 Task: 1.3.14 Create a payment recite checkbox
Action: Mouse moved to (718, 52)
Screenshot: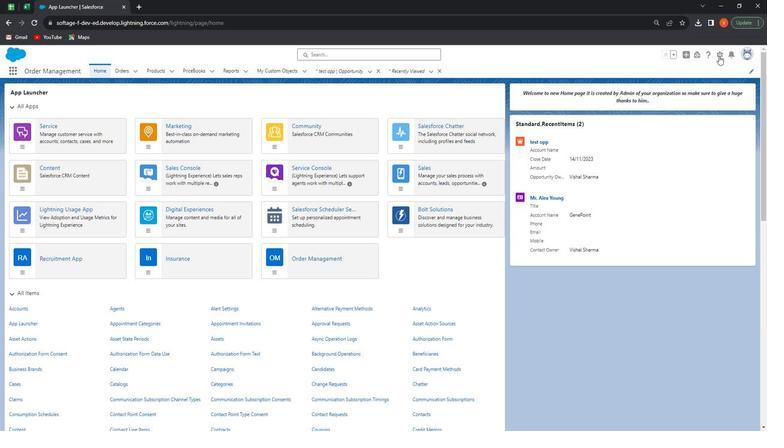 
Action: Mouse pressed left at (718, 52)
Screenshot: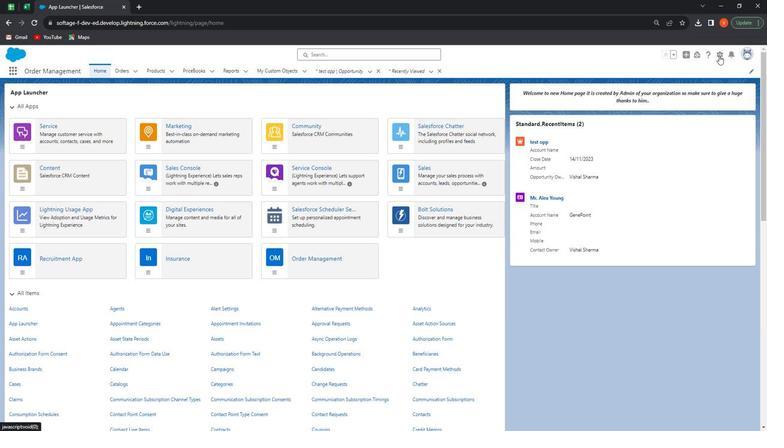
Action: Mouse moved to (700, 80)
Screenshot: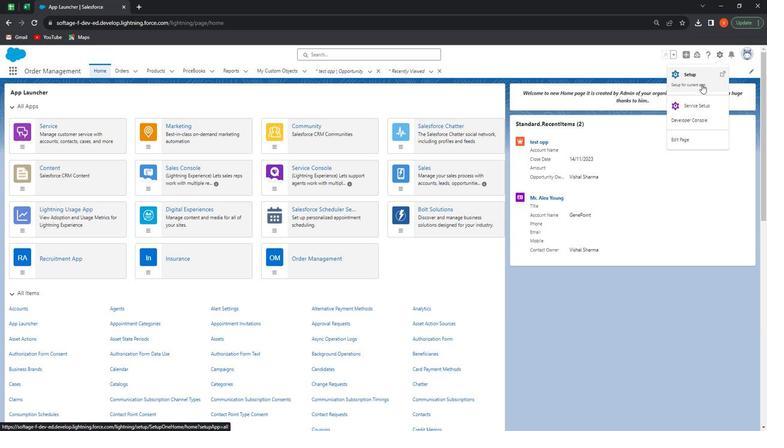 
Action: Mouse pressed left at (700, 80)
Screenshot: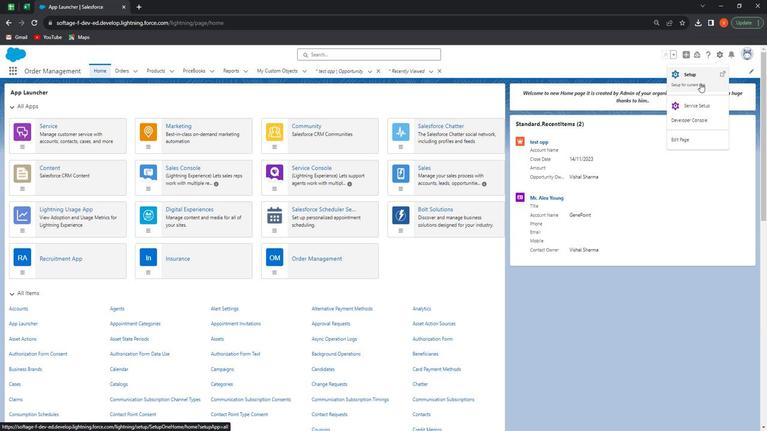 
Action: Mouse moved to (89, 65)
Screenshot: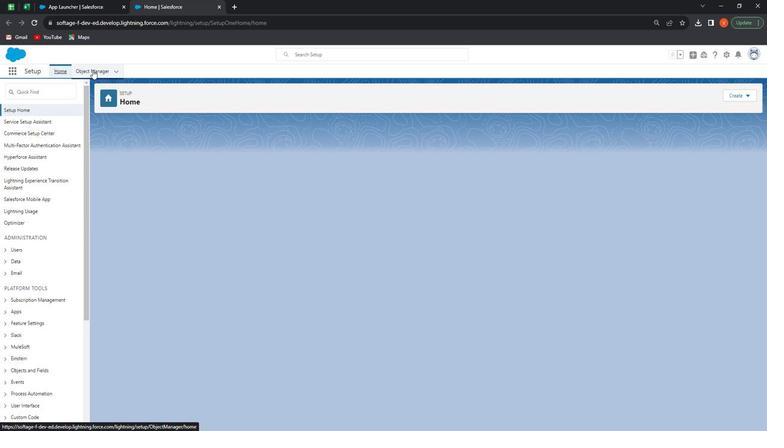 
Action: Mouse pressed left at (89, 65)
Screenshot: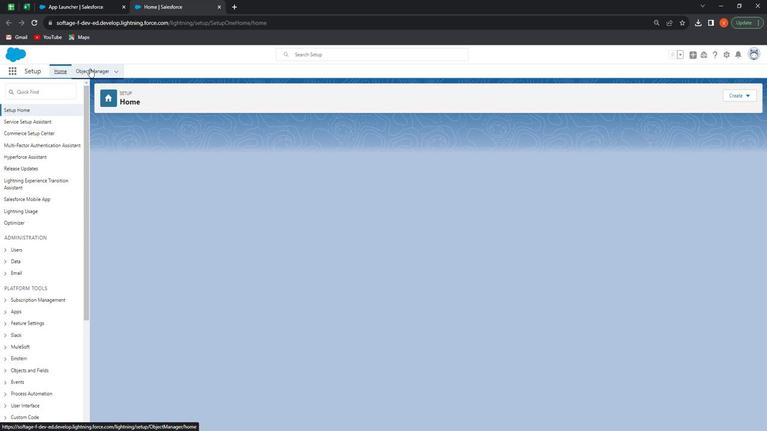 
Action: Mouse moved to (112, 179)
Screenshot: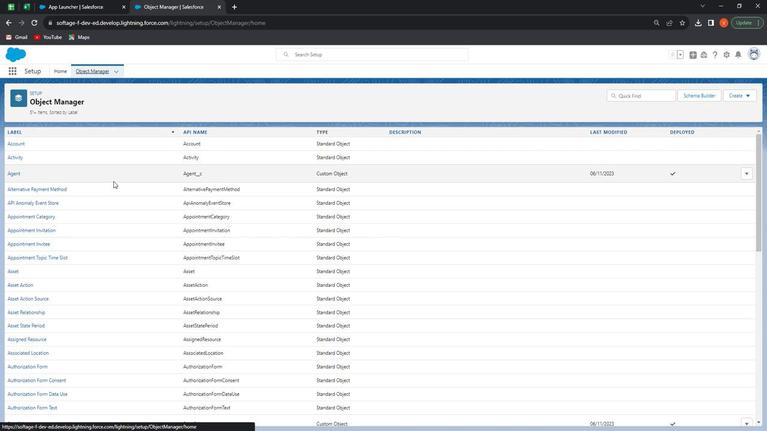 
Action: Mouse scrolled (112, 179) with delta (0, 0)
Screenshot: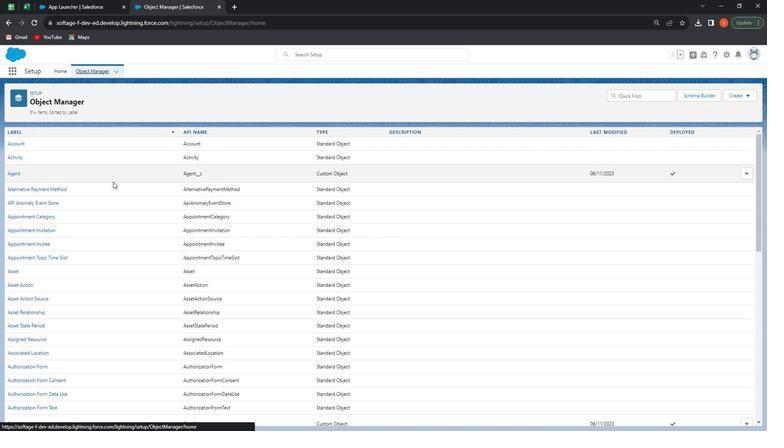 
Action: Mouse moved to (112, 181)
Screenshot: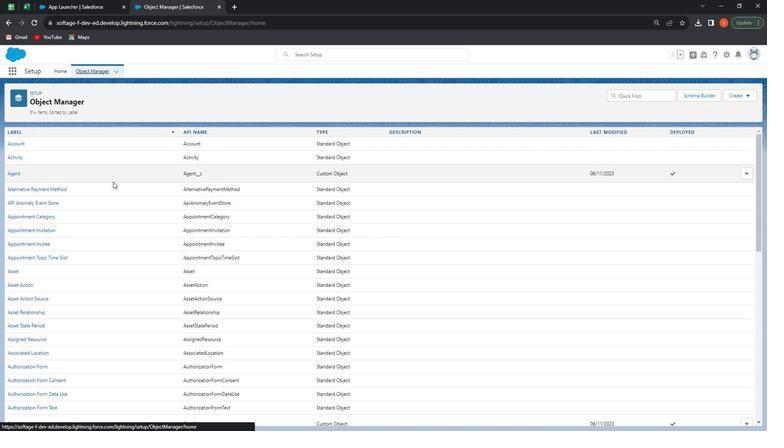 
Action: Mouse scrolled (112, 180) with delta (0, 0)
Screenshot: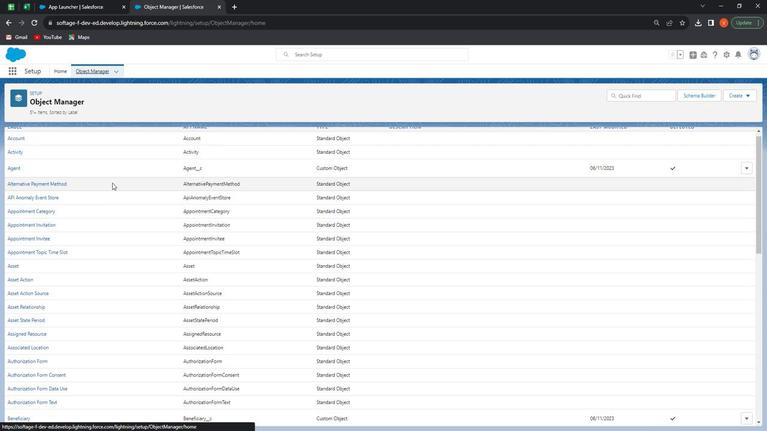
Action: Mouse scrolled (112, 180) with delta (0, 0)
Screenshot: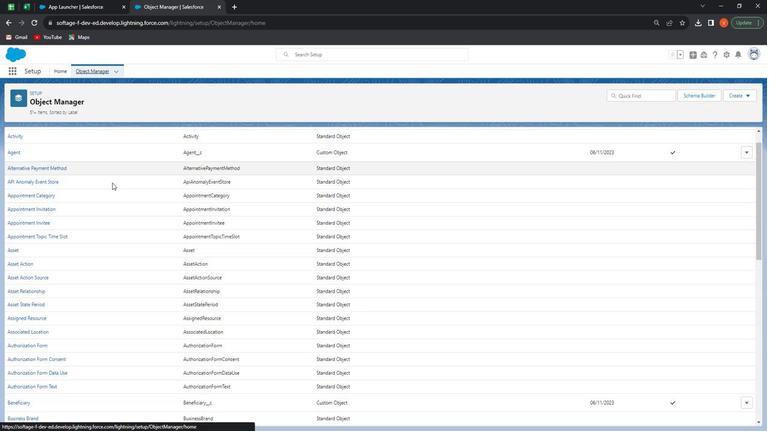 
Action: Mouse moved to (111, 182)
Screenshot: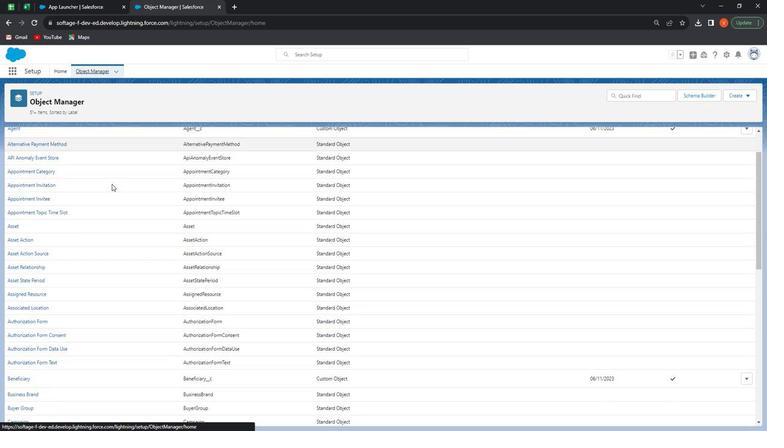 
Action: Mouse scrolled (111, 182) with delta (0, 0)
Screenshot: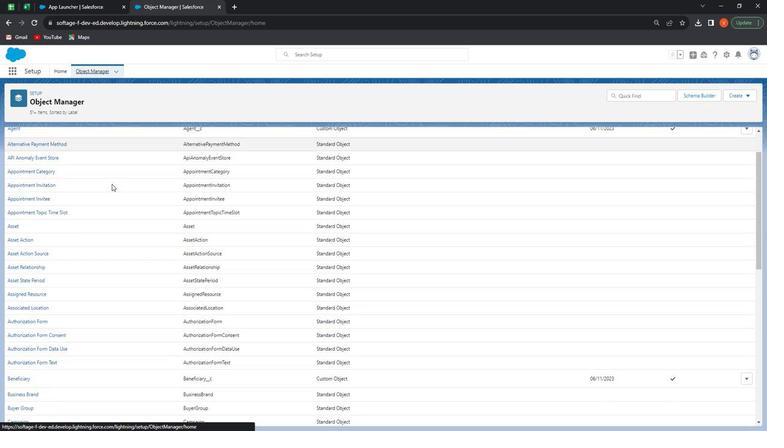
Action: Mouse moved to (111, 184)
Screenshot: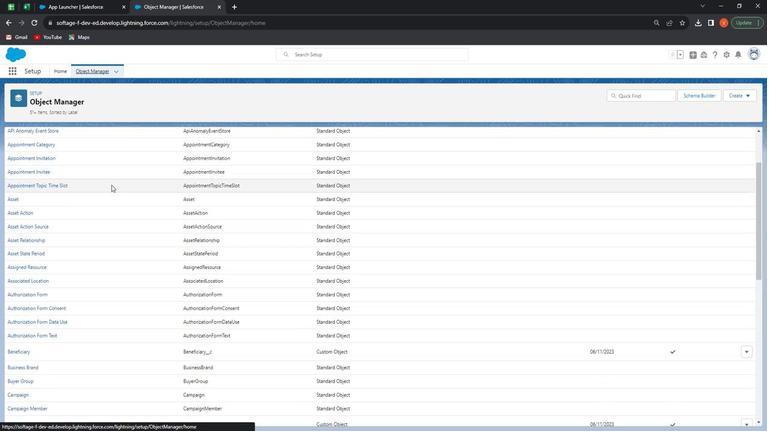 
Action: Mouse scrolled (111, 183) with delta (0, 0)
Screenshot: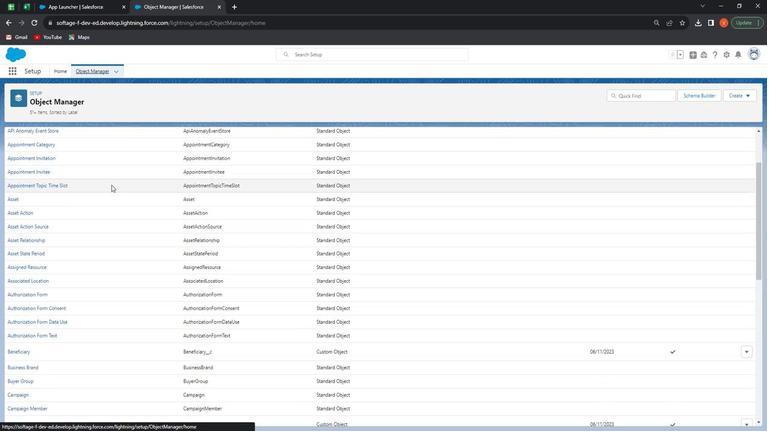 
Action: Mouse moved to (111, 184)
Screenshot: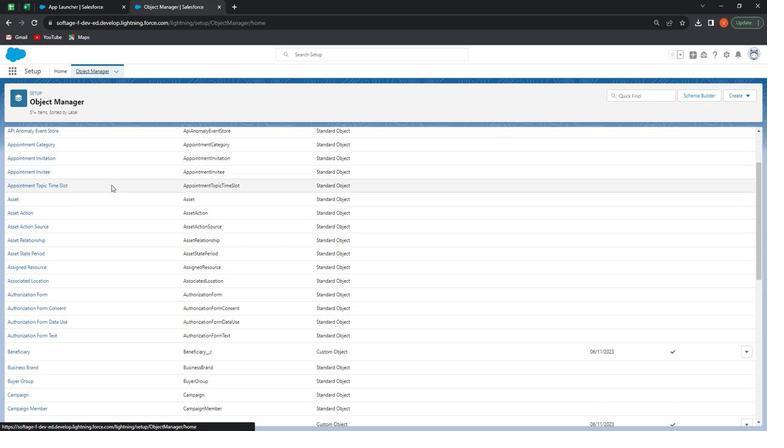 
Action: Mouse scrolled (111, 184) with delta (0, 0)
Screenshot: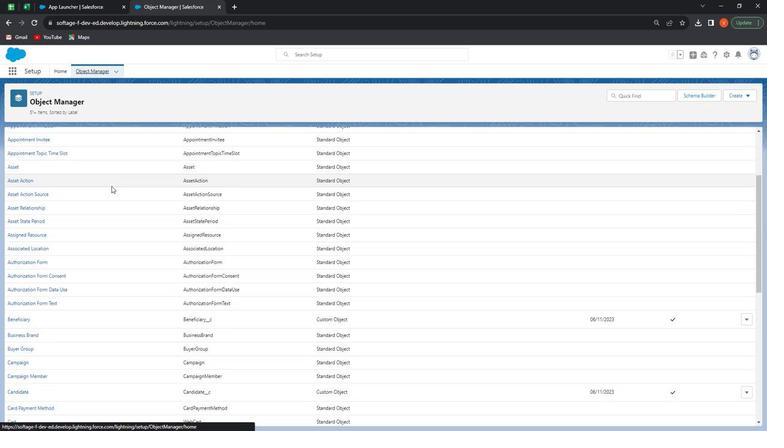 
Action: Mouse moved to (110, 187)
Screenshot: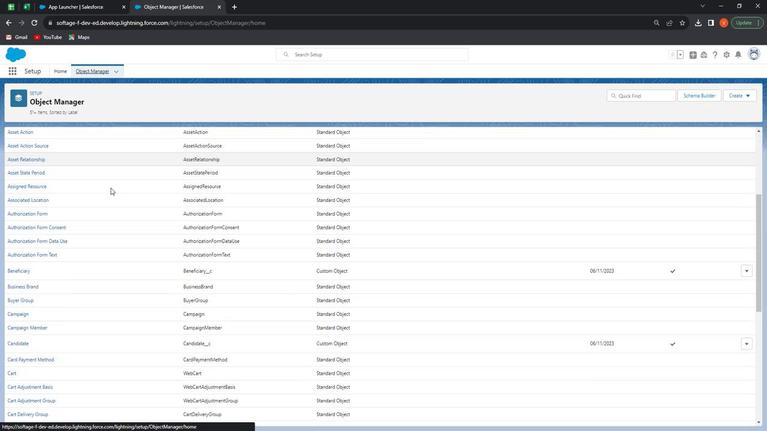 
Action: Mouse scrolled (110, 187) with delta (0, 0)
Screenshot: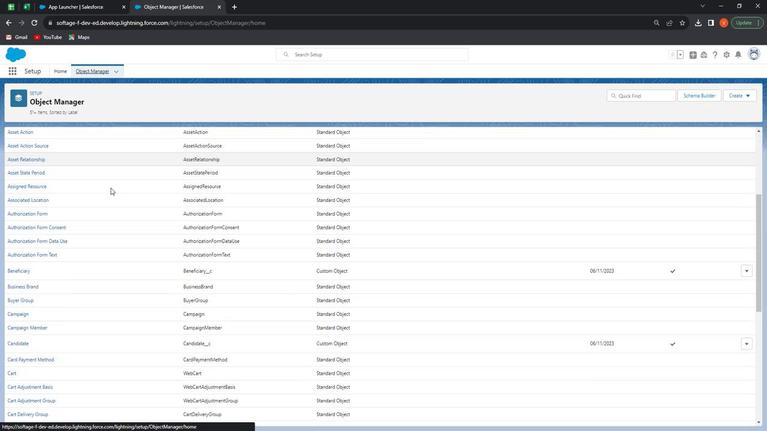 
Action: Mouse moved to (115, 204)
Screenshot: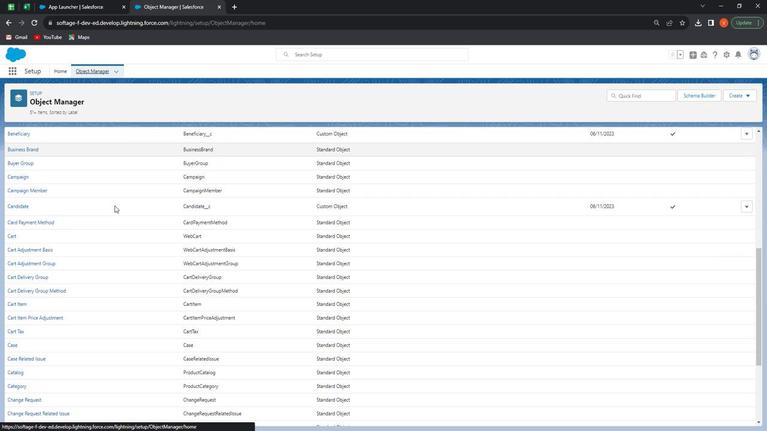 
Action: Mouse scrolled (115, 203) with delta (0, 0)
Screenshot: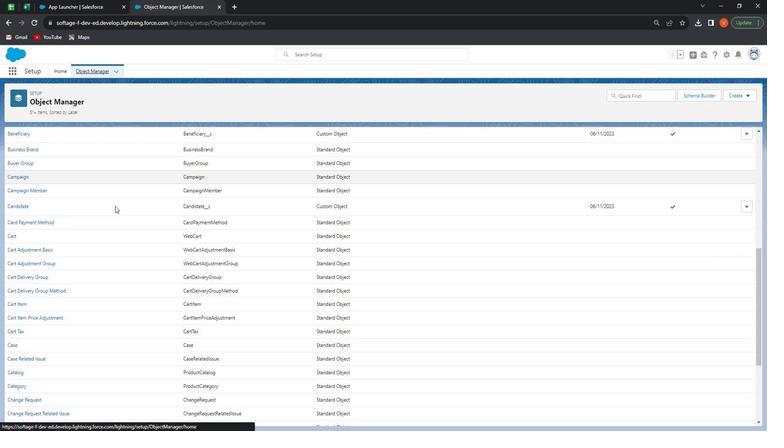 
Action: Mouse moved to (115, 205)
Screenshot: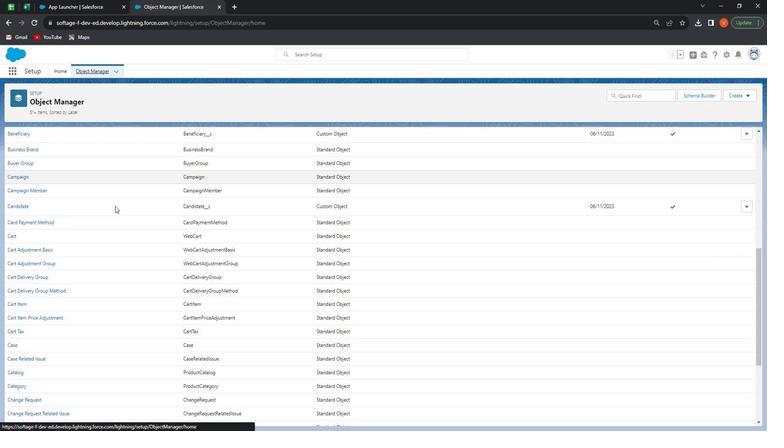 
Action: Mouse scrolled (115, 204) with delta (0, 0)
Screenshot: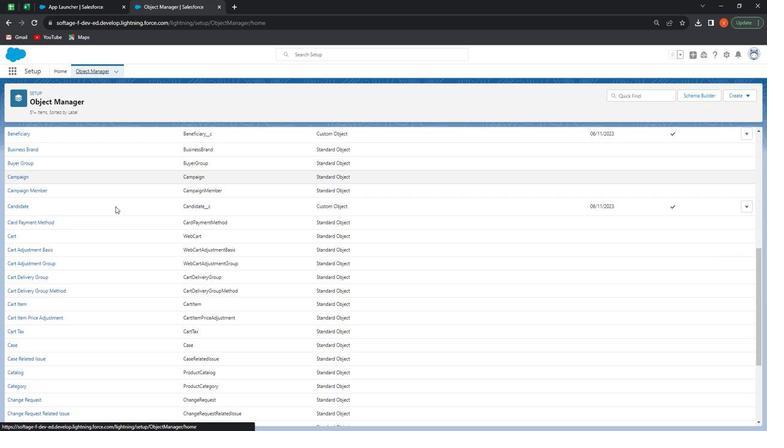 
Action: Mouse moved to (115, 205)
Screenshot: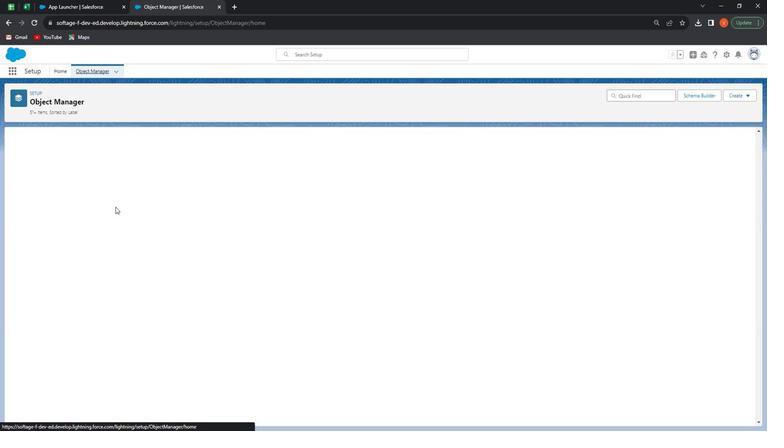 
Action: Mouse scrolled (115, 205) with delta (0, 0)
Screenshot: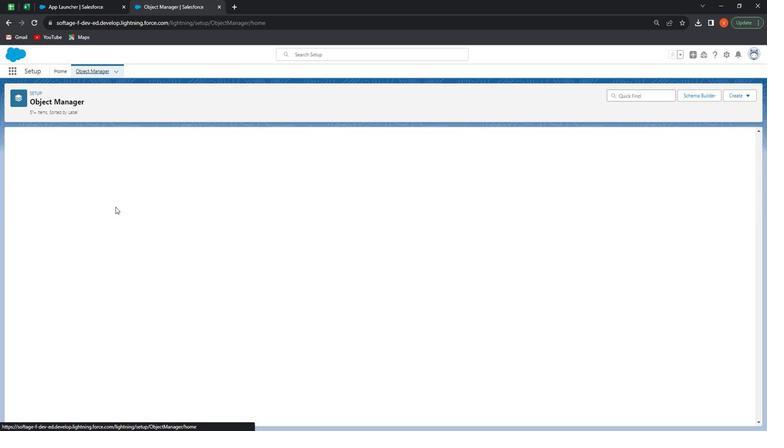 
Action: Mouse moved to (115, 206)
Screenshot: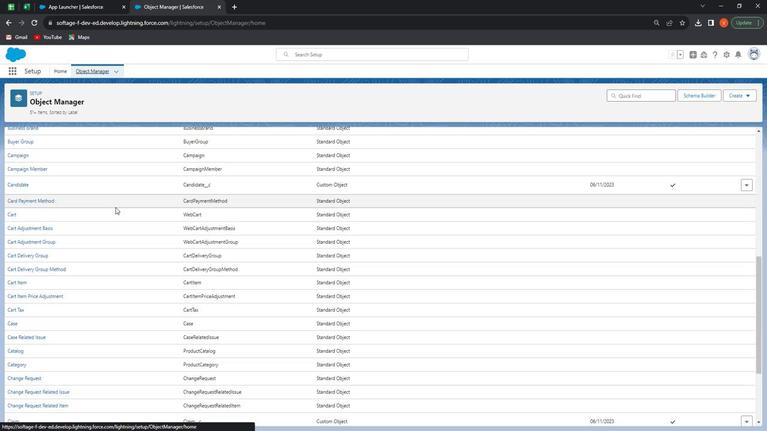
Action: Mouse scrolled (115, 205) with delta (0, 0)
Screenshot: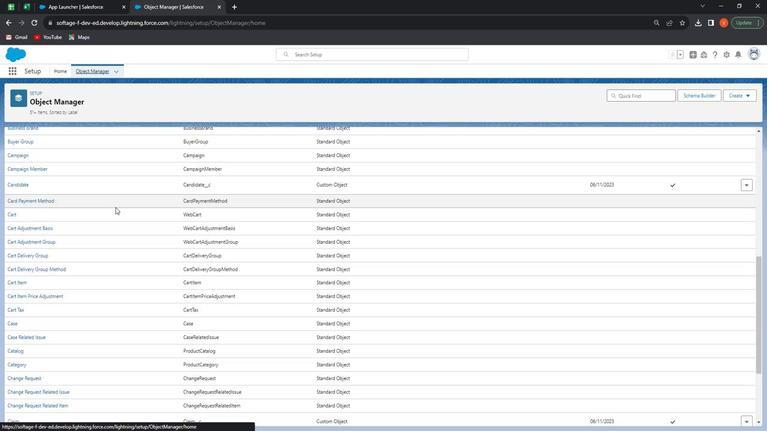 
Action: Mouse scrolled (115, 205) with delta (0, 0)
Screenshot: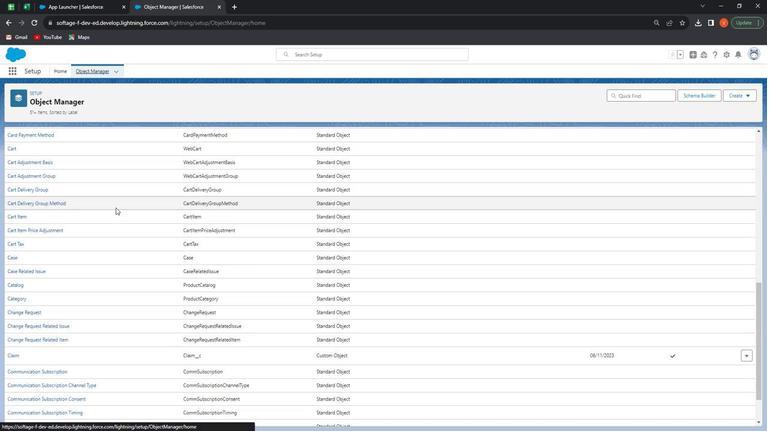 
Action: Mouse scrolled (115, 205) with delta (0, 0)
Screenshot: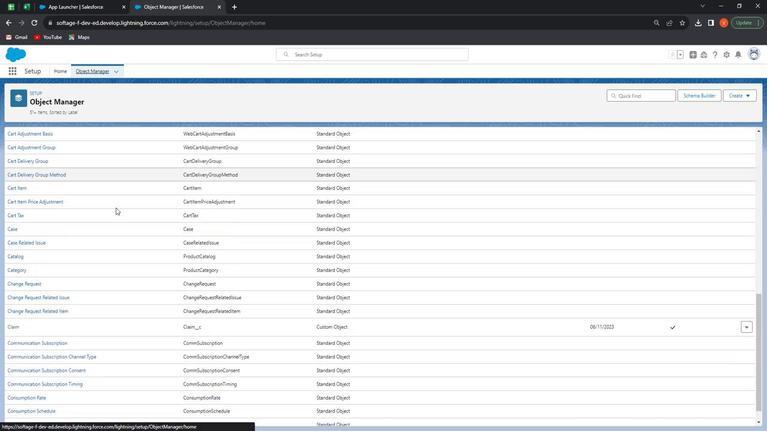 
Action: Mouse scrolled (115, 205) with delta (0, 0)
Screenshot: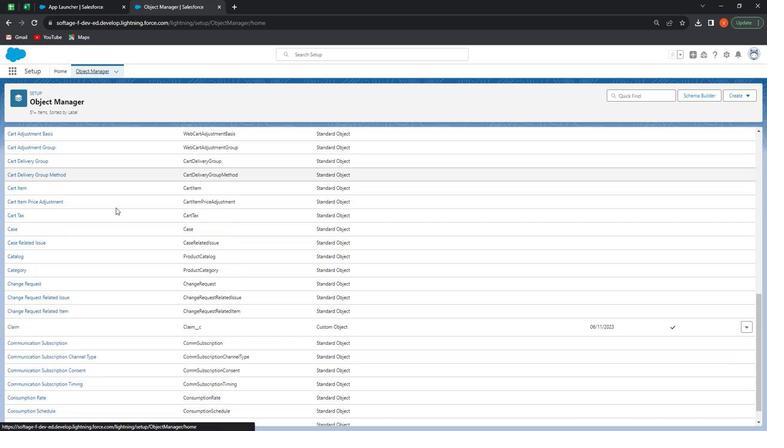 
Action: Mouse scrolled (115, 205) with delta (0, 0)
Screenshot: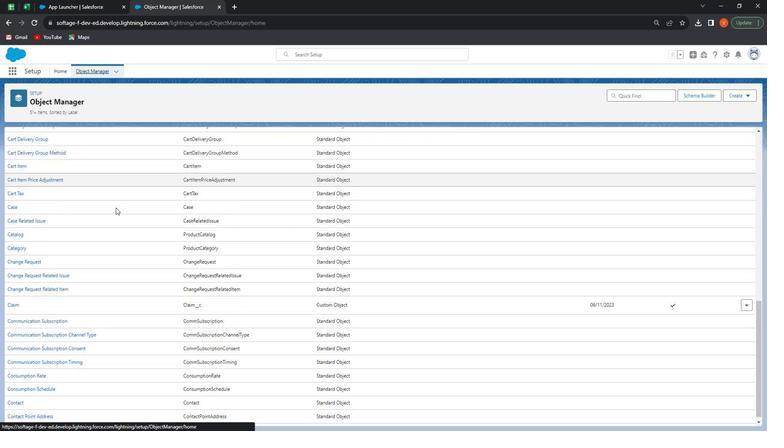 
Action: Mouse scrolled (115, 205) with delta (0, 0)
Screenshot: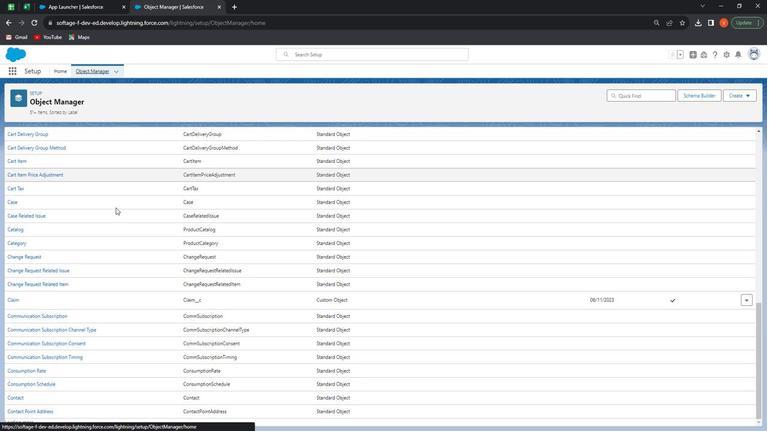 
Action: Mouse scrolled (115, 205) with delta (0, 0)
Screenshot: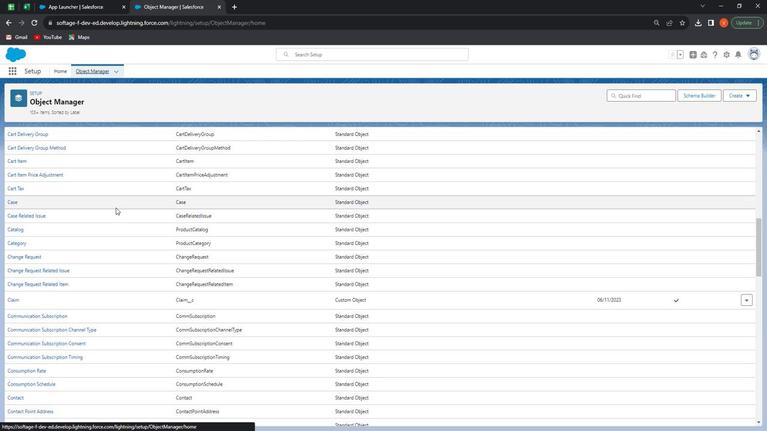
Action: Mouse scrolled (115, 205) with delta (0, 0)
Screenshot: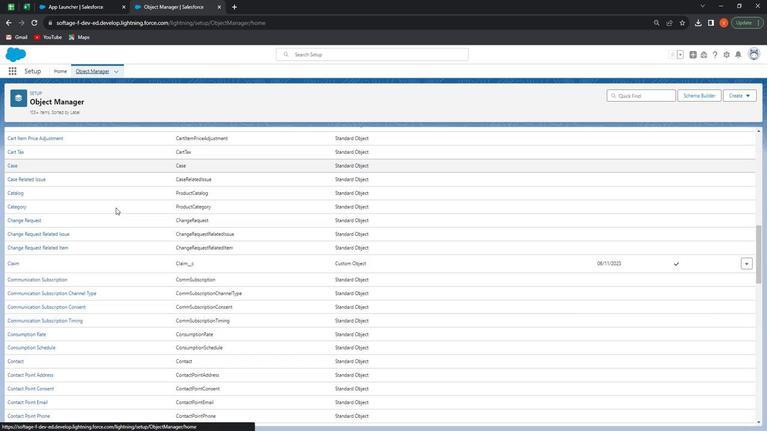 
Action: Mouse scrolled (115, 205) with delta (0, 0)
Screenshot: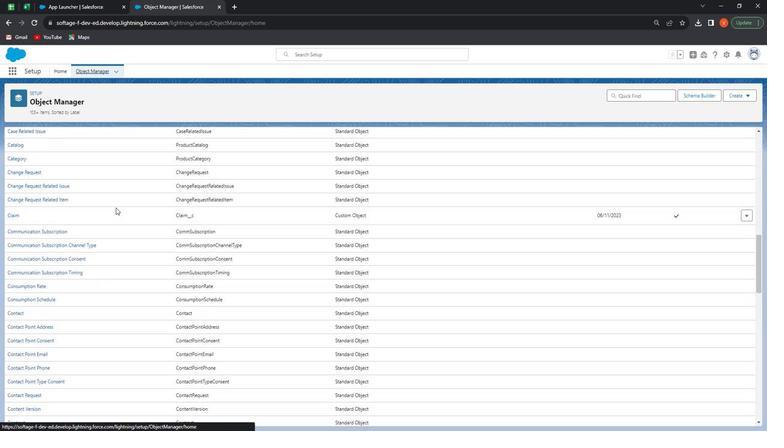 
Action: Mouse scrolled (115, 205) with delta (0, 0)
Screenshot: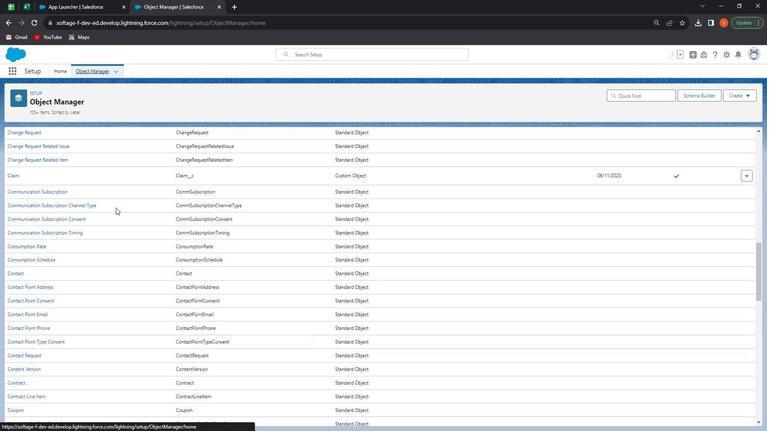 
Action: Mouse scrolled (115, 205) with delta (0, 0)
Screenshot: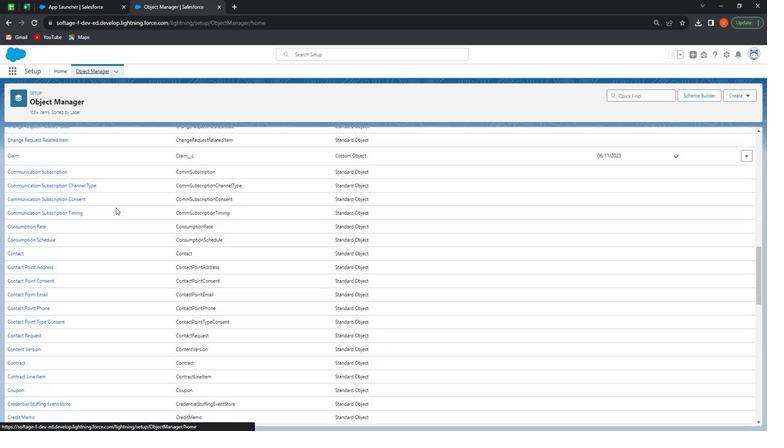 
Action: Mouse scrolled (115, 205) with delta (0, 0)
Screenshot: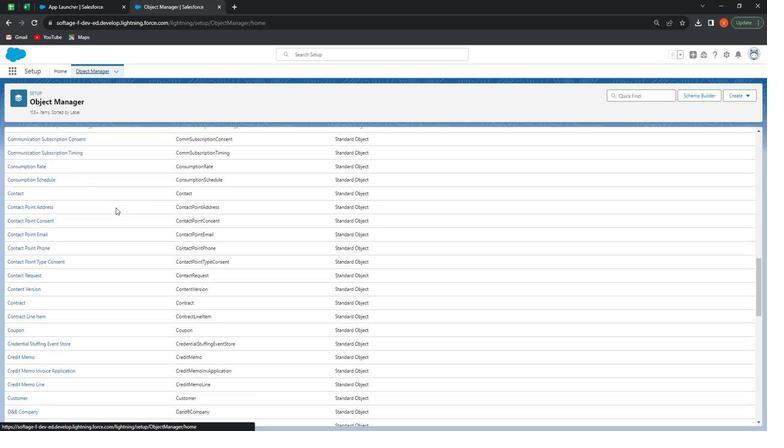 
Action: Mouse scrolled (115, 205) with delta (0, 0)
Screenshot: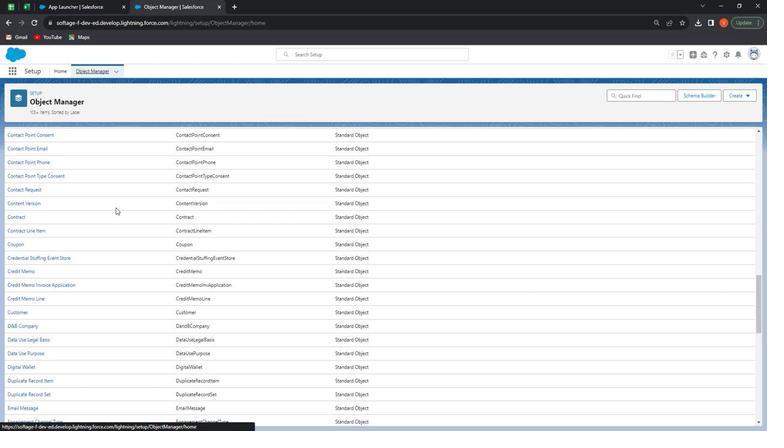 
Action: Mouse scrolled (115, 205) with delta (0, 0)
Screenshot: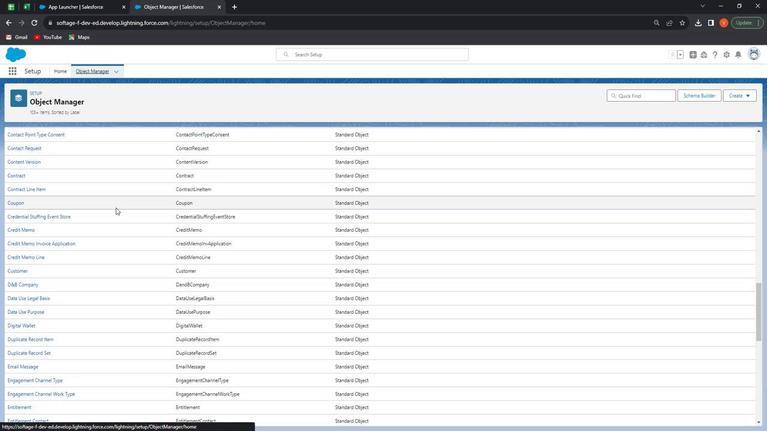 
Action: Mouse scrolled (115, 205) with delta (0, 0)
Screenshot: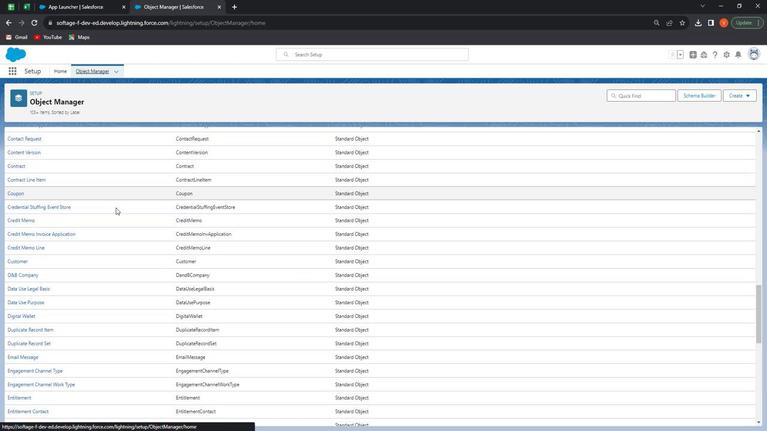 
Action: Mouse scrolled (115, 205) with delta (0, 0)
Screenshot: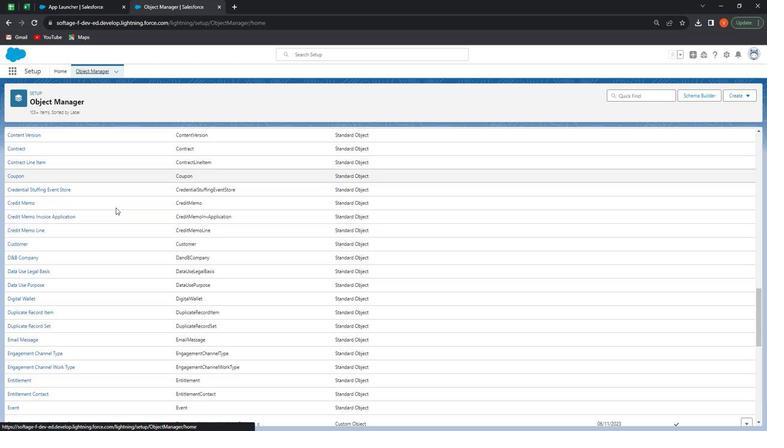 
Action: Mouse scrolled (115, 205) with delta (0, 0)
Screenshot: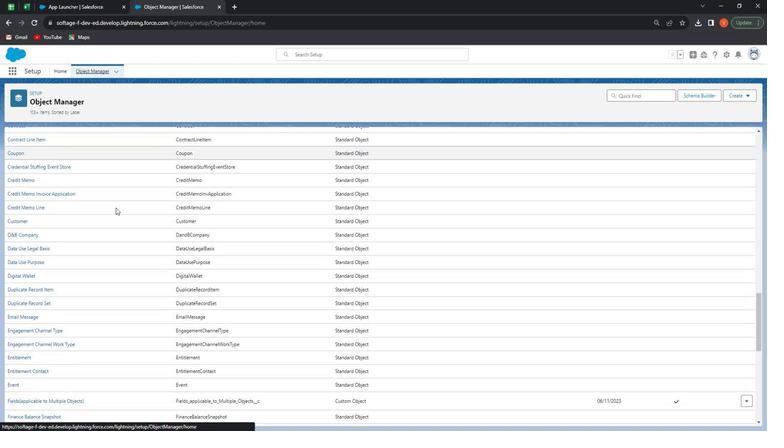
Action: Mouse scrolled (115, 205) with delta (0, 0)
Screenshot: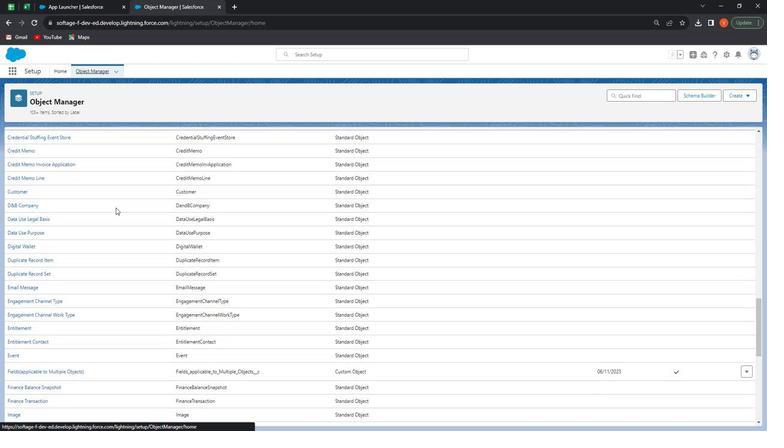 
Action: Mouse scrolled (115, 205) with delta (0, 0)
Screenshot: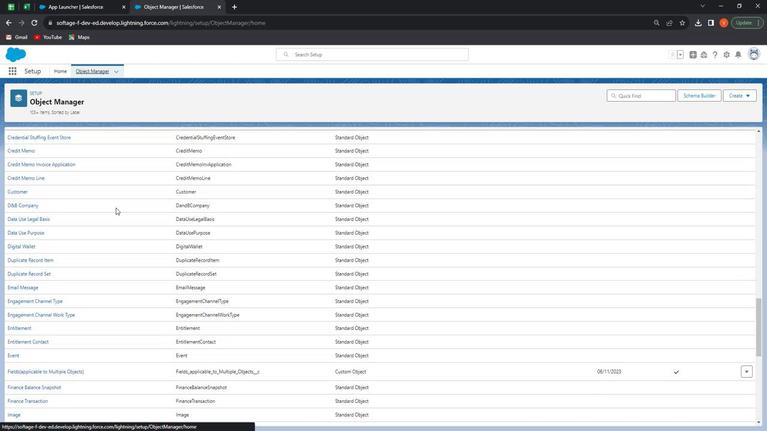 
Action: Mouse scrolled (115, 205) with delta (0, 0)
Screenshot: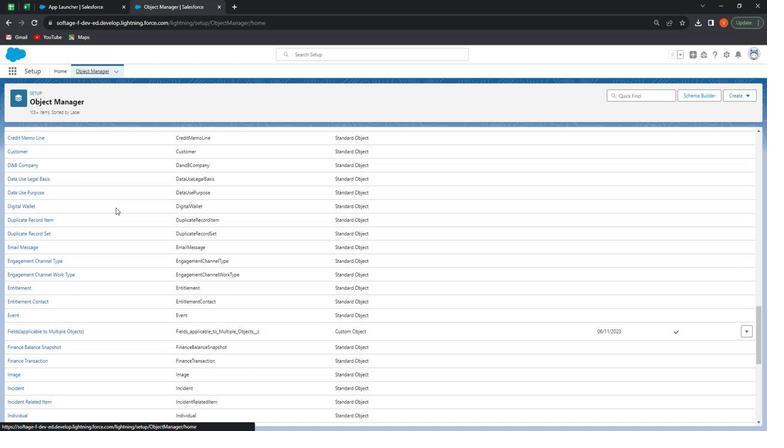 
Action: Mouse scrolled (115, 205) with delta (0, 0)
Screenshot: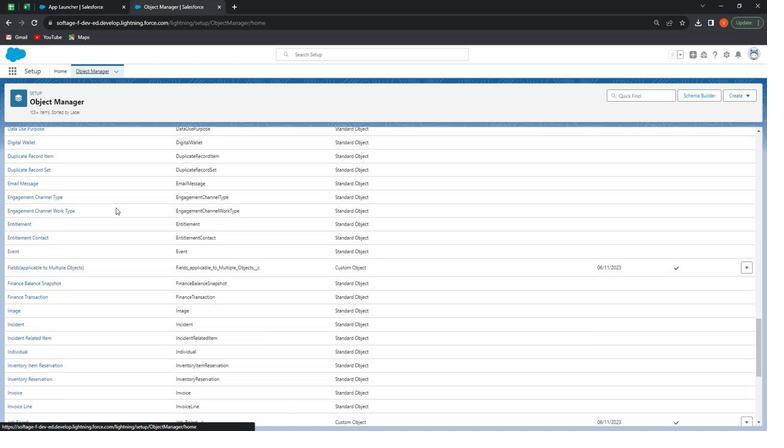 
Action: Mouse scrolled (115, 205) with delta (0, 0)
Screenshot: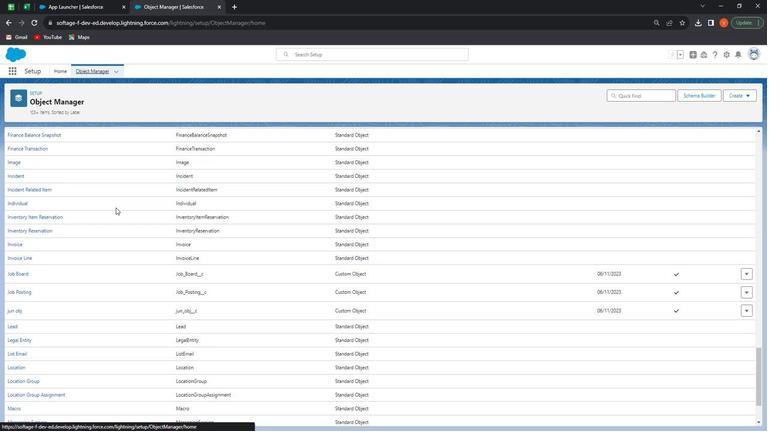 
Action: Mouse scrolled (115, 205) with delta (0, 0)
Screenshot: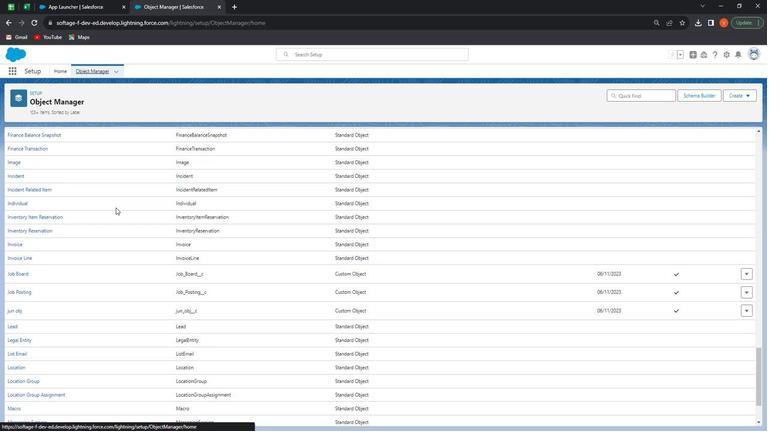 
Action: Mouse scrolled (115, 205) with delta (0, 0)
Screenshot: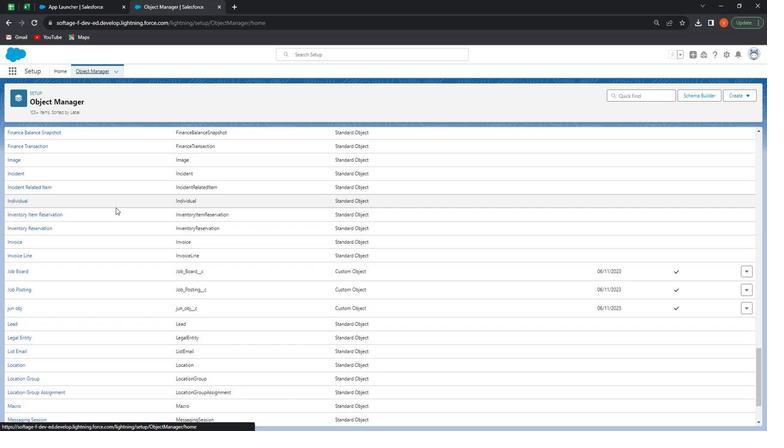 
Action: Mouse scrolled (115, 205) with delta (0, 0)
Screenshot: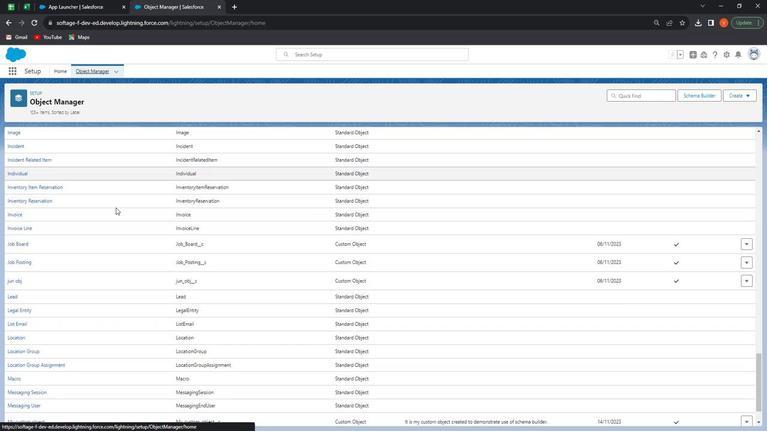 
Action: Mouse scrolled (115, 205) with delta (0, 0)
Screenshot: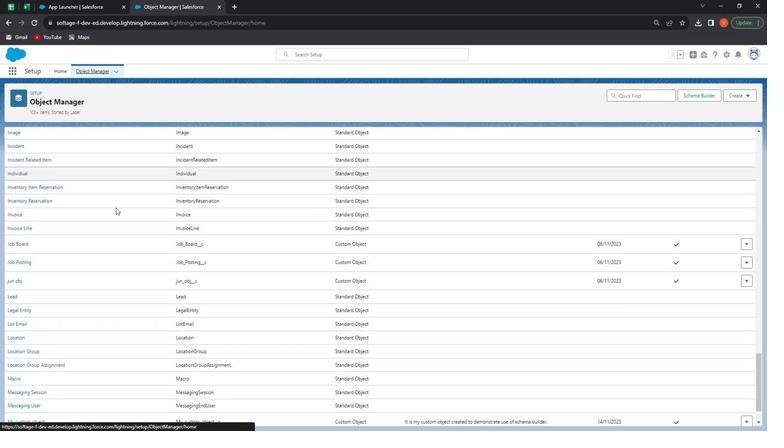 
Action: Mouse scrolled (115, 205) with delta (0, 0)
Screenshot: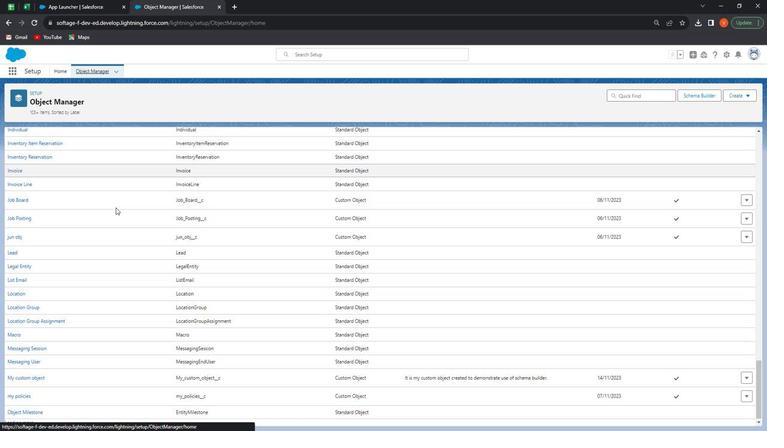 
Action: Mouse scrolled (115, 205) with delta (0, 0)
Screenshot: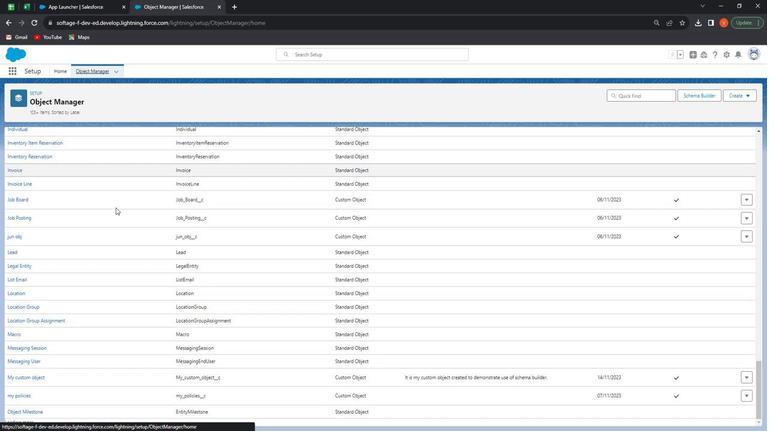 
Action: Mouse scrolled (115, 205) with delta (0, 0)
Screenshot: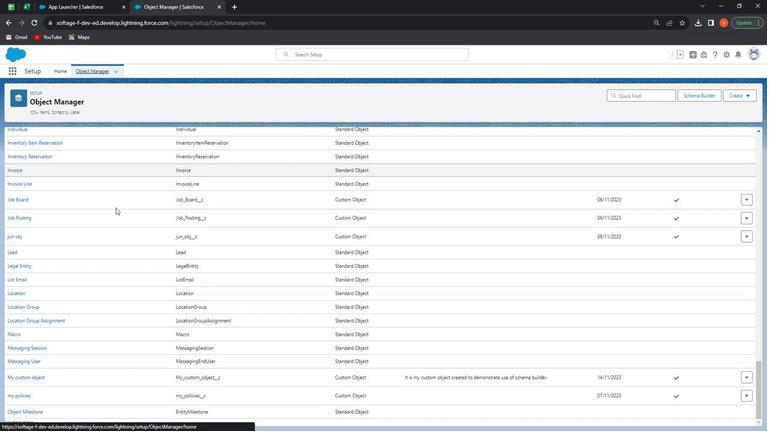 
Action: Mouse scrolled (115, 205) with delta (0, 0)
Screenshot: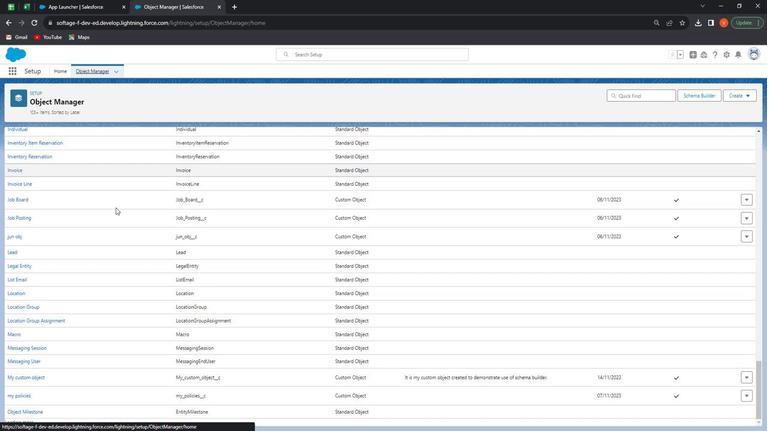 
Action: Mouse scrolled (115, 205) with delta (0, 0)
Screenshot: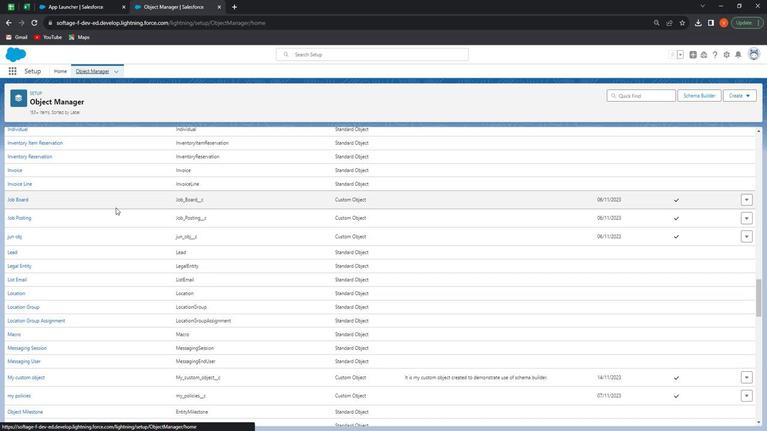 
Action: Mouse scrolled (115, 205) with delta (0, 0)
Screenshot: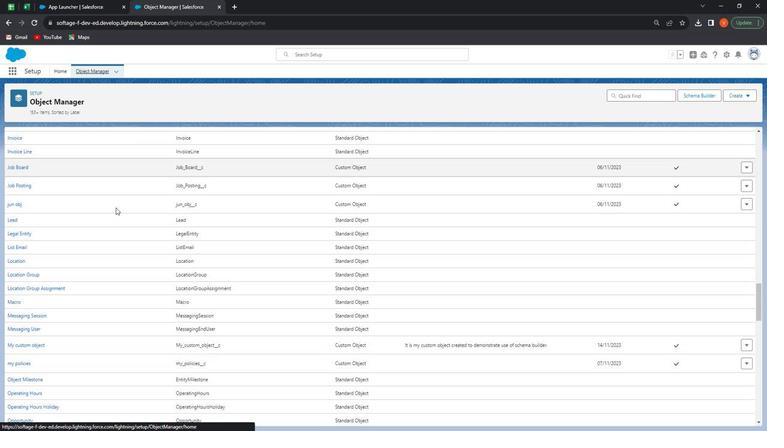 
Action: Mouse moved to (115, 208)
Screenshot: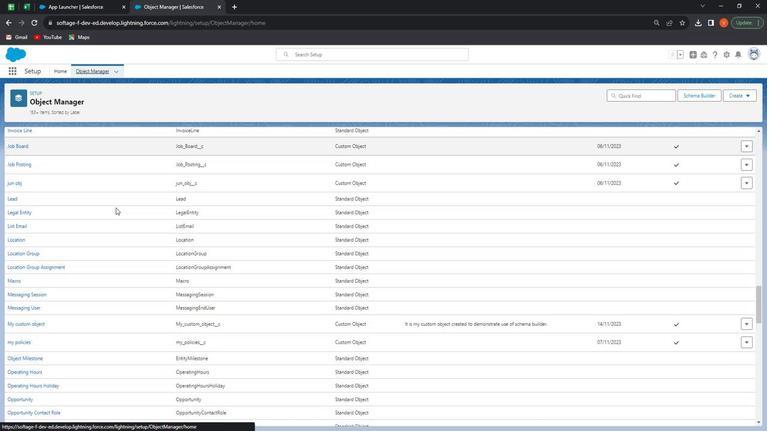 
Action: Mouse scrolled (115, 207) with delta (0, 0)
Screenshot: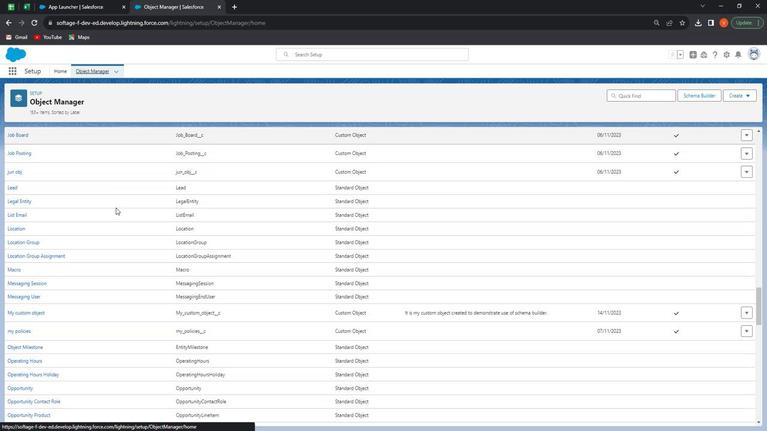 
Action: Mouse moved to (115, 210)
Screenshot: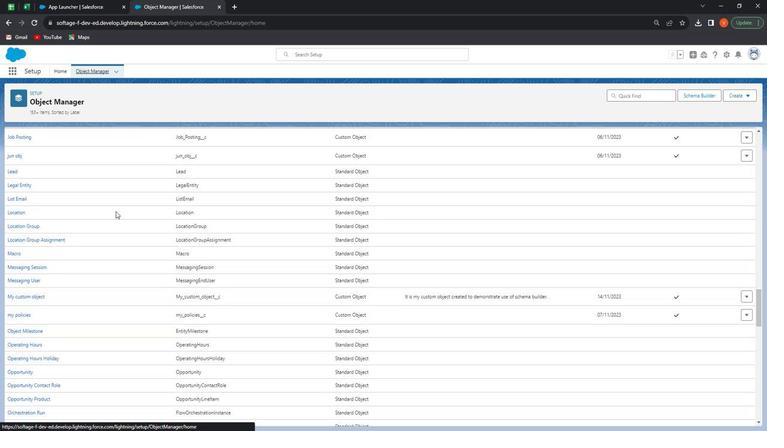 
Action: Mouse scrolled (115, 209) with delta (0, 0)
Screenshot: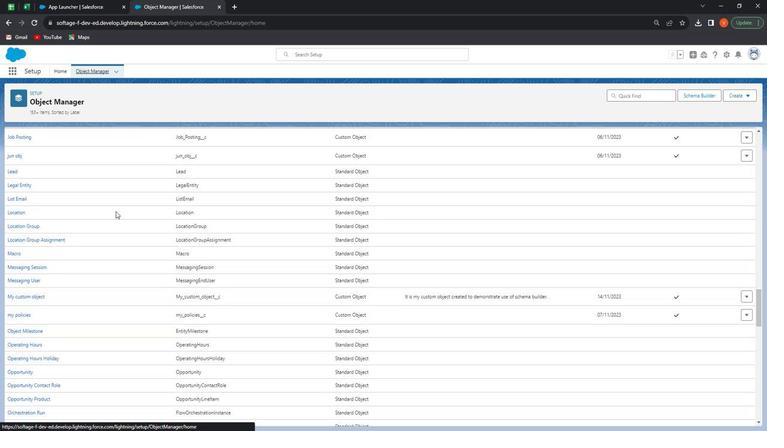 
Action: Mouse moved to (115, 211)
Screenshot: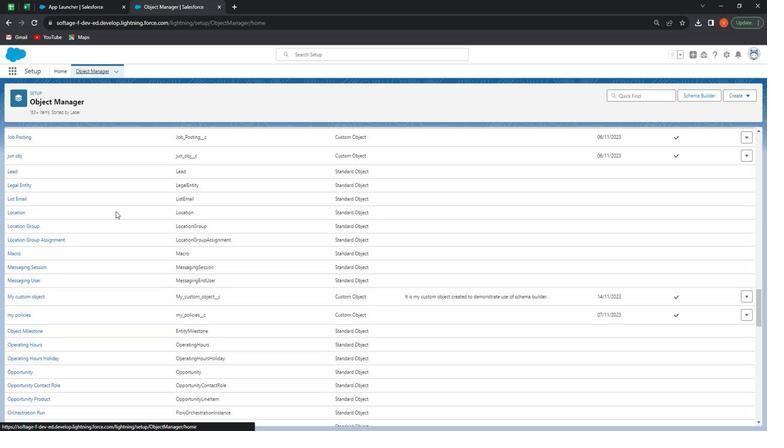 
Action: Mouse scrolled (115, 210) with delta (0, 0)
Screenshot: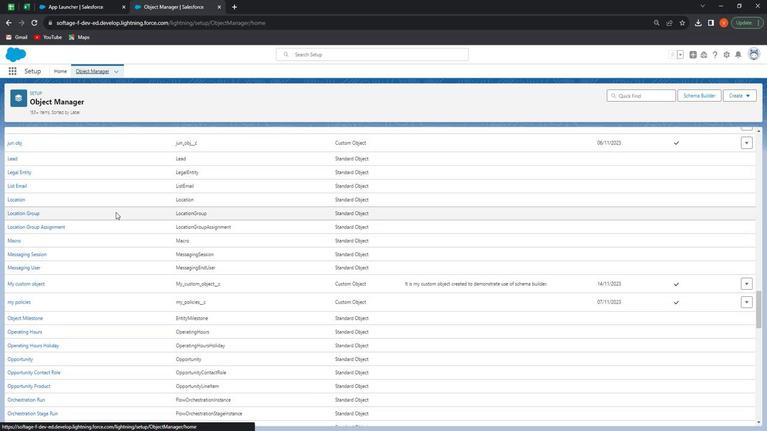 
Action: Mouse moved to (115, 211)
Screenshot: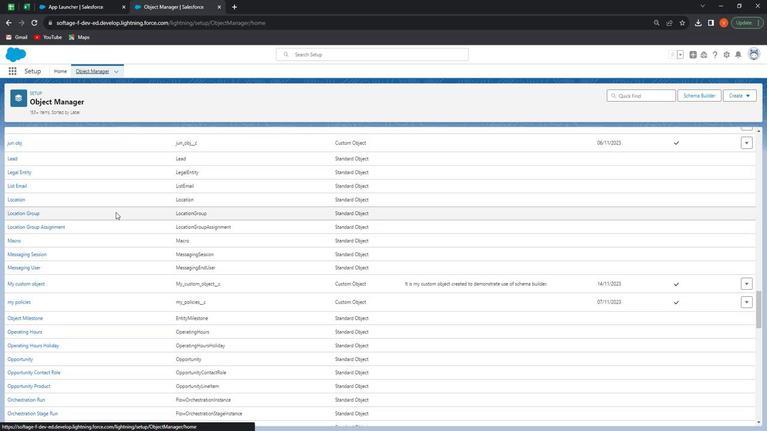 
Action: Mouse scrolled (115, 211) with delta (0, 0)
Screenshot: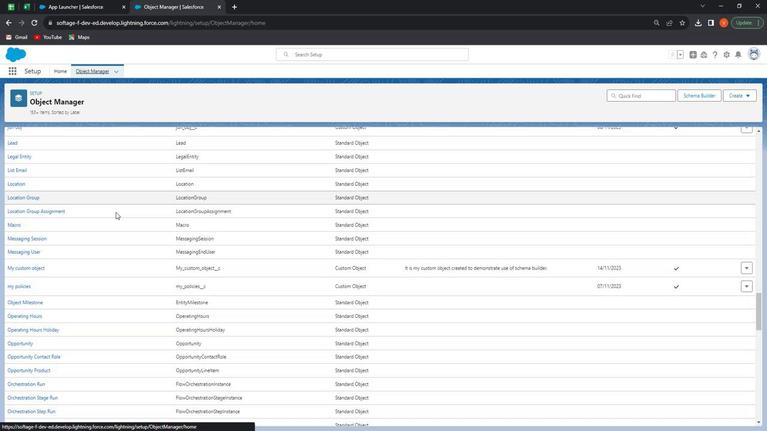 
Action: Mouse moved to (115, 212)
Screenshot: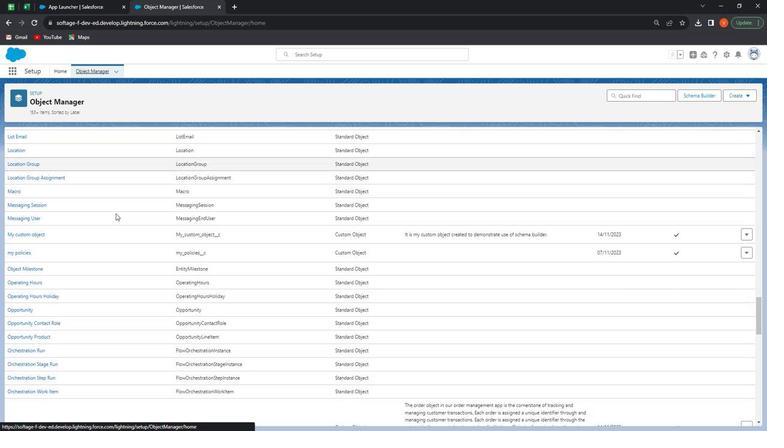 
Action: Mouse scrolled (115, 211) with delta (0, 0)
Screenshot: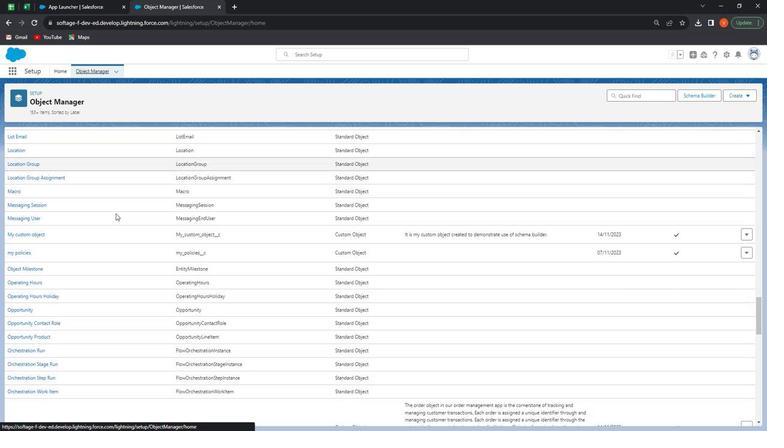 
Action: Mouse moved to (13, 281)
Screenshot: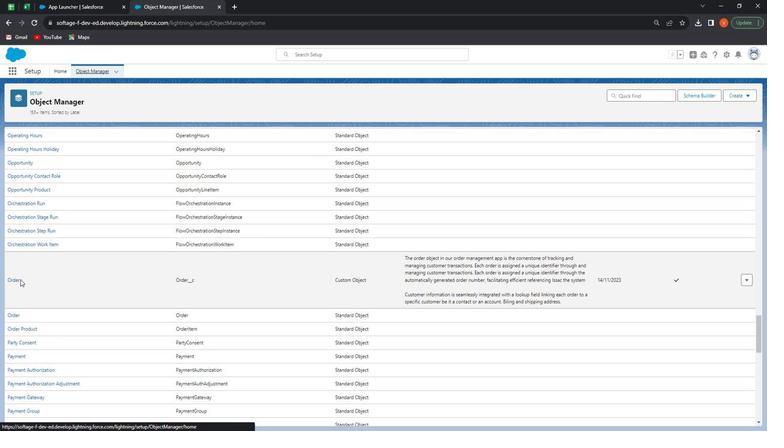 
Action: Mouse pressed left at (13, 281)
Screenshot: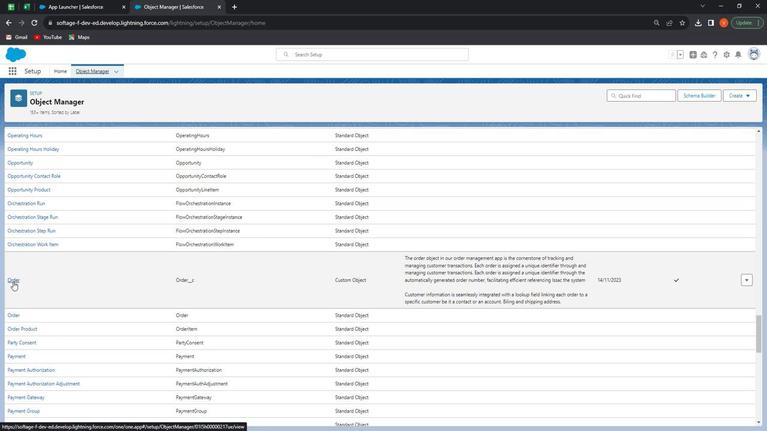 
Action: Mouse moved to (55, 140)
Screenshot: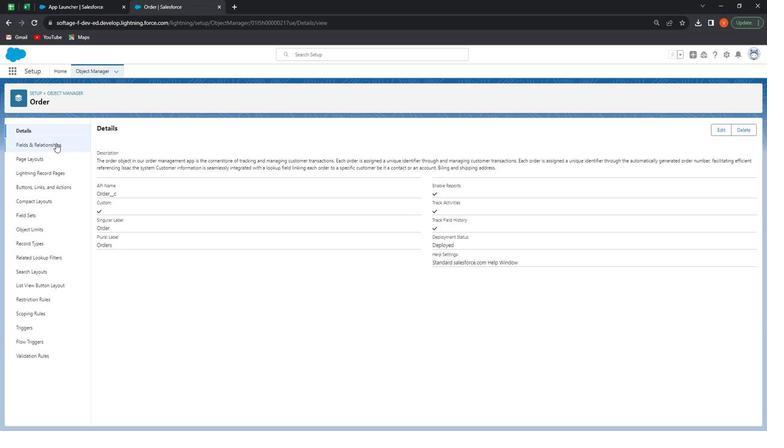 
Action: Mouse pressed left at (55, 140)
Screenshot: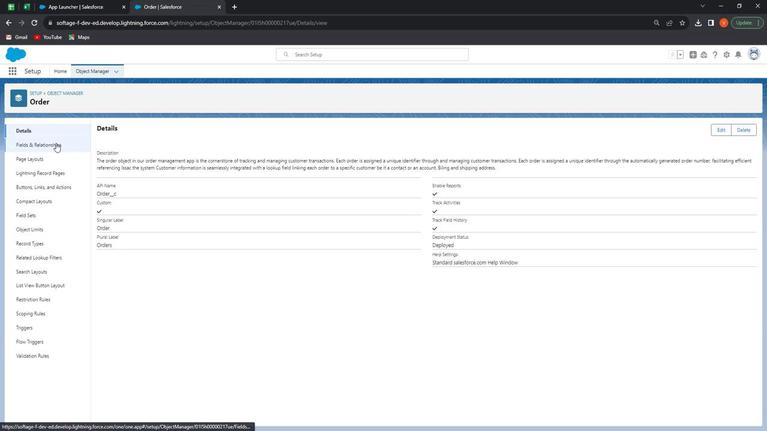 
Action: Mouse moved to (599, 128)
Screenshot: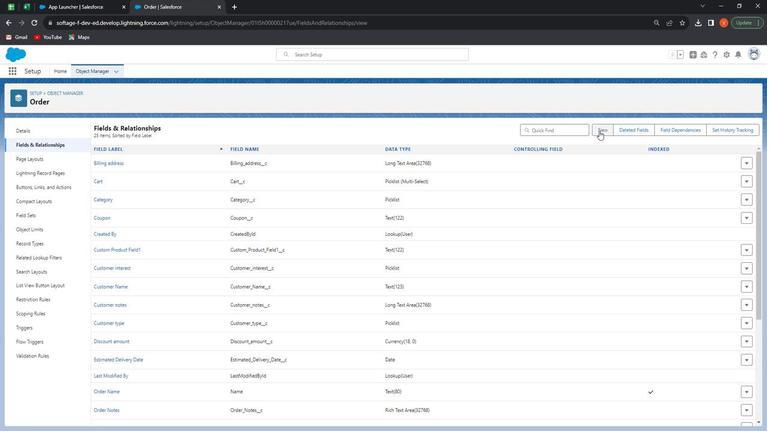 
Action: Mouse pressed left at (599, 128)
Screenshot: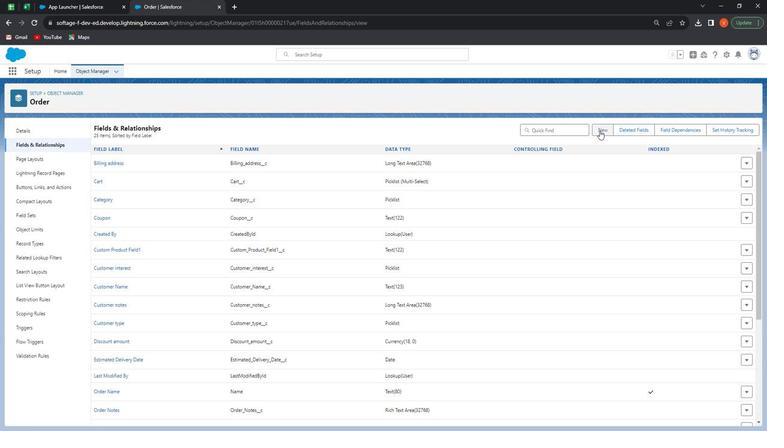 
Action: Mouse moved to (115, 331)
Screenshot: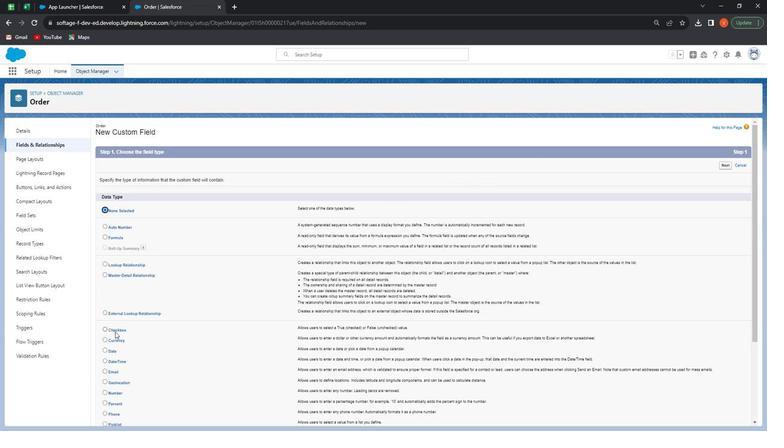 
Action: Mouse pressed left at (115, 331)
Screenshot: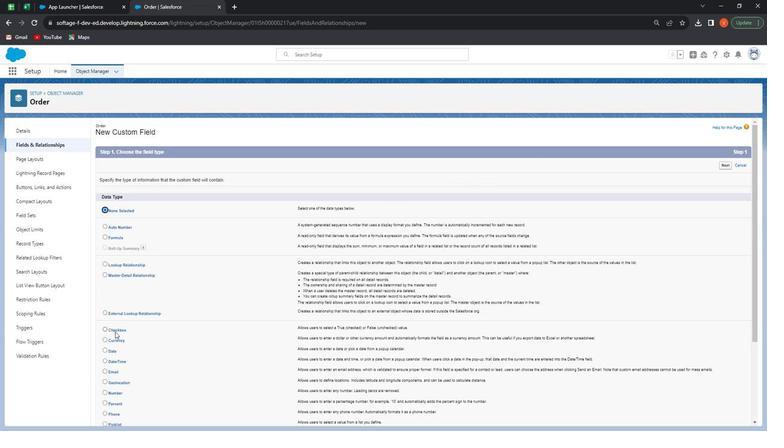 
Action: Mouse moved to (637, 364)
Screenshot: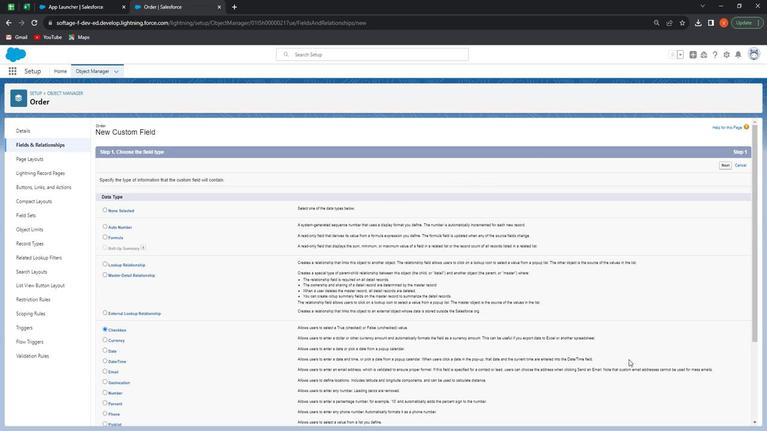 
Action: Mouse scrolled (637, 363) with delta (0, 0)
Screenshot: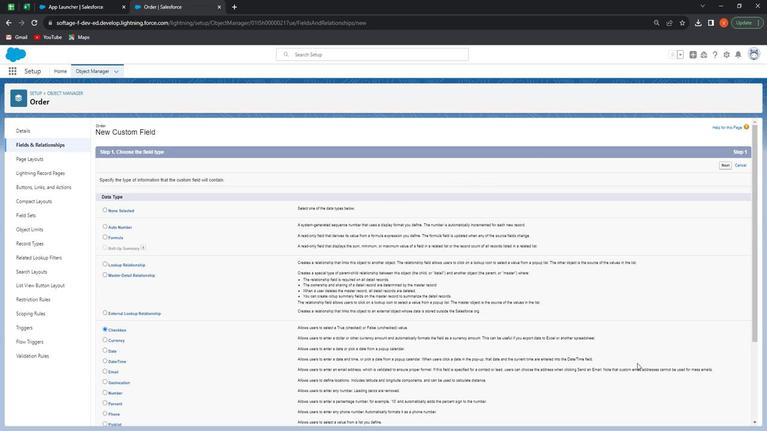
Action: Mouse moved to (642, 368)
Screenshot: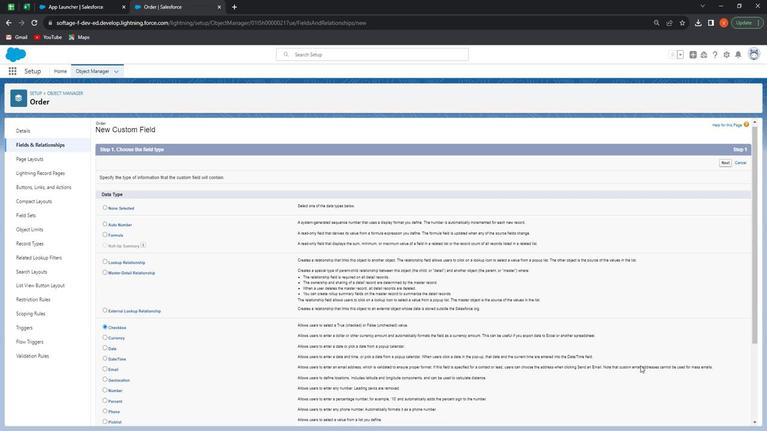 
Action: Mouse scrolled (642, 367) with delta (0, 0)
Screenshot: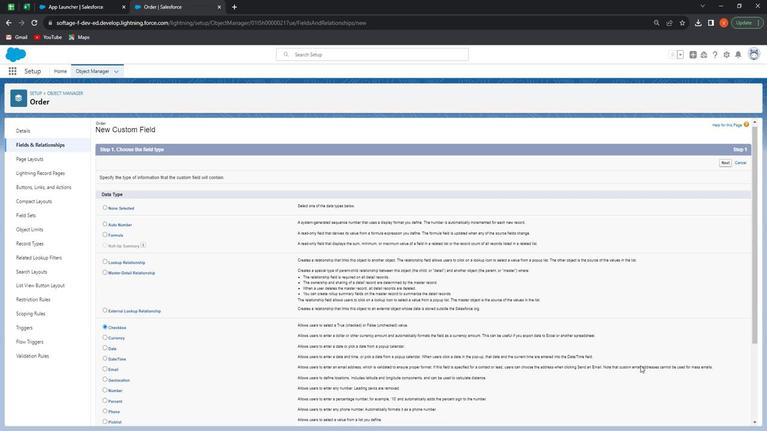 
Action: Mouse moved to (644, 371)
Screenshot: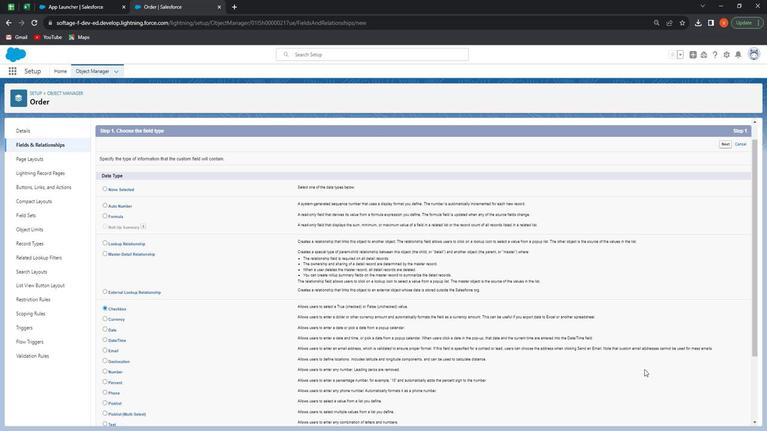 
Action: Mouse scrolled (644, 370) with delta (0, 0)
Screenshot: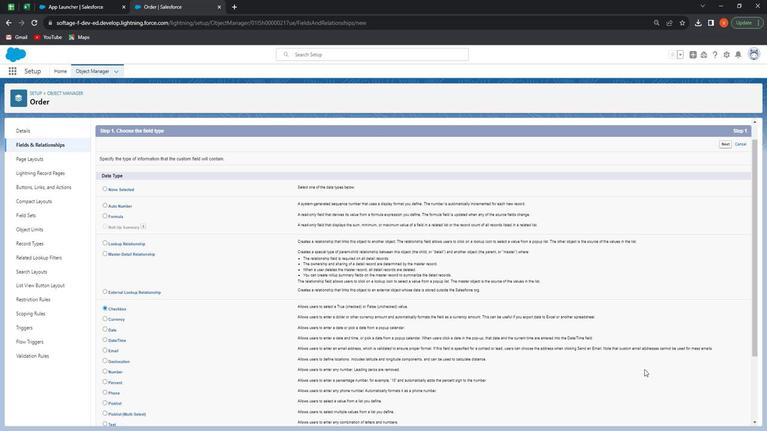 
Action: Mouse moved to (646, 373)
Screenshot: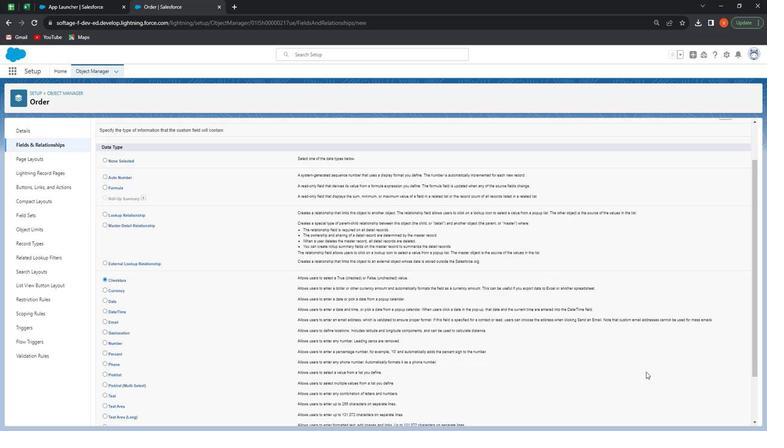 
Action: Mouse scrolled (646, 372) with delta (0, 0)
Screenshot: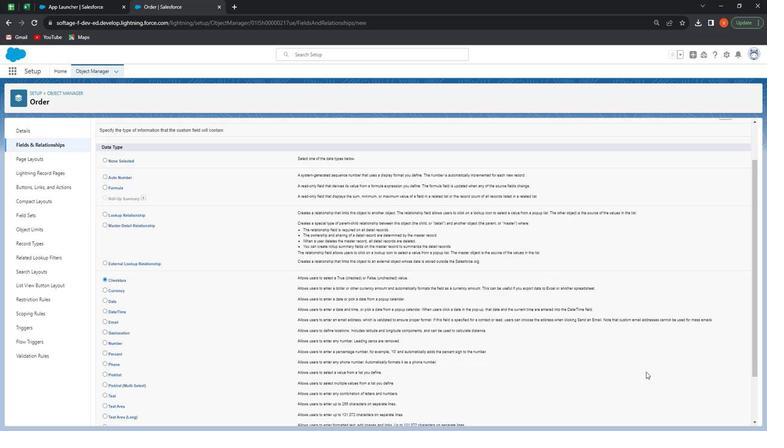 
Action: Mouse moved to (655, 388)
Screenshot: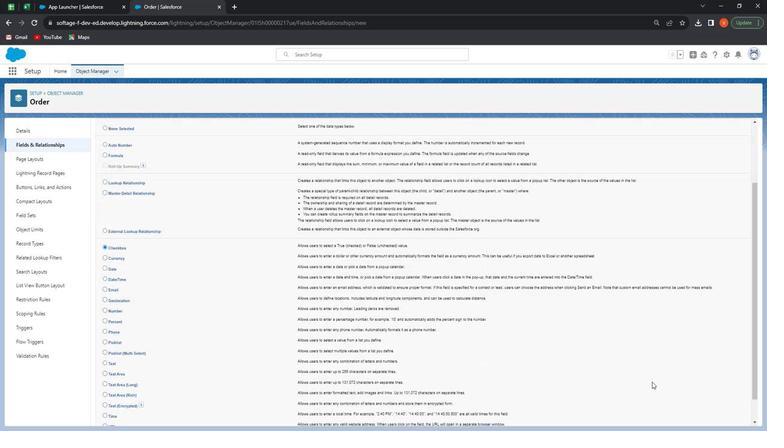 
Action: Mouse scrolled (655, 387) with delta (0, 0)
Screenshot: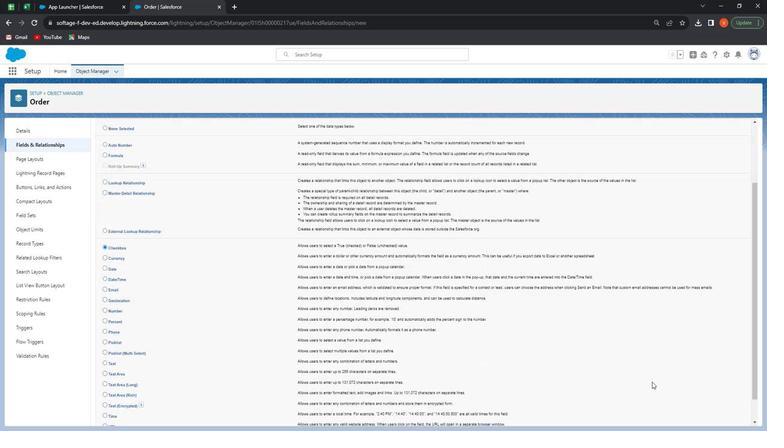 
Action: Mouse moved to (667, 395)
Screenshot: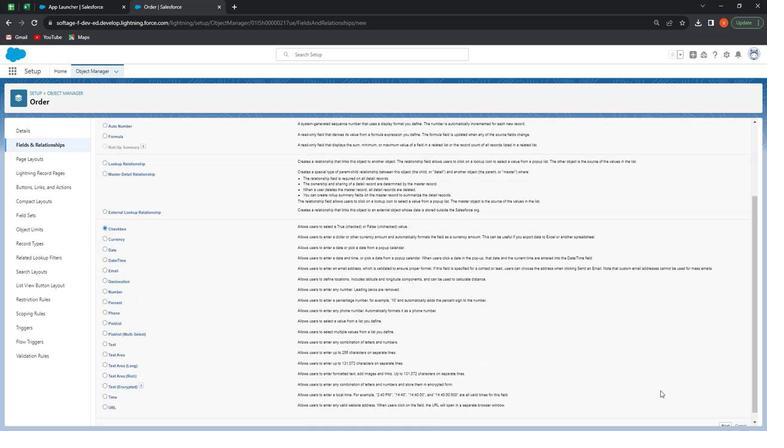 
Action: Mouse scrolled (667, 395) with delta (0, 0)
Screenshot: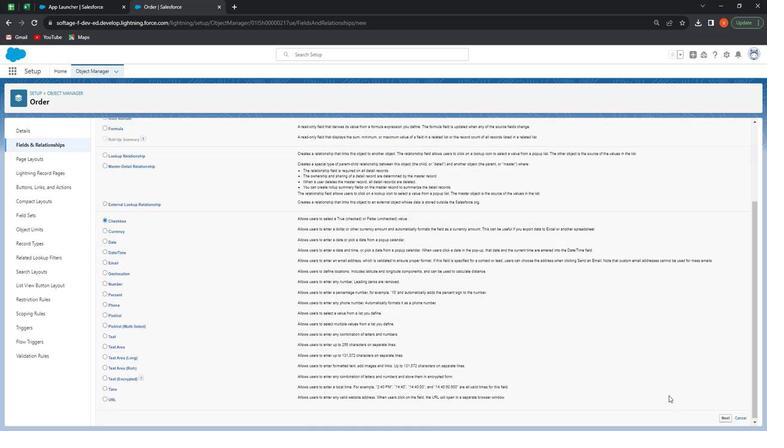 
Action: Mouse moved to (685, 406)
Screenshot: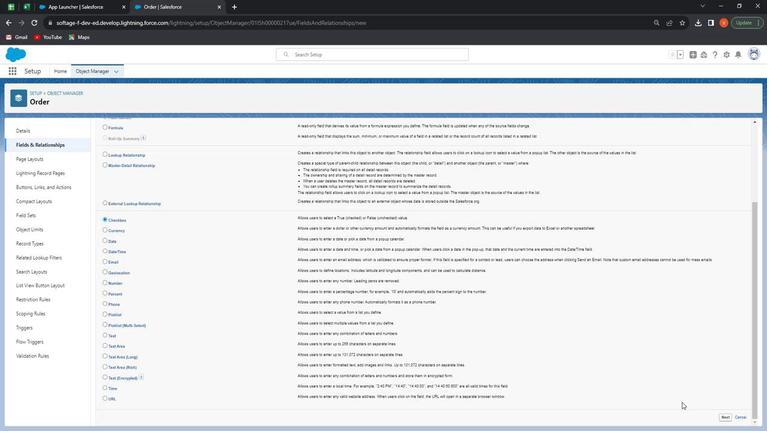 
Action: Mouse scrolled (685, 406) with delta (0, 0)
Screenshot: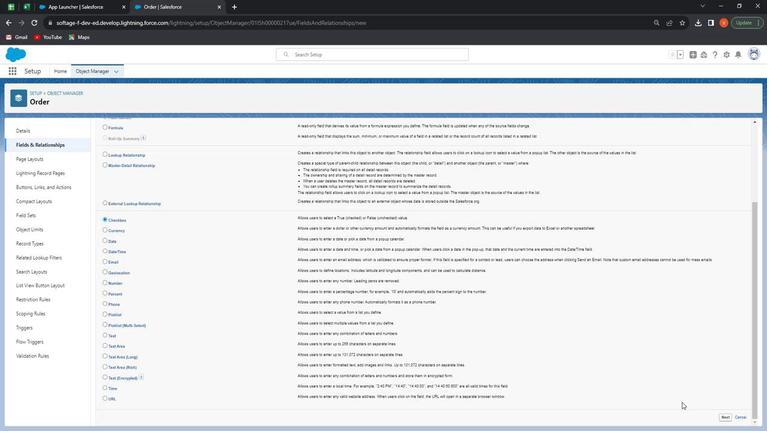 
Action: Mouse moved to (728, 421)
Screenshot: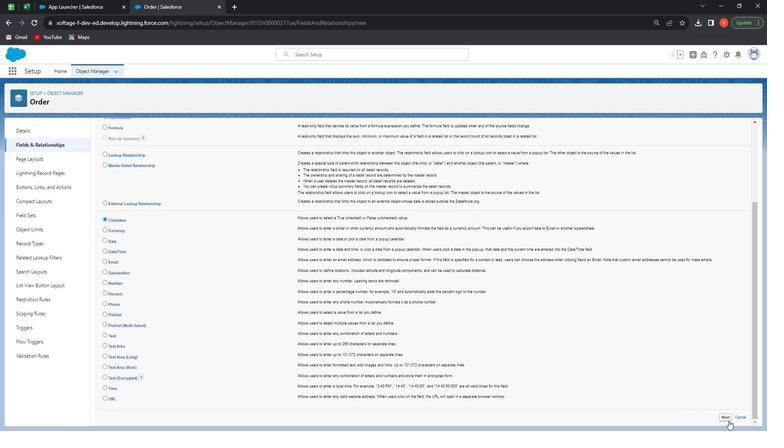 
Action: Mouse pressed left at (728, 421)
Screenshot: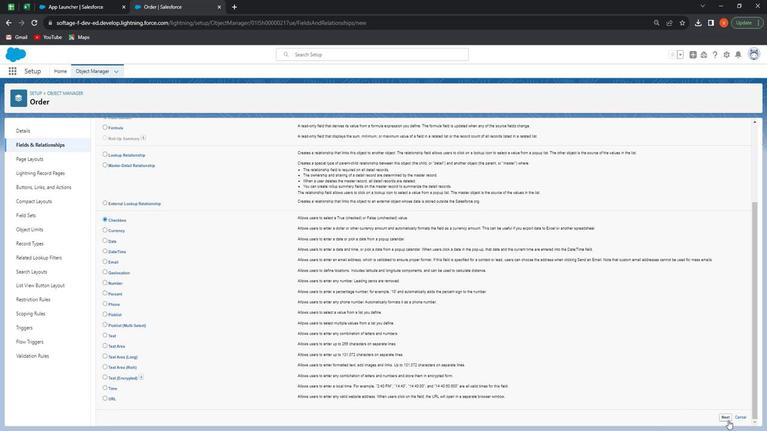 
Action: Mouse moved to (235, 179)
Screenshot: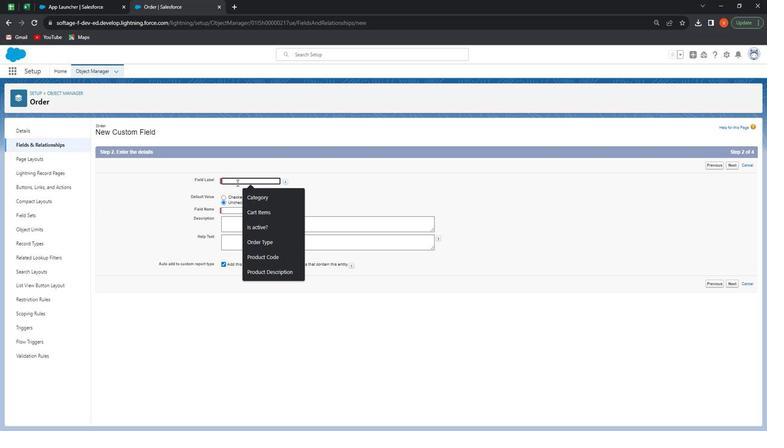 
Action: Mouse pressed left at (235, 179)
Screenshot: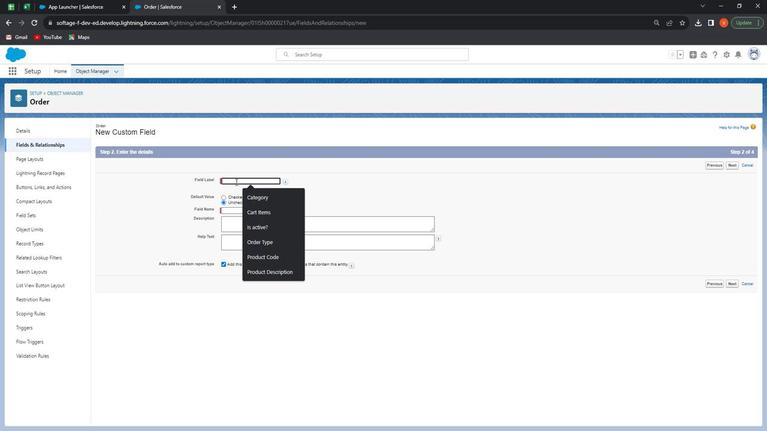 
Action: Key pressed <Key.shift>Payment<Key.space><Key.shift>Recite<Key.space><Key.shift><Key.shift><Key.shift><Key.shift><Key.shift><Key.shift><Key.shift><Key.shift><Key.shift><Key.shift><Key.shift>
Screenshot: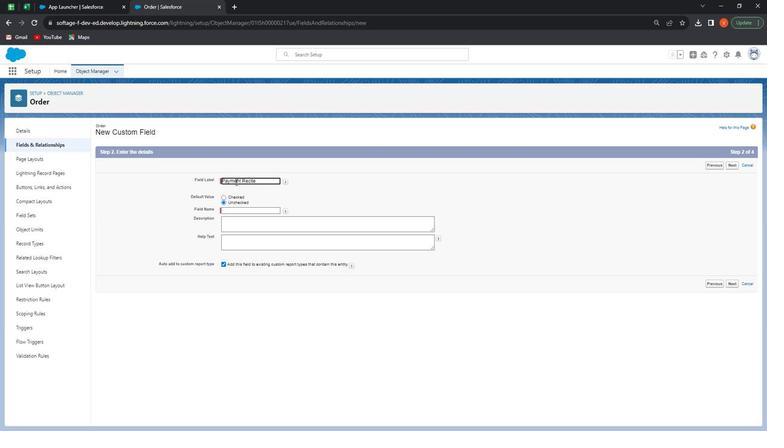 
Action: Mouse moved to (240, 207)
Screenshot: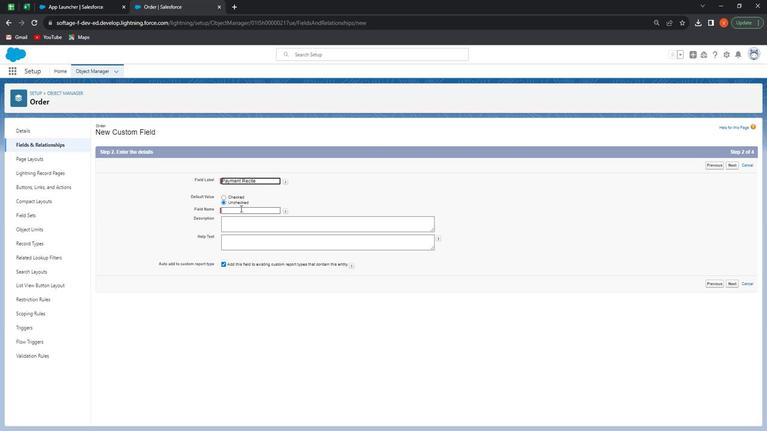 
Action: Mouse pressed left at (240, 207)
Screenshot: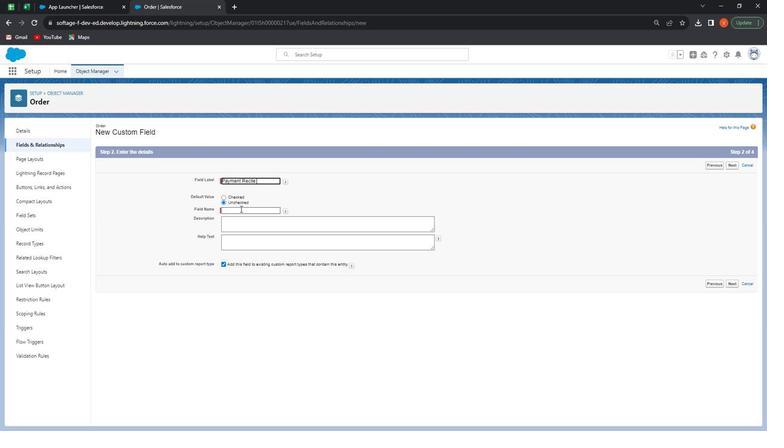 
Action: Mouse moved to (253, 227)
Screenshot: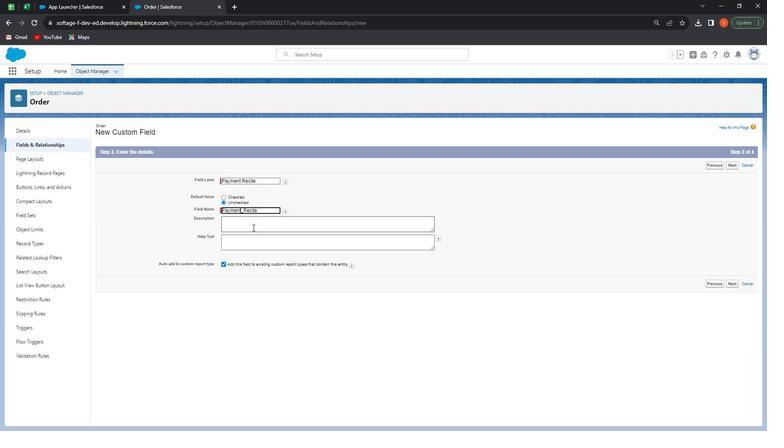 
Action: Mouse pressed left at (253, 227)
Screenshot: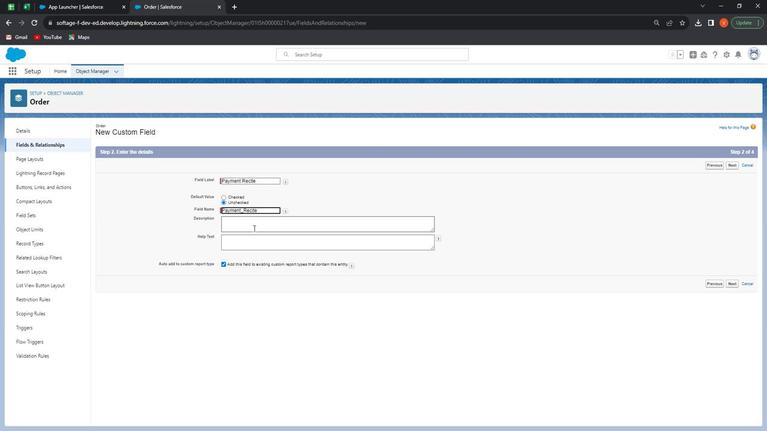 
Action: Mouse moved to (253, 227)
Screenshot: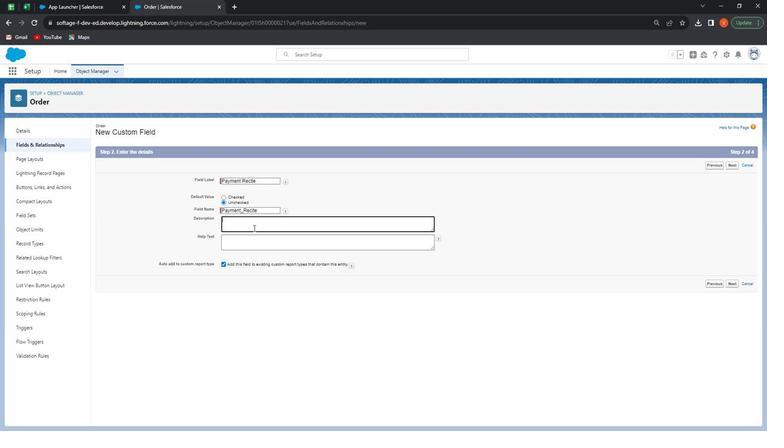 
Action: Key pressed <Key.shift><Key.shift><Key.shift><Key.shift><Key.shift><Key.shift><Key.shift><Key.shift><Key.shift><Key.shift><Key.shift><Key.shift><Key.shift><Key.shift><Key.shift><Key.shift>This<Key.space>checkbox<Key.space>show<Key.space>whether<Key.space>you<Key.space>are<Key.space>
Screenshot: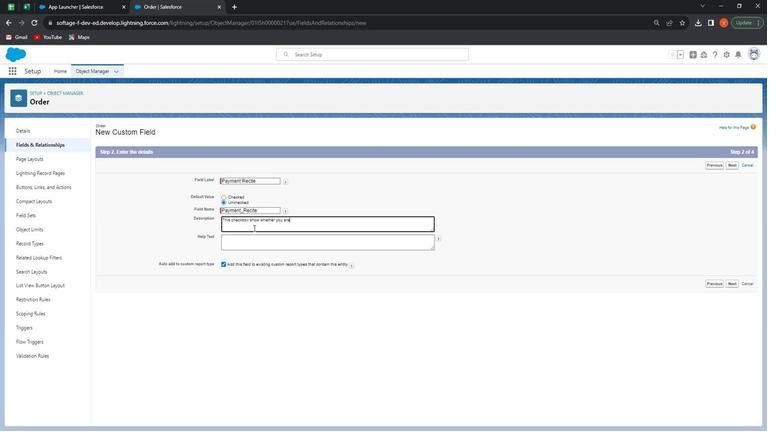 
Action: Mouse moved to (253, 227)
Screenshot: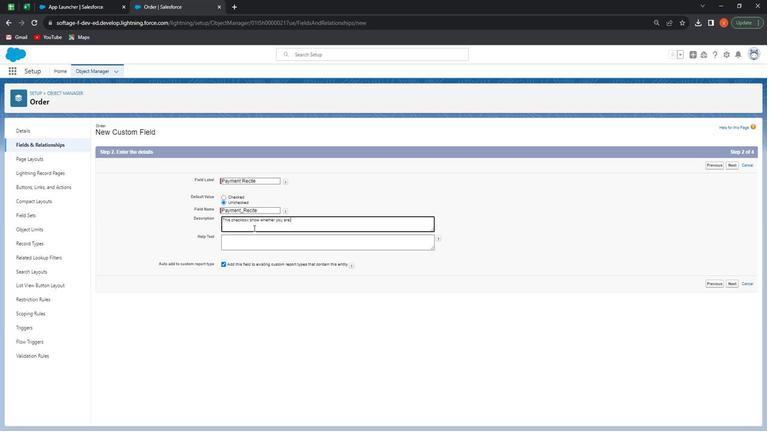 
Action: Key pressed going<Key.space>to<Key.space>reciie<Key.backspace><Key.backspace><Key.backspace>eive<Key.space><Key.shift><Key.shift><Key.shift><Key.shift><Key.shift>Payment<Key.space><Key.shift>Recite<Key.space>or<Key.space>not<Key.space><Key.shift>Check<Key.space>this<Key.space>checkbox<Key.space>to<Key.space>receive<Key.space><Key.shift>Recite
Screenshot: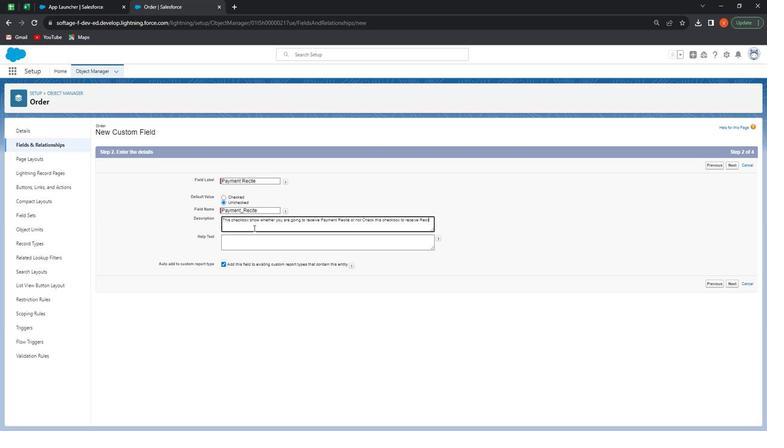 
Action: Mouse moved to (250, 227)
Screenshot: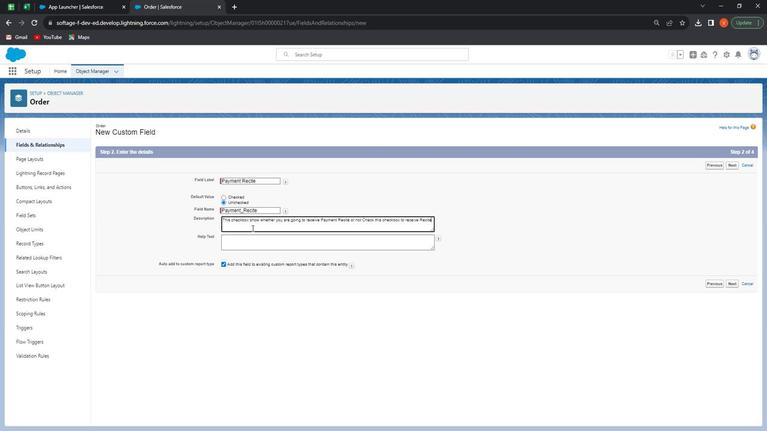 
Action: Key pressed .
Screenshot: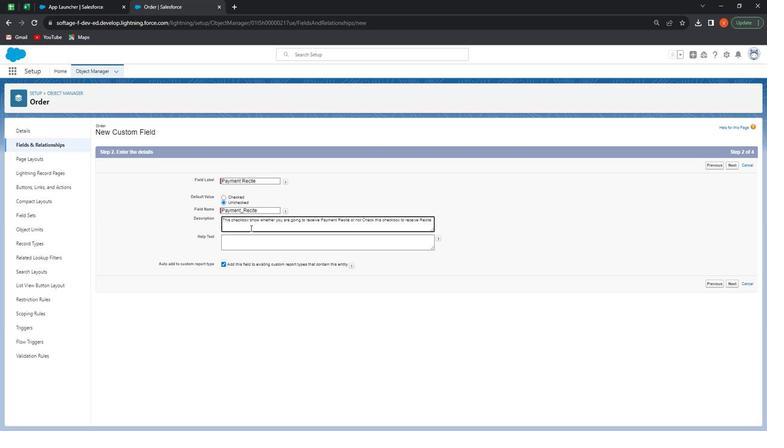 
Action: Mouse moved to (257, 244)
Screenshot: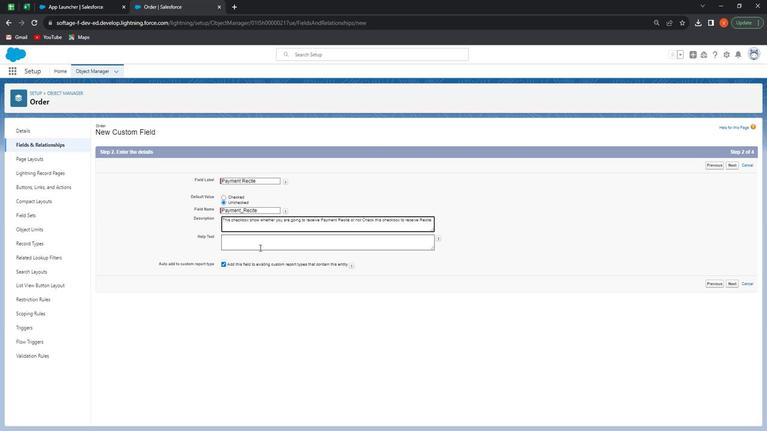 
Action: Mouse pressed left at (257, 244)
Screenshot: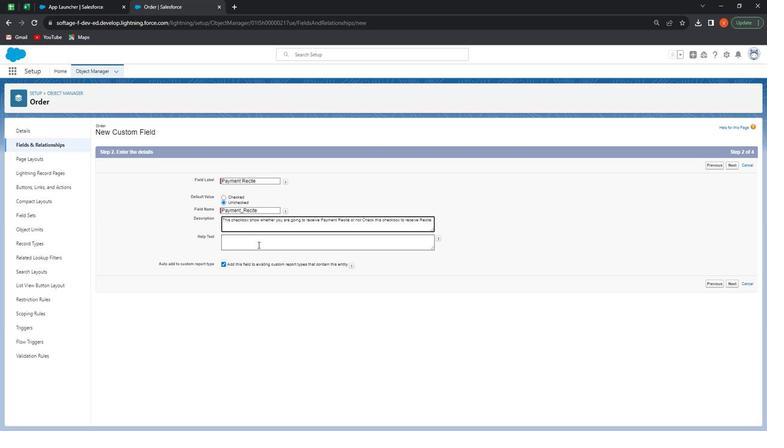 
Action: Key pressed <Key.shift><Key.shift><Key.shift>This<Key.space><Key.shift>Checkbox<Key.space><Key.shift>Show<Key.space><Key.shift>Whether<Key.space><Key.shift><Key.shift>You<Key.space>are<Key.space><Key.shift>going<Key.space>to<Key.space>receive<Key.space><Key.shift>Payment<Key.space><Key.shift>Recite<Key.space>or<Key.space>not<Key.space><Key.shift><Key.shift><Key.shift><Key.shift><Key.shift><Key.shift><Key.shift><Key.shift><Key.shift><Key.shift><Key.shift><Key.shift><Key.shift><Key.shift><Key.shift><Key.shift>Check<Key.space>this<Key.space><Key.shift>C<Key.backspace><Key.shift><Key.shift><Key.shift><Key.shift><Key.shift><Key.shift><Key.shift><Key.shift><Key.shift><Key.shift><Key.shift><Key.shift><Key.shift><Key.shift><Key.shift><Key.shift><Key.shift><Key.shift><Key.shift>Checkbox<Key.space><Key.shift>To<Key.space><Key.shift>Receive<Key.space><Key.shift><Key.shift><Key.shift>Recite.
Screenshot: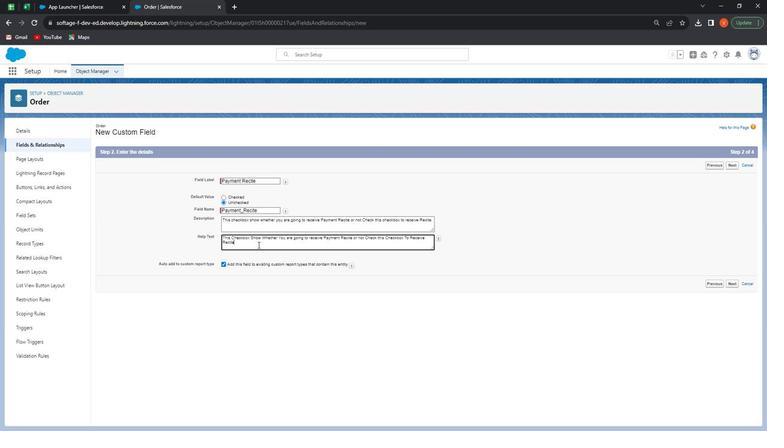 
Action: Mouse moved to (728, 285)
Screenshot: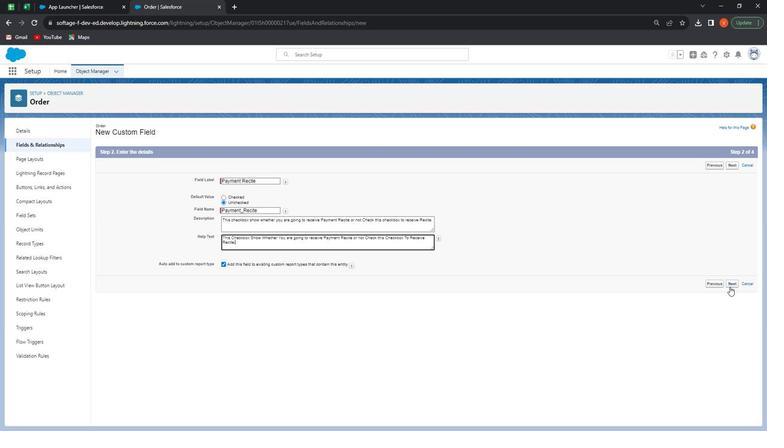 
Action: Mouse pressed left at (728, 285)
Screenshot: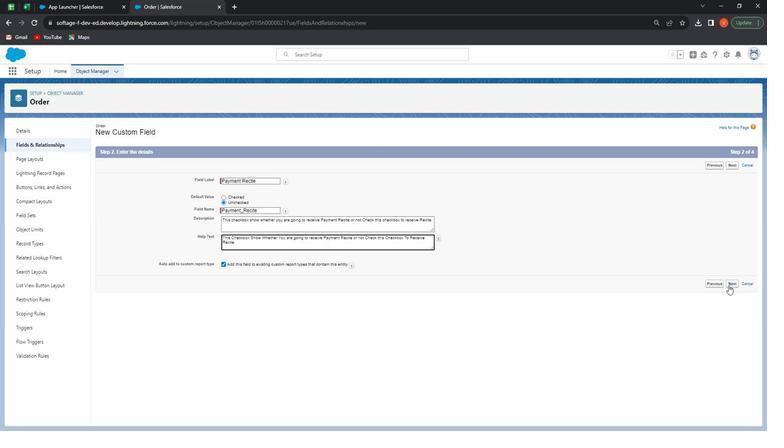 
Action: Mouse moved to (671, 236)
Screenshot: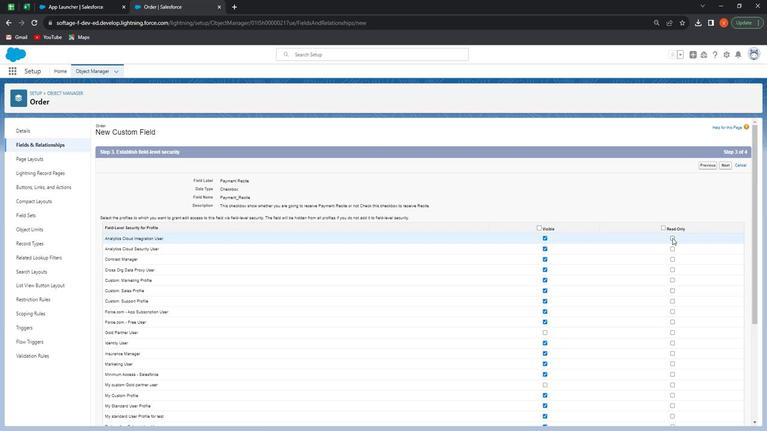 
Action: Mouse pressed left at (671, 236)
Screenshot: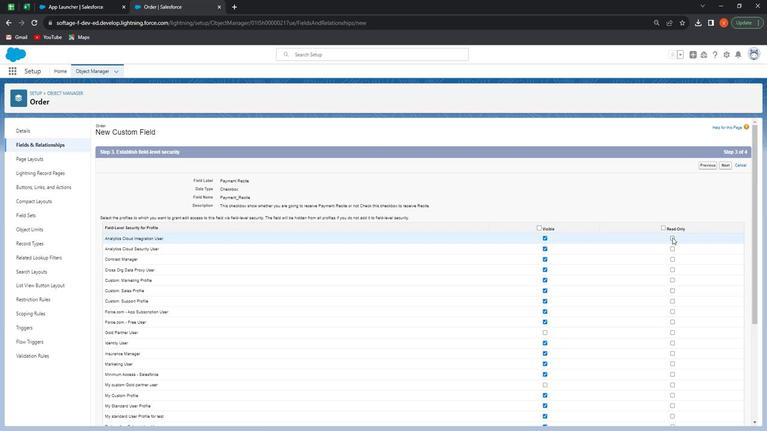 
Action: Mouse moved to (671, 250)
Screenshot: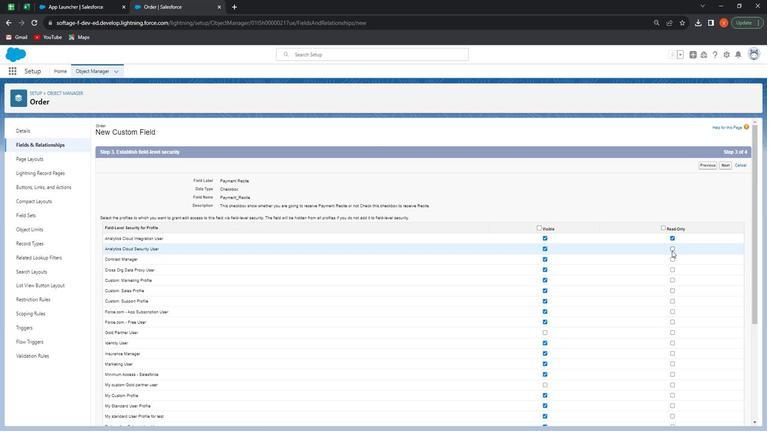 
Action: Mouse pressed left at (671, 250)
Screenshot: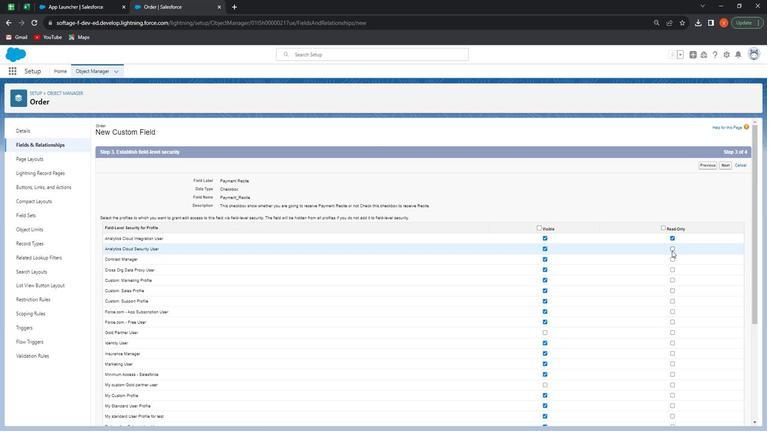 
Action: Mouse moved to (671, 257)
Screenshot: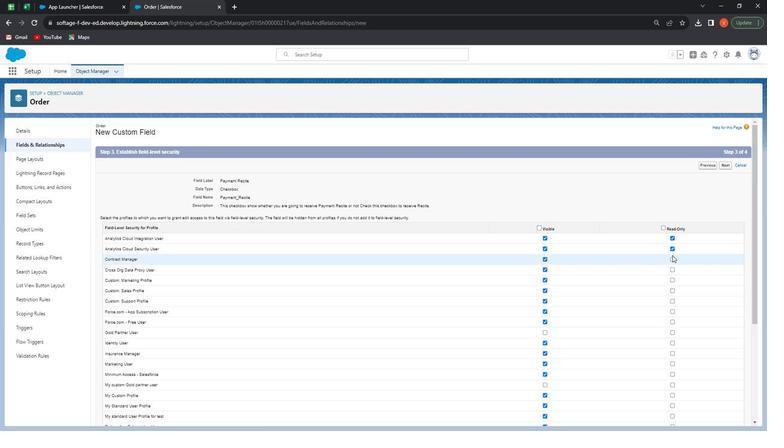 
Action: Mouse pressed left at (671, 257)
Screenshot: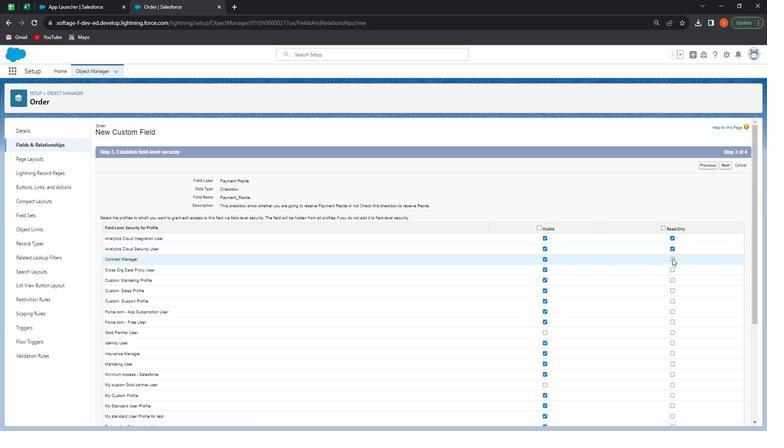 
Action: Mouse moved to (671, 268)
Screenshot: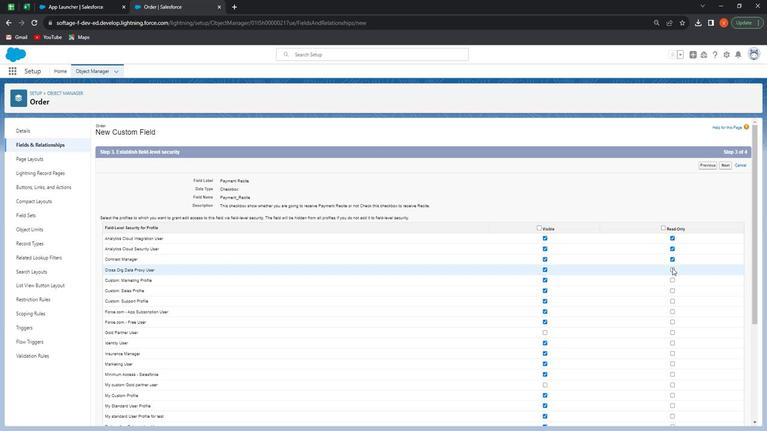
Action: Mouse pressed left at (671, 268)
Screenshot: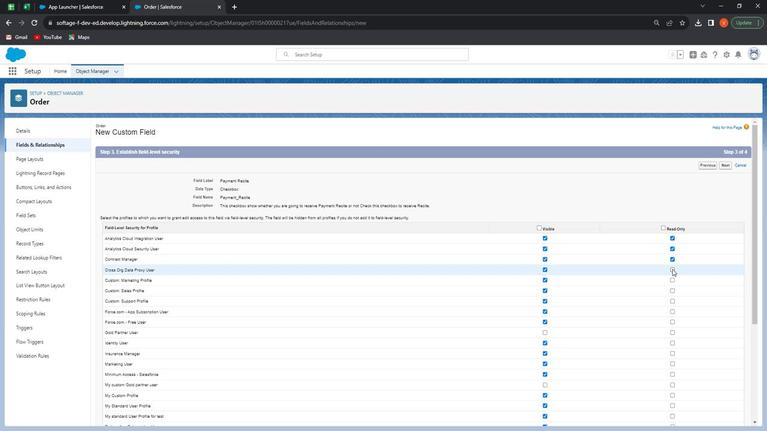 
Action: Mouse moved to (673, 278)
Screenshot: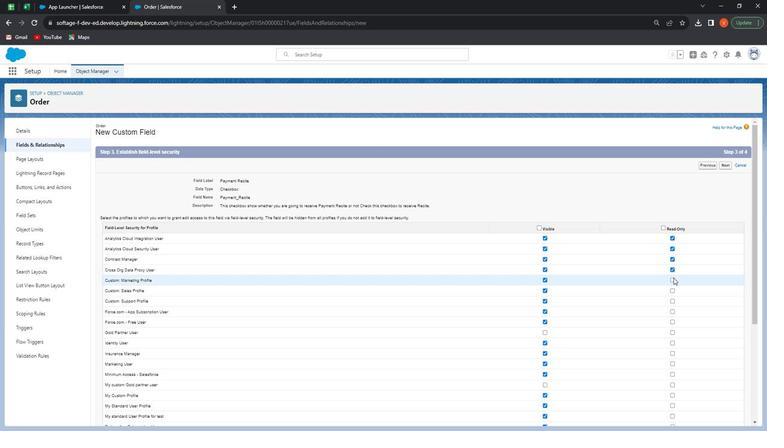 
Action: Mouse pressed left at (673, 278)
Screenshot: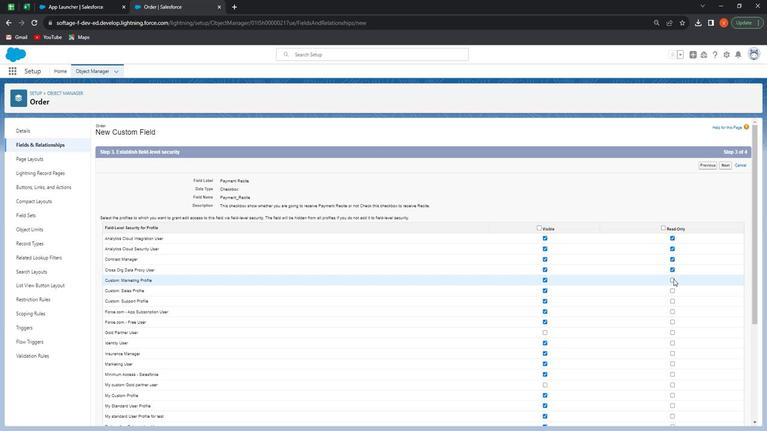 
Action: Mouse moved to (671, 290)
Screenshot: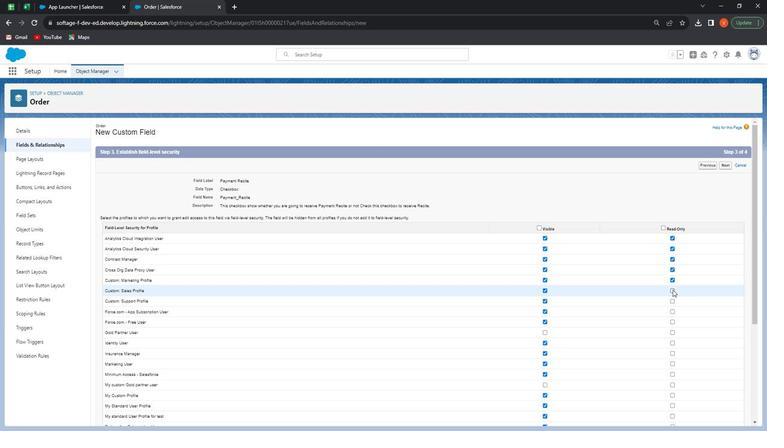 
Action: Mouse pressed left at (671, 290)
Screenshot: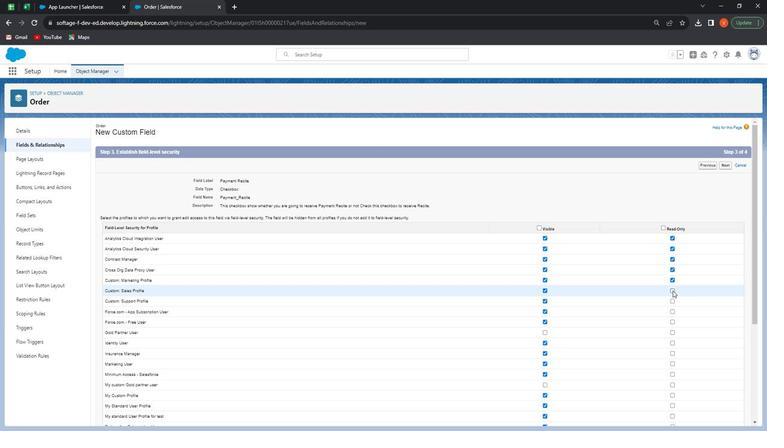 
Action: Mouse moved to (671, 301)
Screenshot: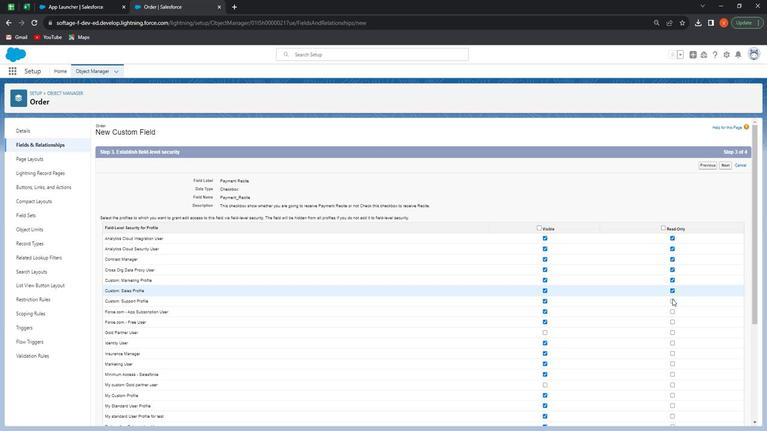 
Action: Mouse pressed left at (671, 301)
Screenshot: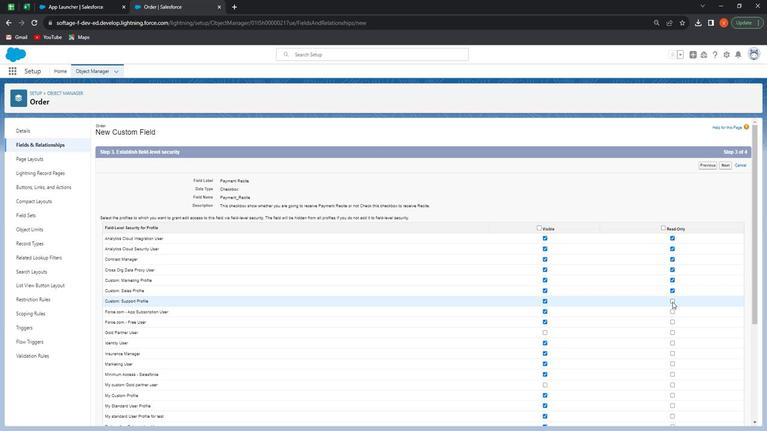 
Action: Mouse moved to (673, 311)
Screenshot: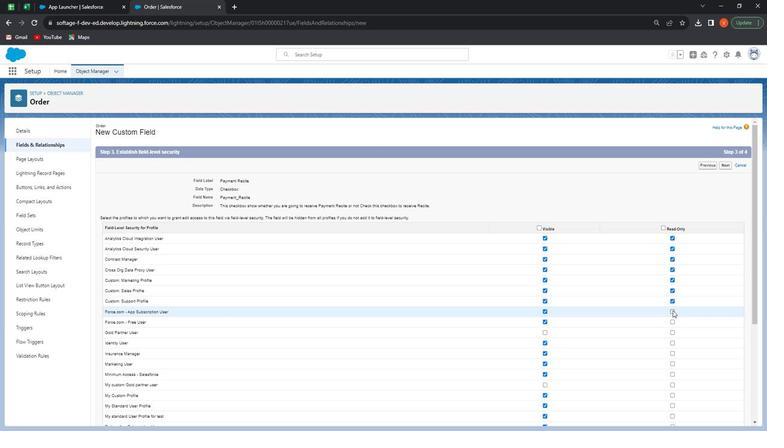 
Action: Mouse pressed left at (673, 311)
Screenshot: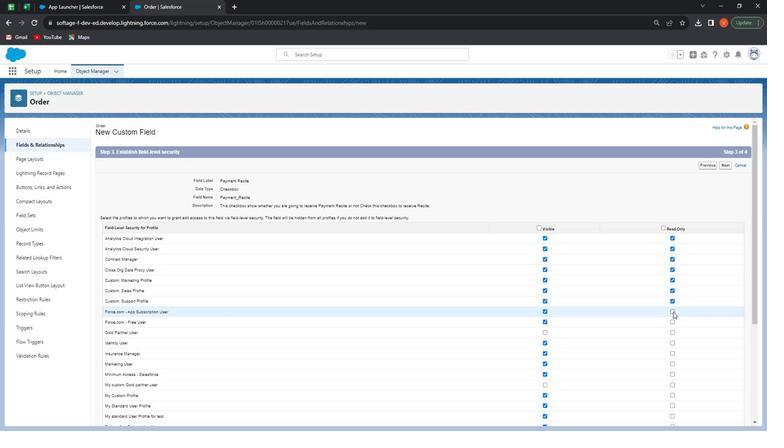 
Action: Mouse moved to (672, 320)
Screenshot: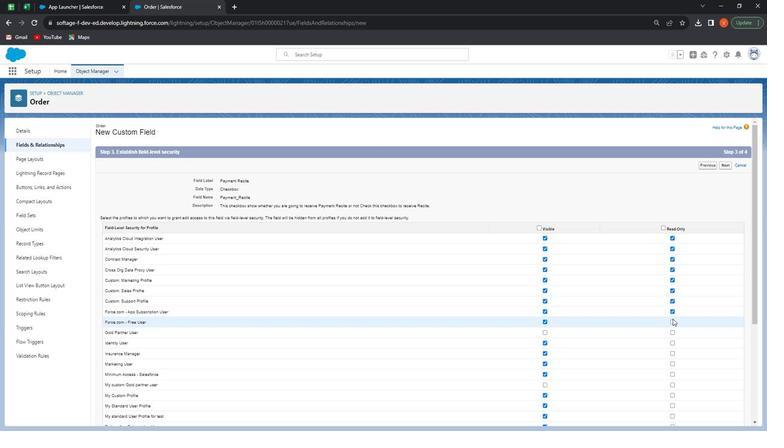 
Action: Mouse pressed left at (672, 320)
Screenshot: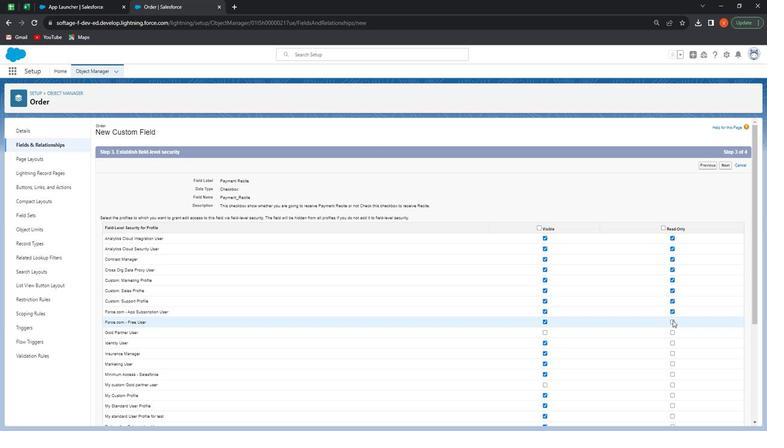 
Action: Mouse moved to (546, 332)
Screenshot: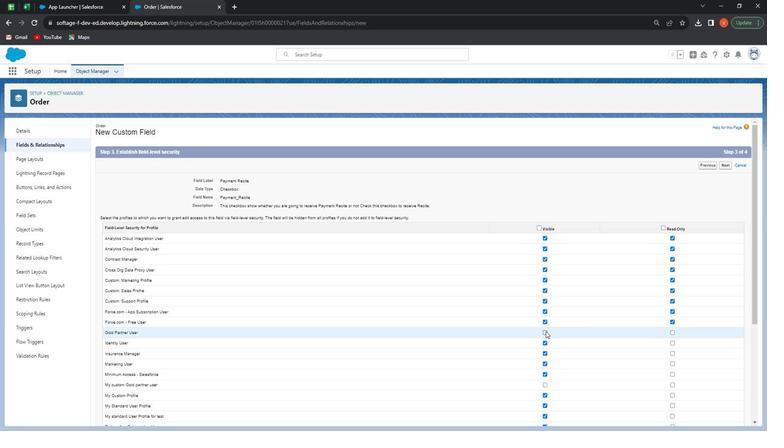 
Action: Mouse pressed left at (546, 332)
Screenshot: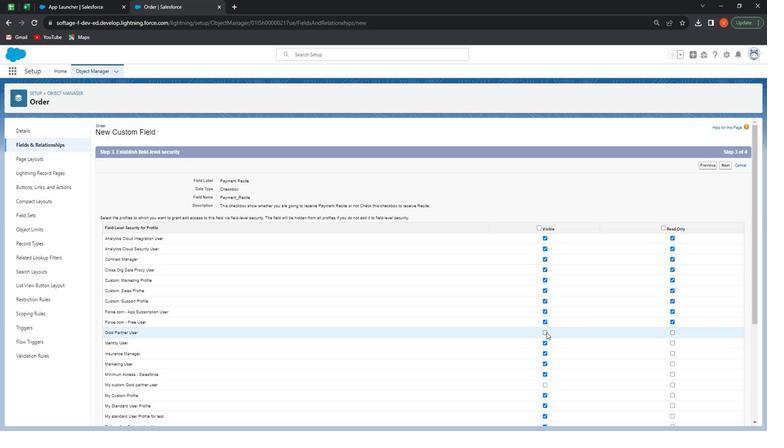
Action: Mouse moved to (672, 332)
Screenshot: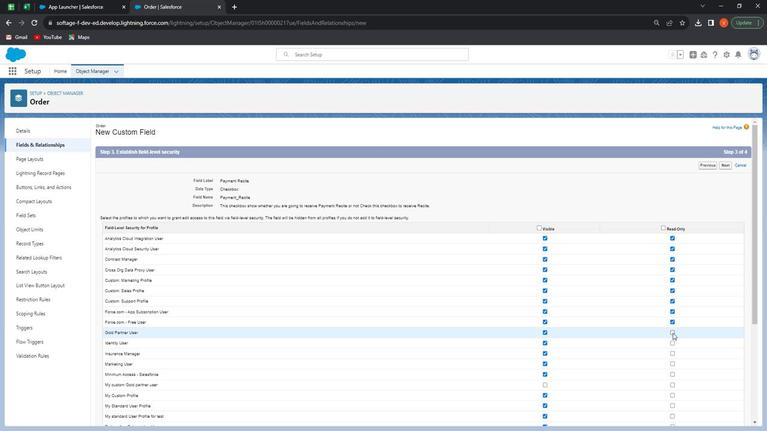 
Action: Mouse pressed left at (672, 332)
Screenshot: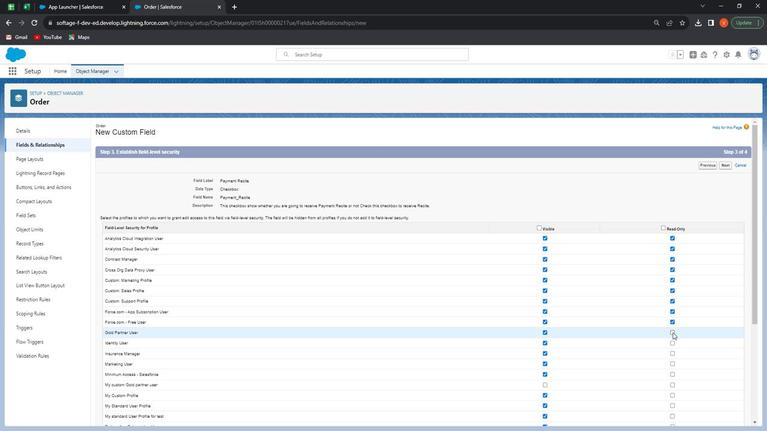 
Action: Mouse moved to (672, 344)
Screenshot: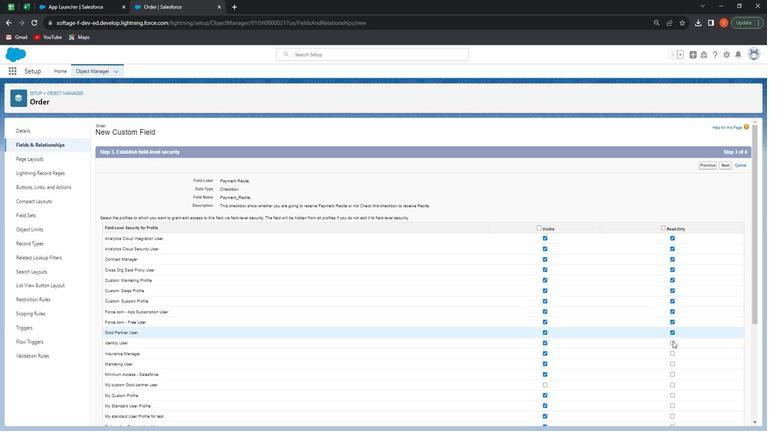 
Action: Mouse pressed left at (672, 344)
Screenshot: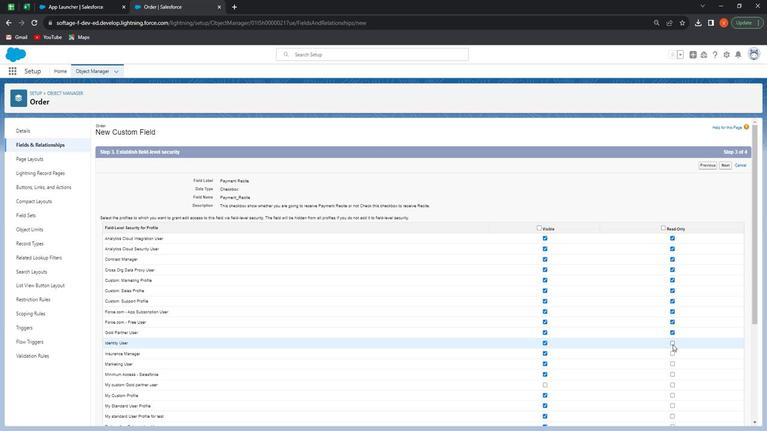 
Action: Mouse moved to (672, 353)
Screenshot: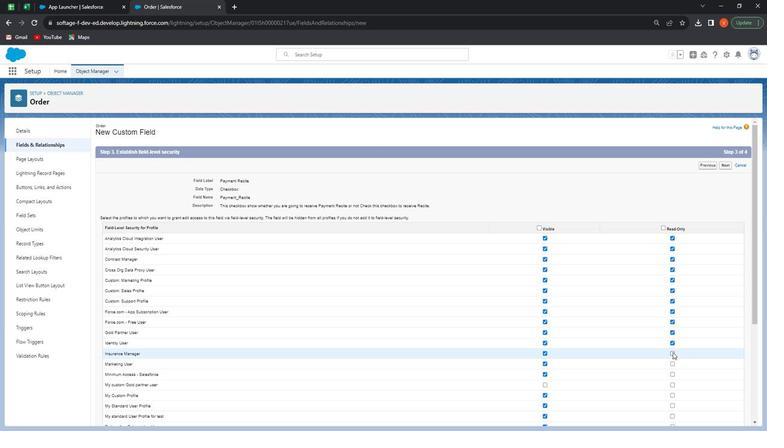 
Action: Mouse pressed left at (672, 353)
Screenshot: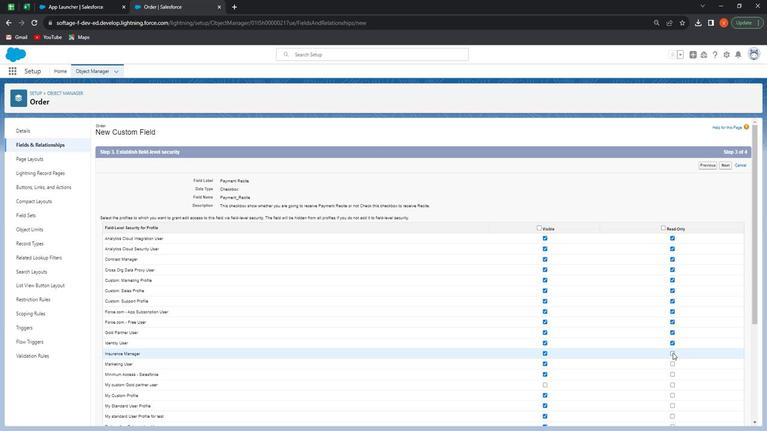 
Action: Mouse moved to (671, 364)
Screenshot: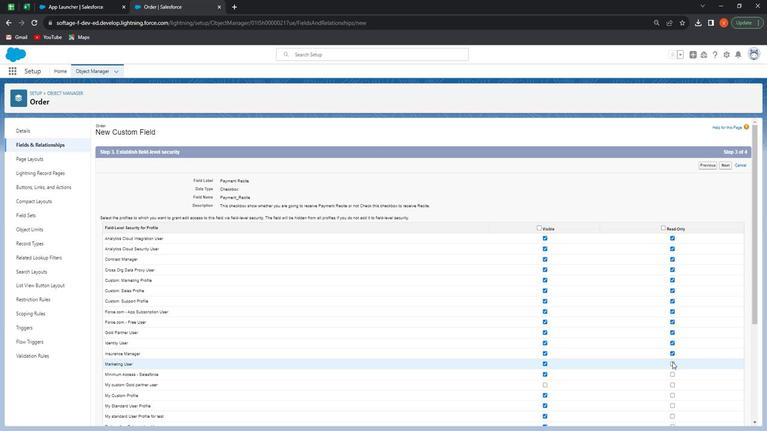 
Action: Mouse pressed left at (671, 364)
Screenshot: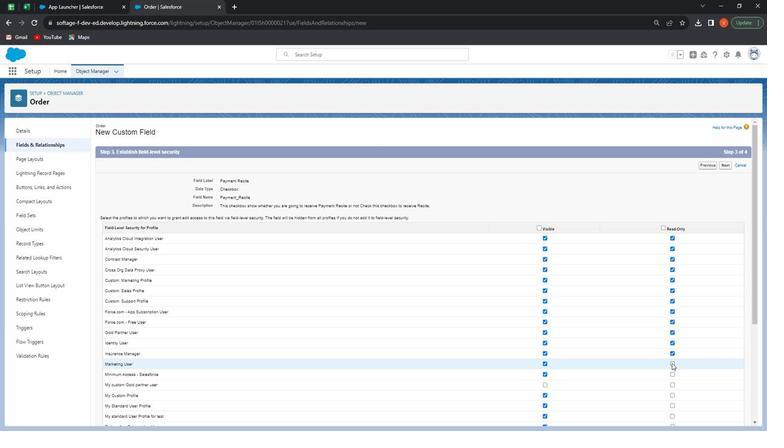 
Action: Mouse moved to (672, 376)
Screenshot: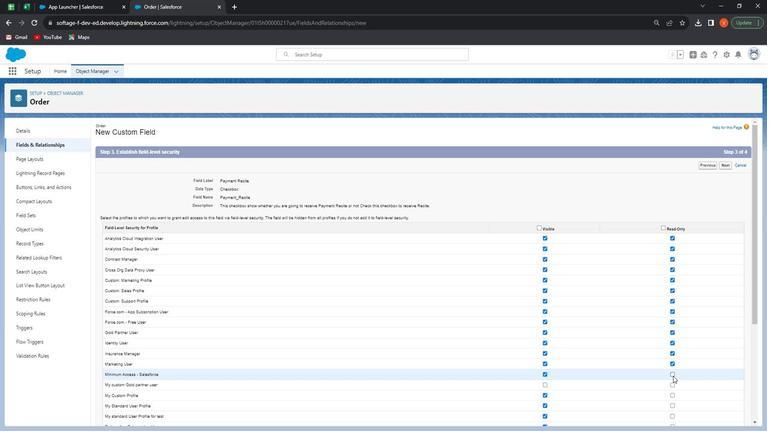 
Action: Mouse pressed left at (672, 376)
Screenshot: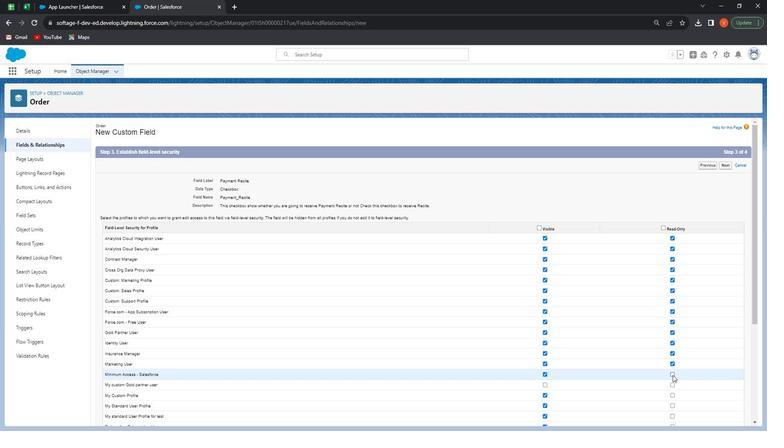 
Action: Mouse moved to (617, 296)
Screenshot: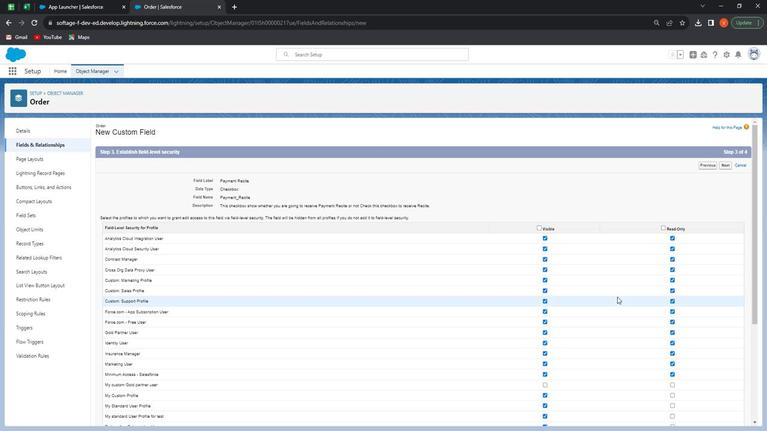 
Action: Mouse scrolled (617, 295) with delta (0, 0)
Screenshot: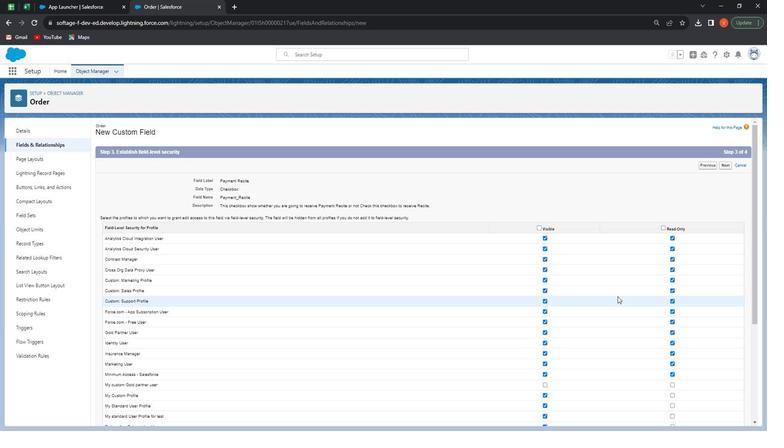 
Action: Mouse scrolled (617, 295) with delta (0, 0)
Screenshot: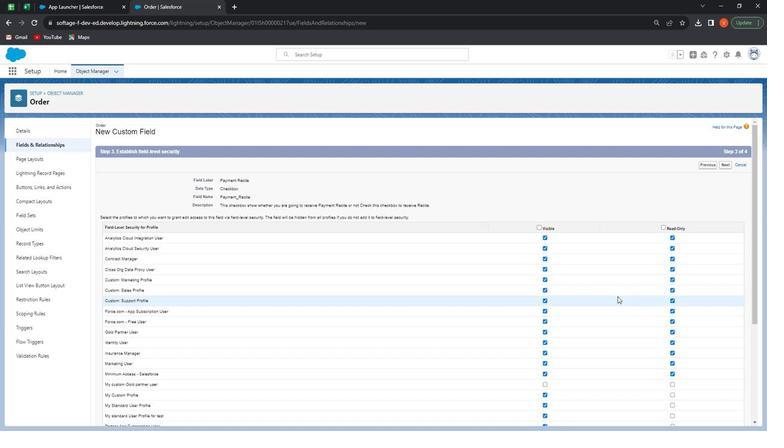 
Action: Mouse moved to (617, 293)
Screenshot: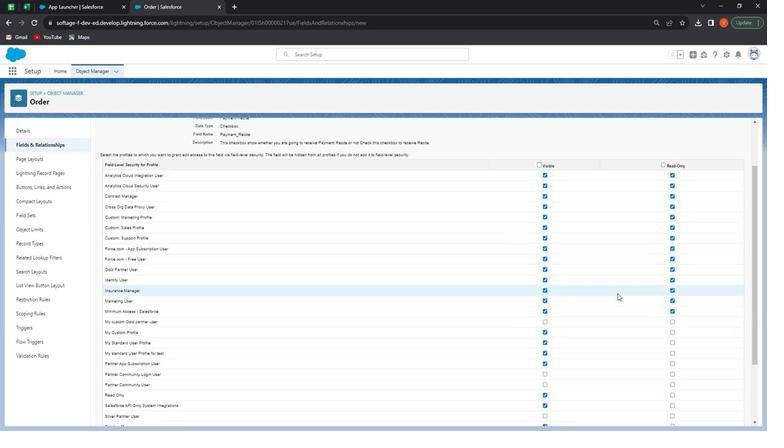 
Action: Mouse scrolled (617, 292) with delta (0, 0)
Screenshot: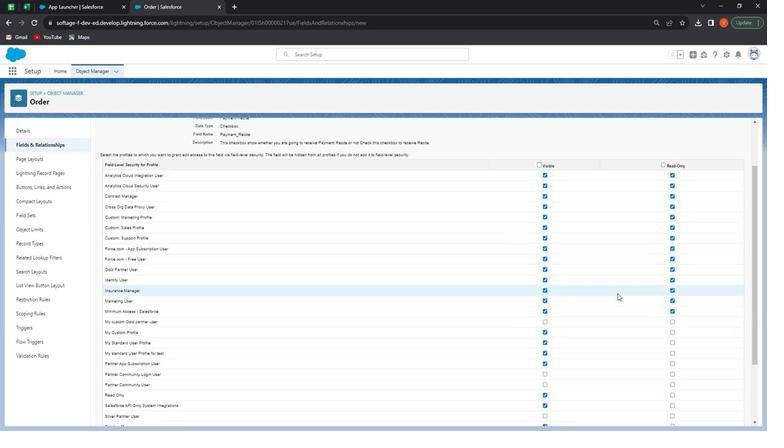 
Action: Mouse moved to (545, 257)
Screenshot: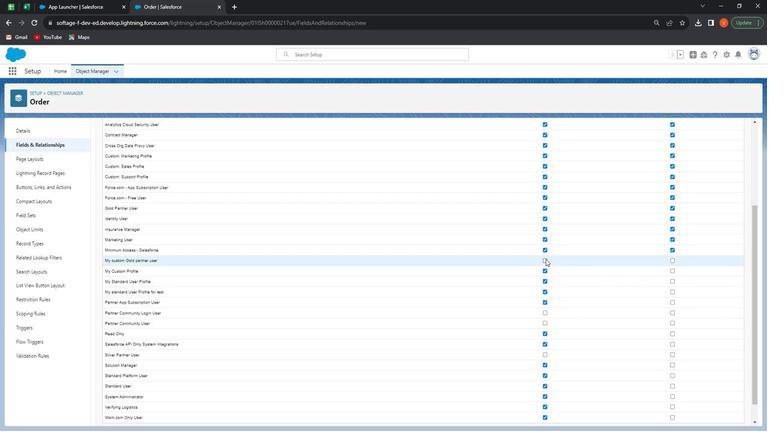 
Action: Mouse pressed left at (545, 257)
Screenshot: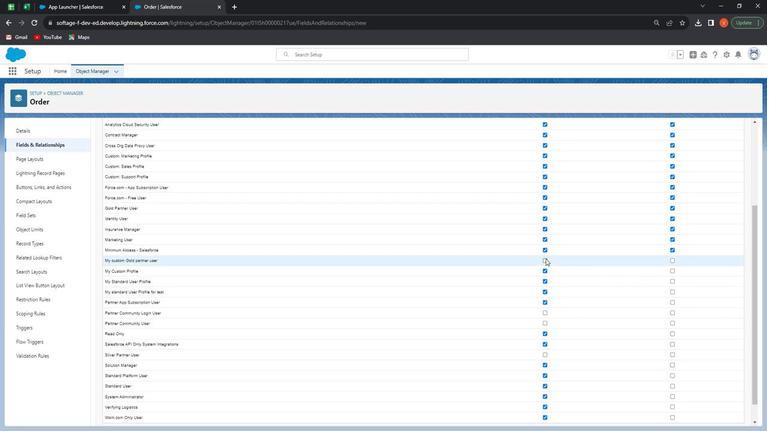 
Action: Mouse moved to (674, 261)
Screenshot: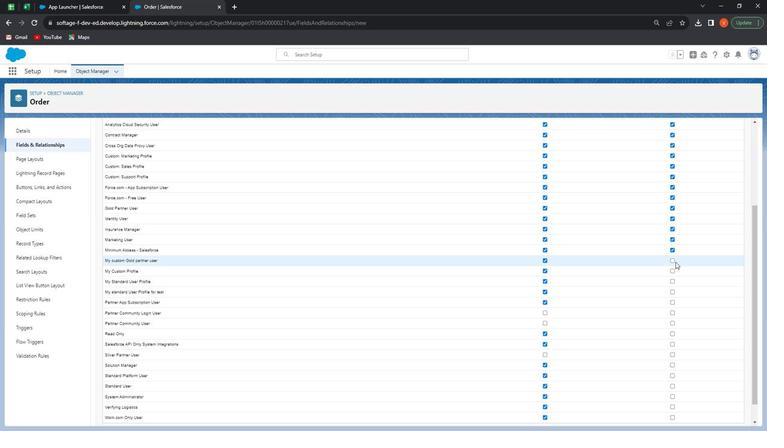 
Action: Mouse pressed left at (674, 261)
Screenshot: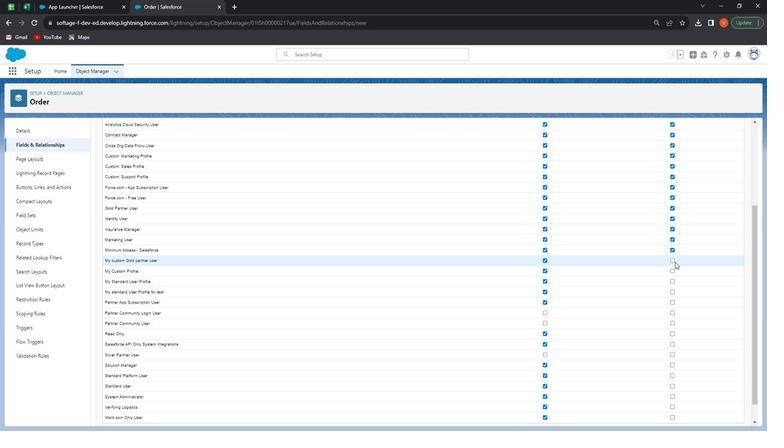 
Action: Mouse moved to (673, 260)
Screenshot: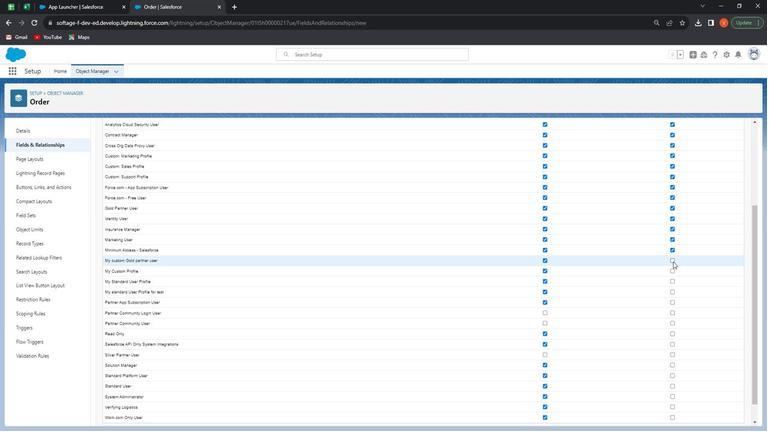 
Action: Mouse pressed left at (673, 260)
Screenshot: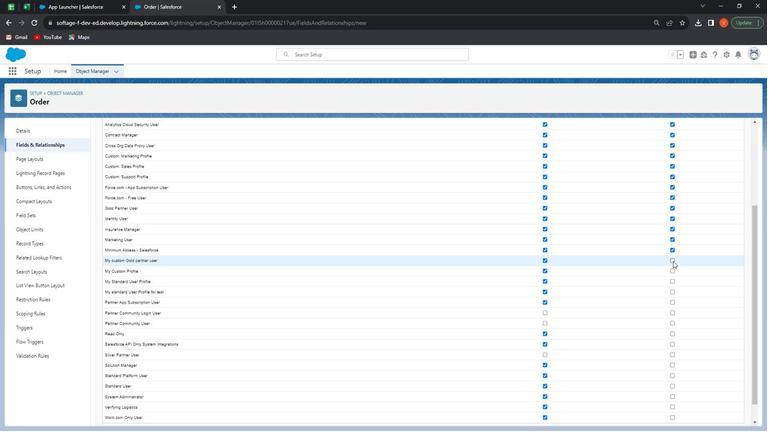 
Action: Mouse moved to (671, 271)
Screenshot: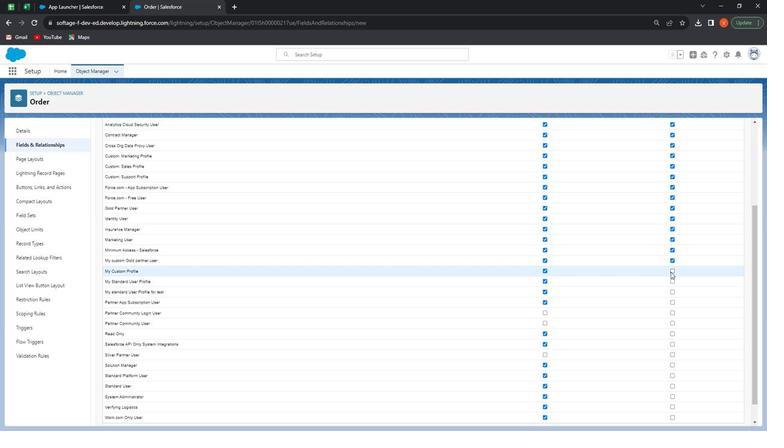
Action: Mouse pressed left at (671, 271)
Screenshot: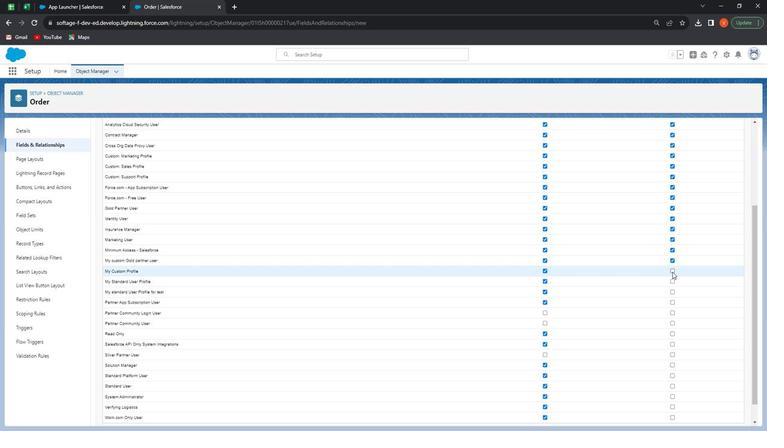 
Action: Mouse moved to (673, 281)
Screenshot: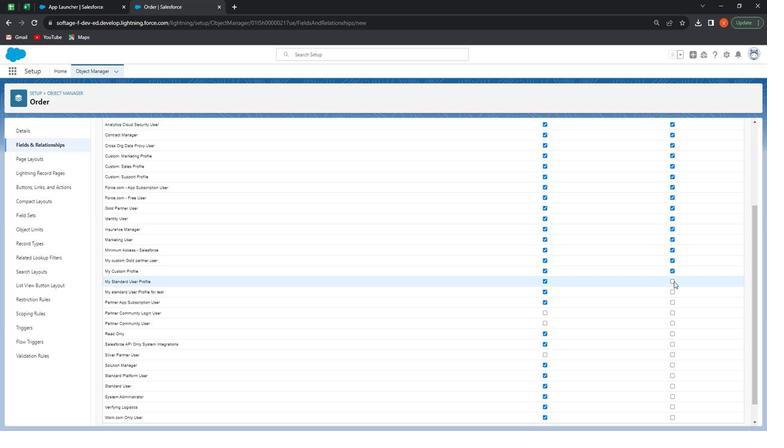 
Action: Mouse pressed left at (673, 281)
Screenshot: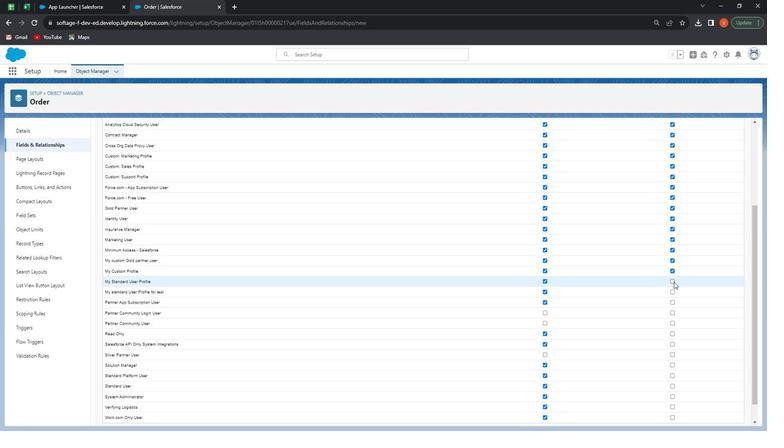 
Action: Mouse moved to (673, 290)
Screenshot: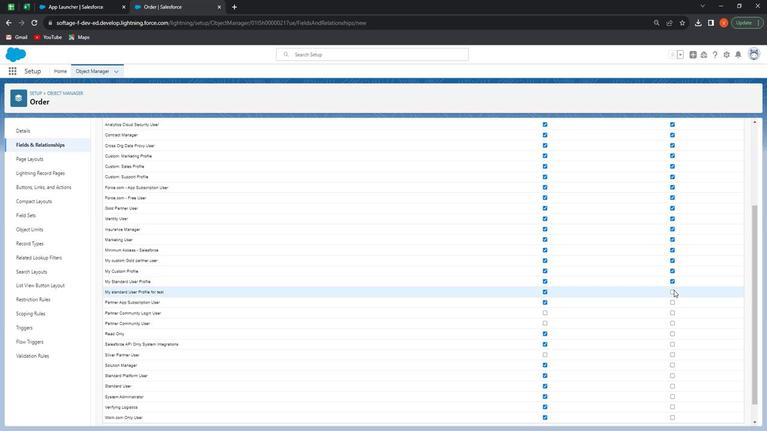
Action: Mouse pressed left at (673, 290)
Screenshot: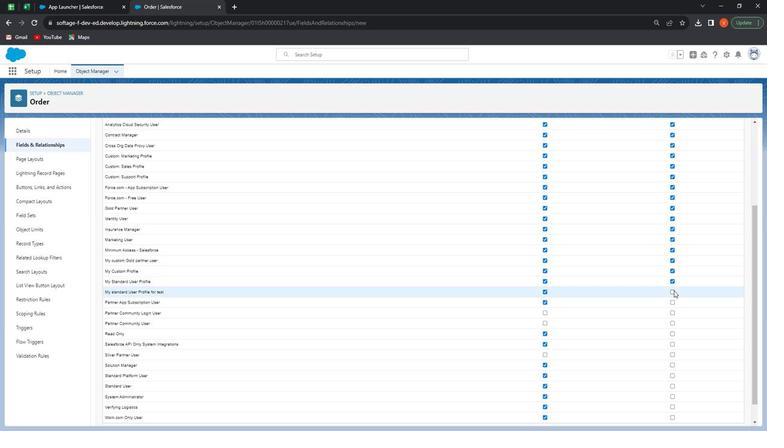 
Action: Mouse moved to (673, 302)
Screenshot: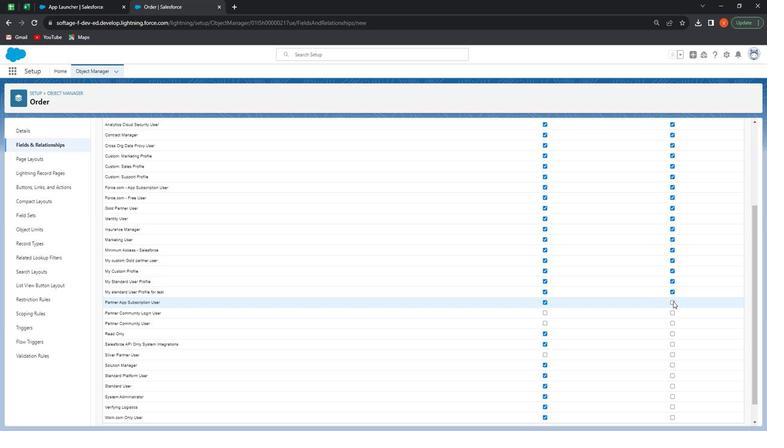 
Action: Mouse pressed left at (673, 302)
Screenshot: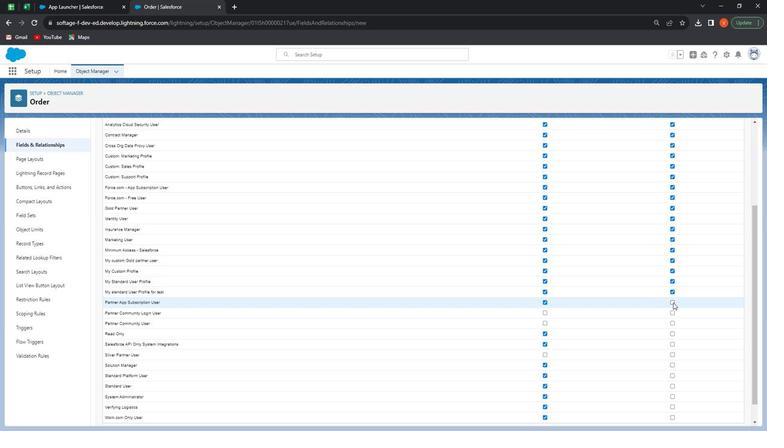 
Action: Mouse moved to (545, 311)
Screenshot: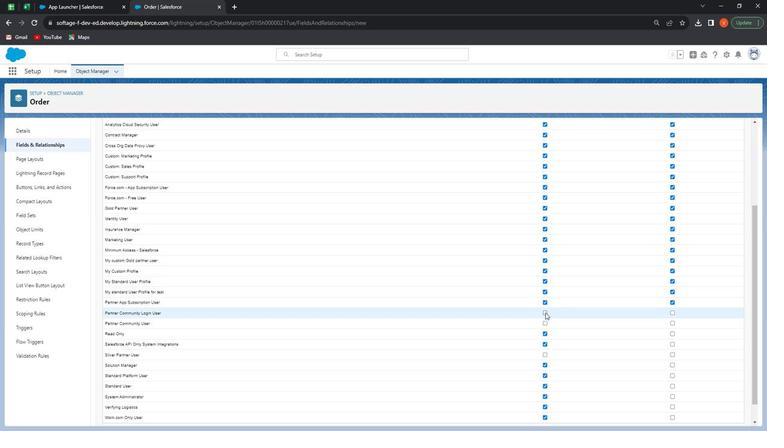 
Action: Mouse pressed left at (545, 311)
Screenshot: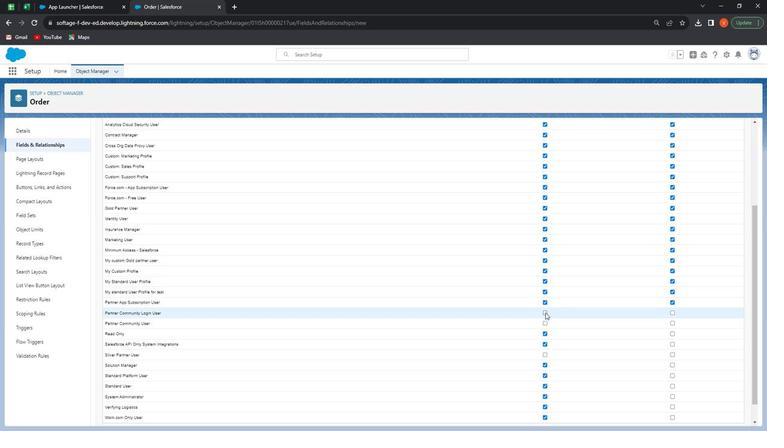 
Action: Mouse moved to (672, 312)
Screenshot: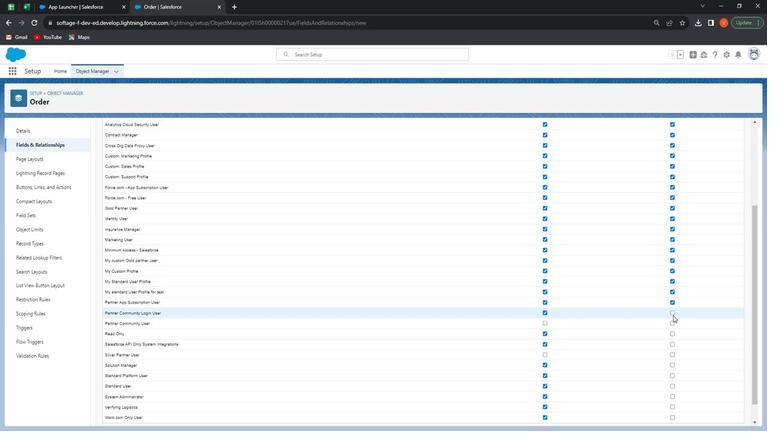 
Action: Mouse pressed left at (672, 312)
Screenshot: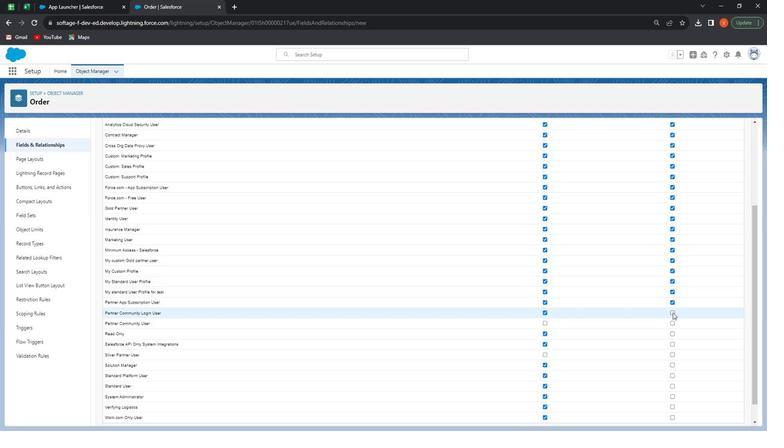 
Action: Mouse moved to (544, 323)
Screenshot: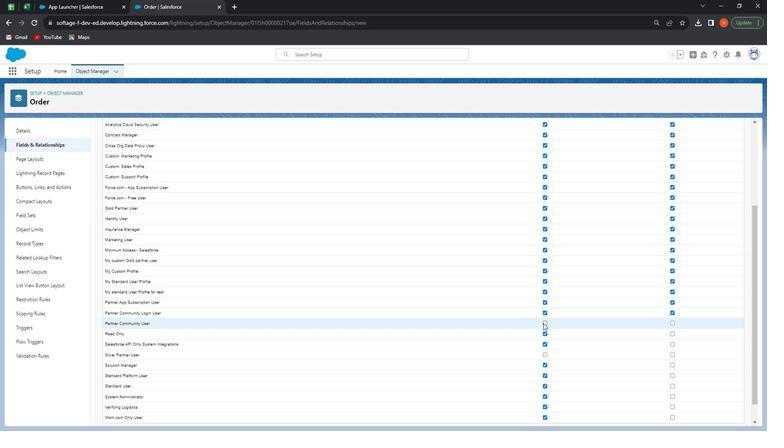 
Action: Mouse pressed left at (544, 323)
Screenshot: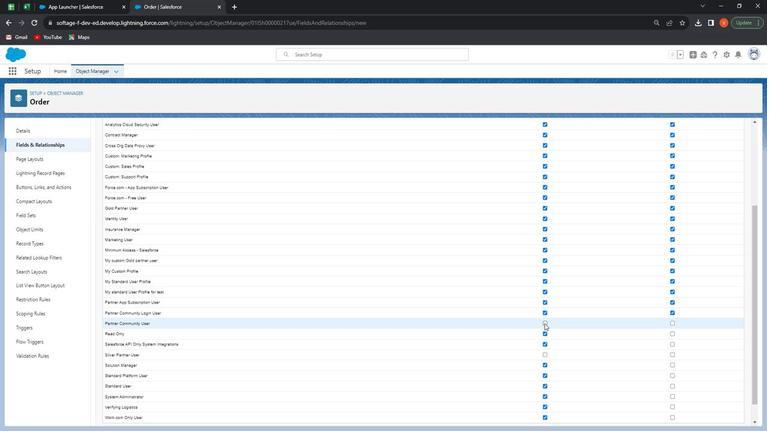
Action: Mouse moved to (671, 323)
Screenshot: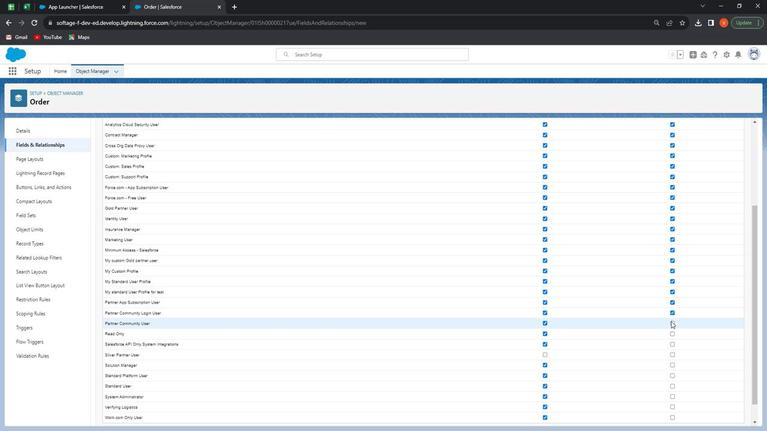 
Action: Mouse pressed left at (671, 323)
Screenshot: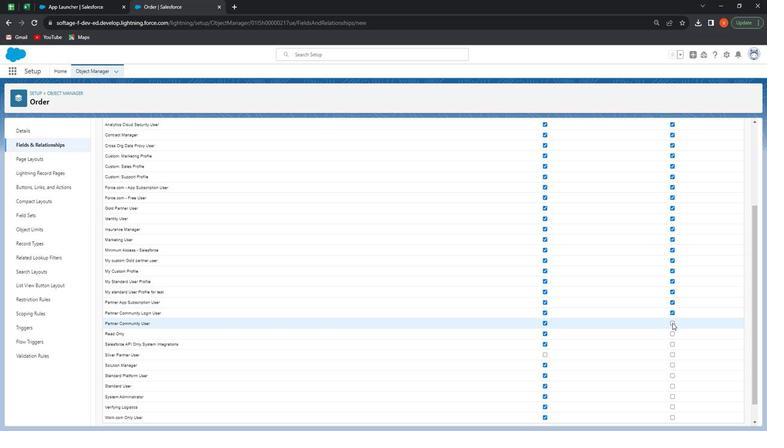 
Action: Mouse moved to (671, 335)
Screenshot: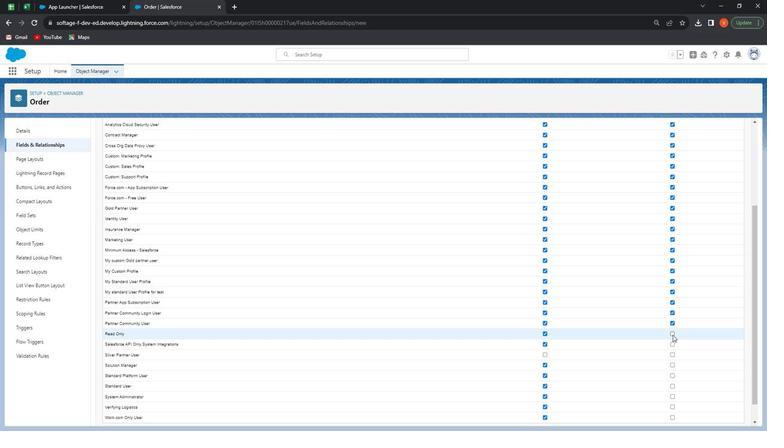 
Action: Mouse pressed left at (671, 335)
Screenshot: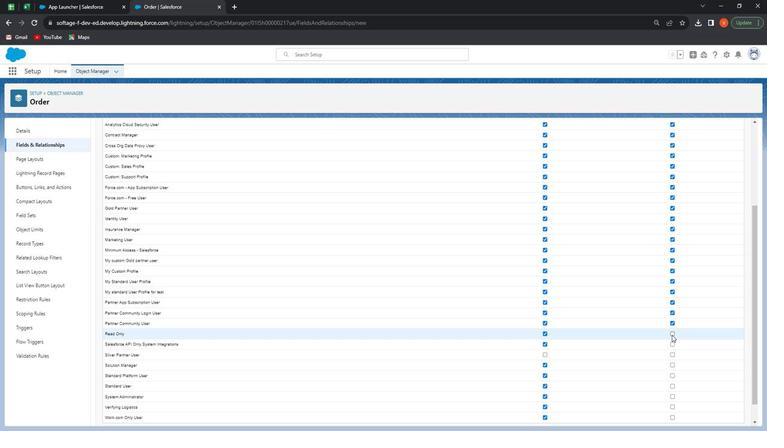 
Action: Mouse moved to (673, 344)
Screenshot: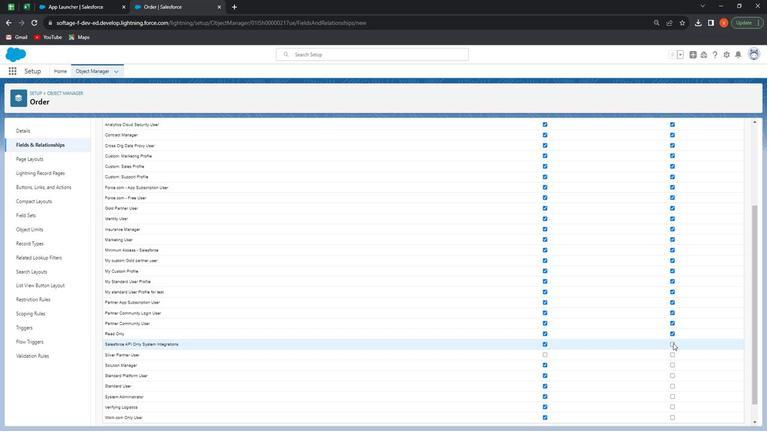 
Action: Mouse pressed left at (673, 344)
Screenshot: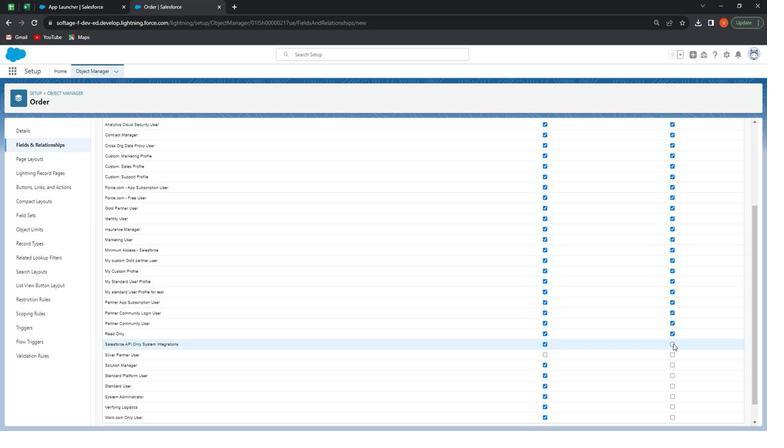 
Action: Mouse moved to (545, 353)
Screenshot: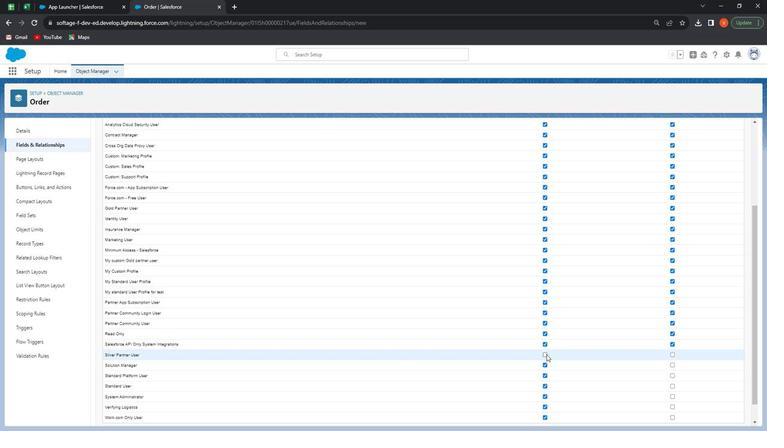 
Action: Mouse pressed left at (545, 353)
Screenshot: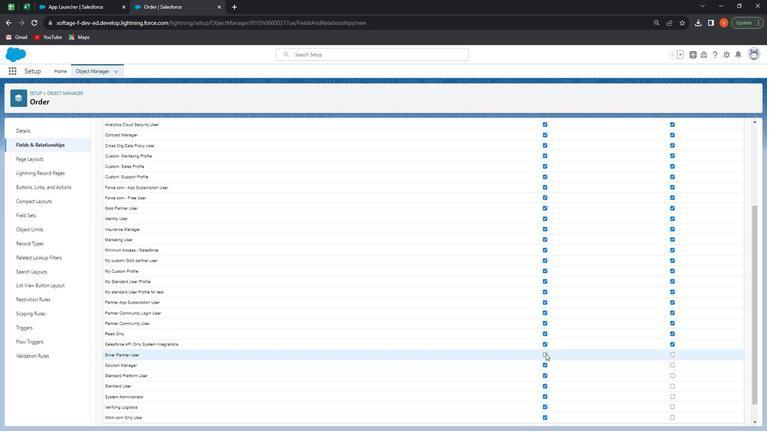 
Action: Mouse moved to (671, 356)
Screenshot: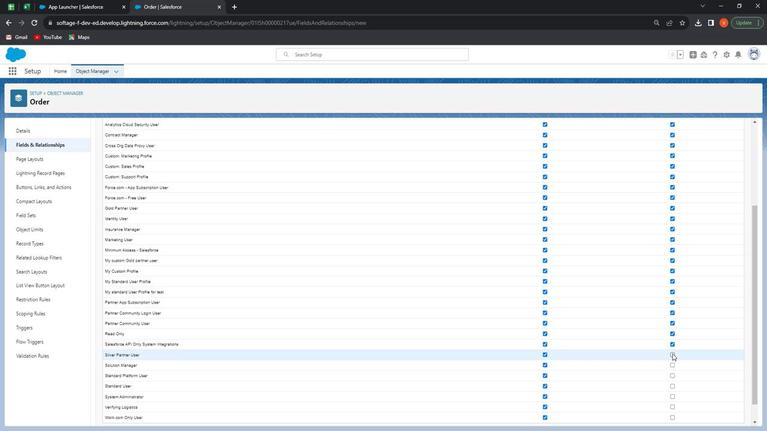 
Action: Mouse pressed left at (671, 356)
Screenshot: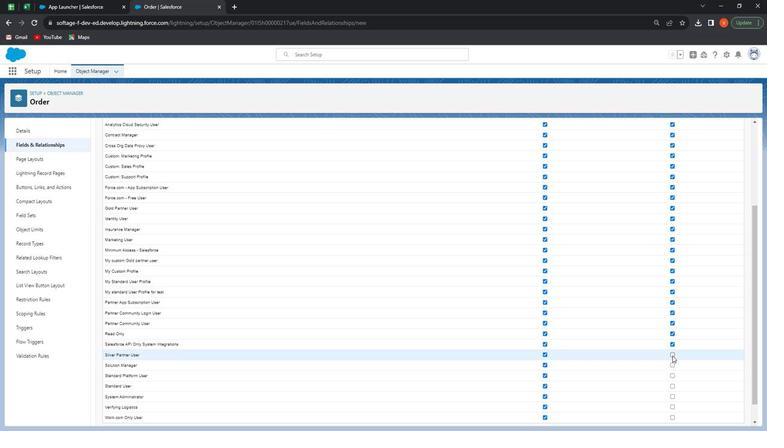 
Action: Mouse moved to (658, 329)
Screenshot: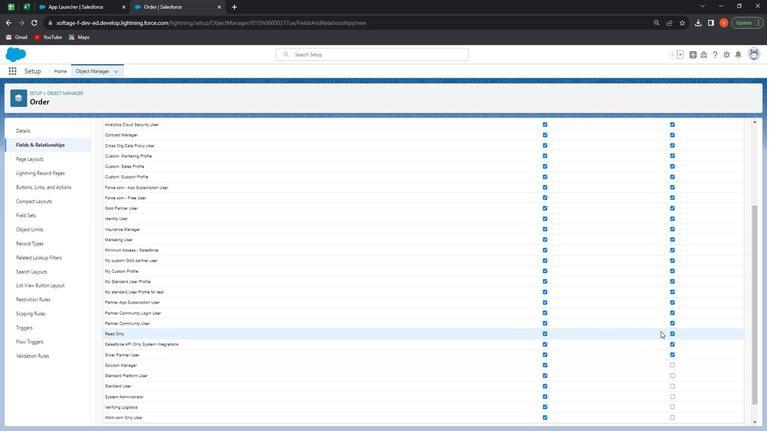 
Action: Mouse scrolled (658, 329) with delta (0, 0)
Screenshot: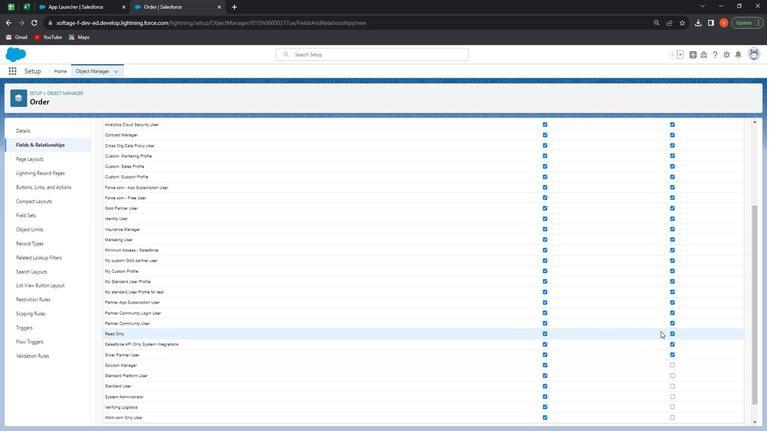 
Action: Mouse moved to (656, 328)
Screenshot: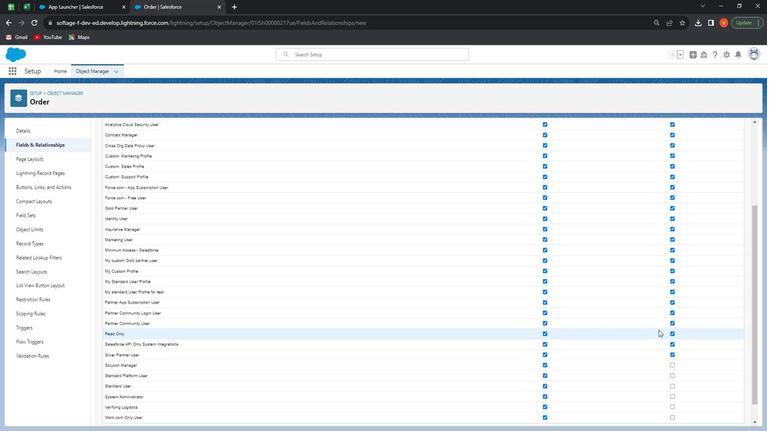 
Action: Mouse scrolled (656, 328) with delta (0, 0)
Screenshot: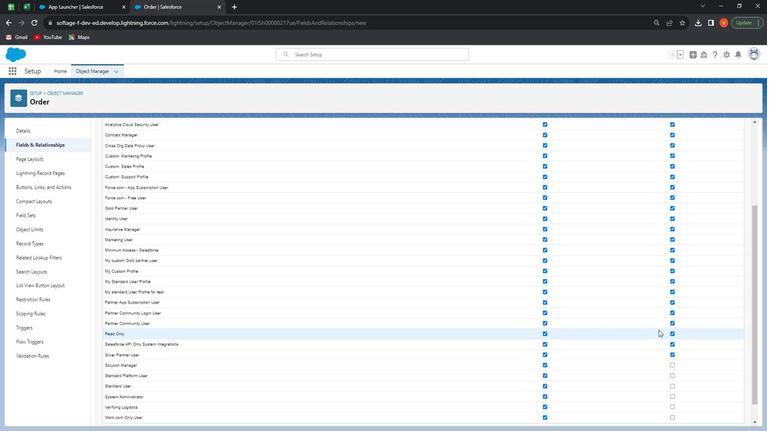 
Action: Mouse moved to (653, 326)
Screenshot: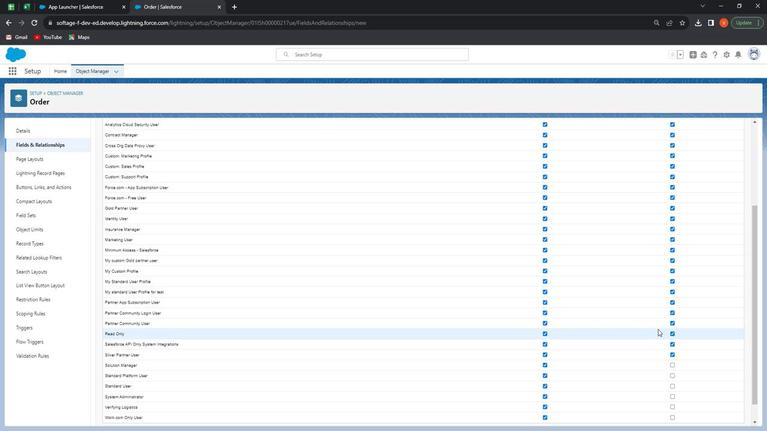
Action: Mouse scrolled (653, 326) with delta (0, 0)
Screenshot: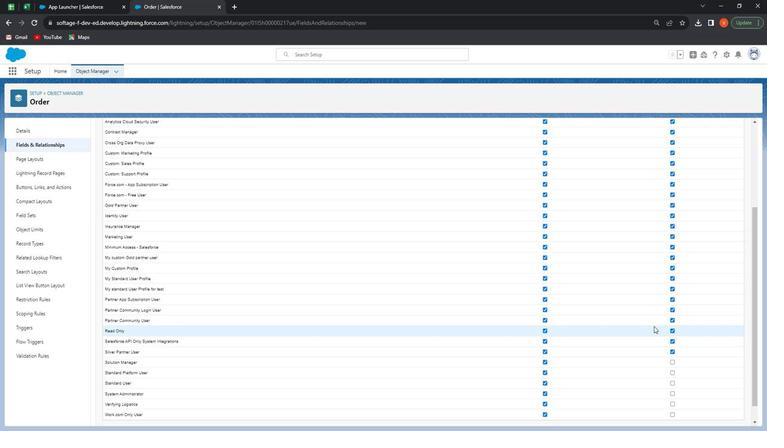 
Action: Mouse moved to (650, 322)
Screenshot: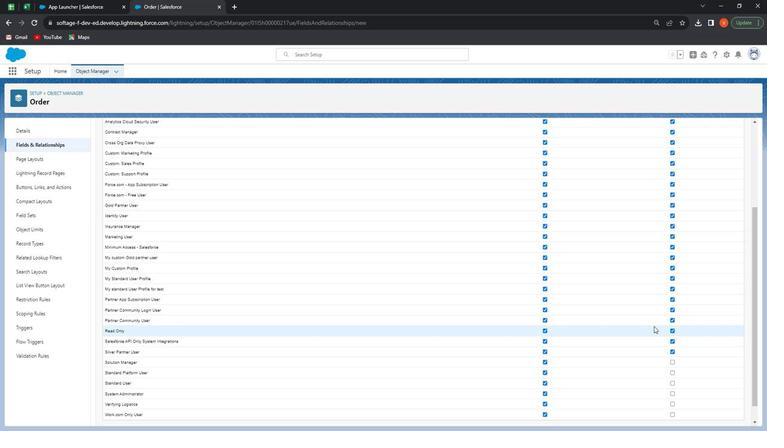 
Action: Mouse scrolled (650, 321) with delta (0, 0)
Screenshot: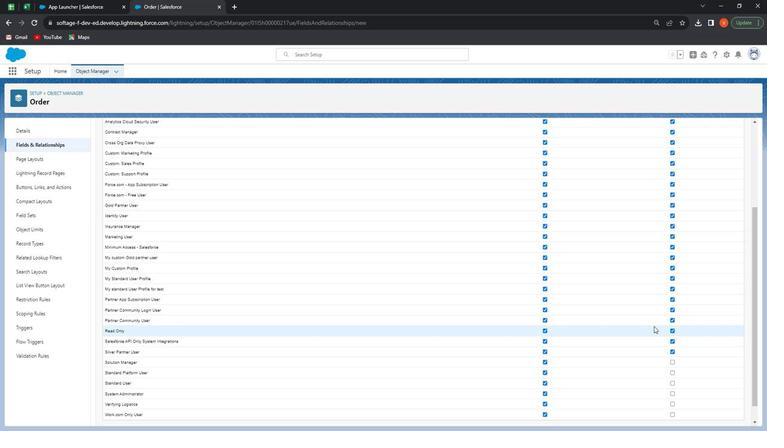 
Action: Mouse moved to (647, 317)
Screenshot: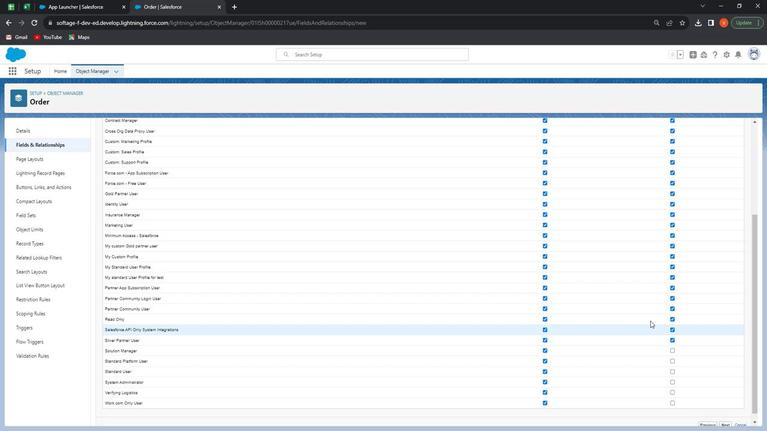 
Action: Mouse scrolled (647, 316) with delta (0, 0)
Screenshot: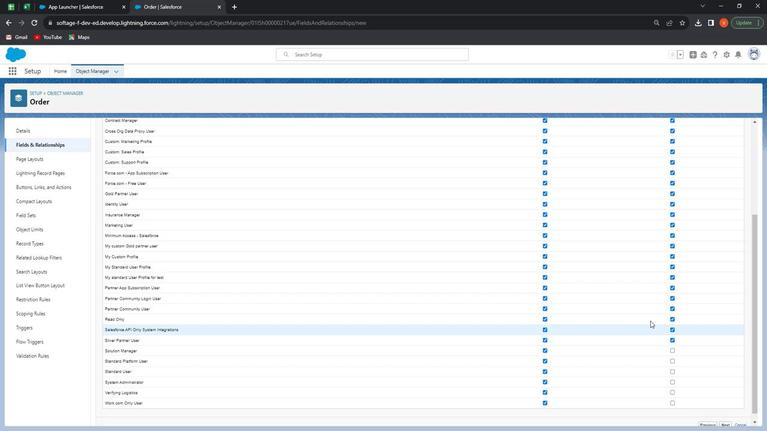 
Action: Mouse moved to (644, 313)
Screenshot: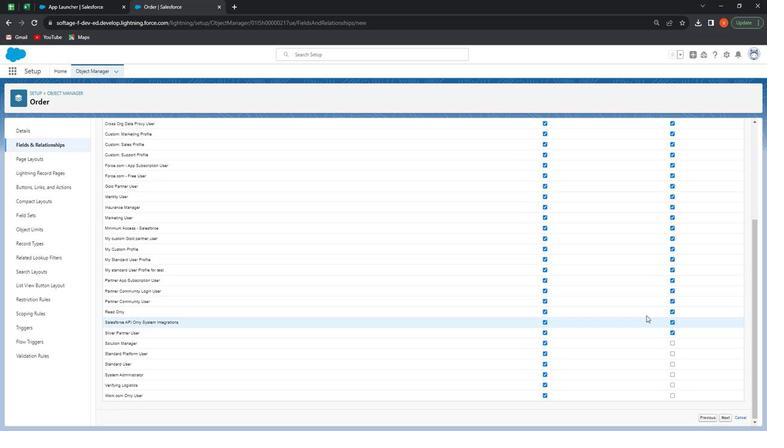 
Action: Mouse scrolled (644, 312) with delta (0, 0)
Screenshot: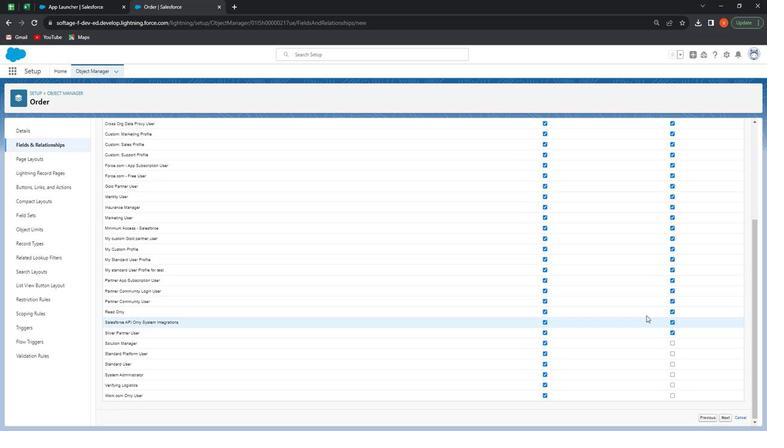 
Action: Mouse moved to (544, 343)
Screenshot: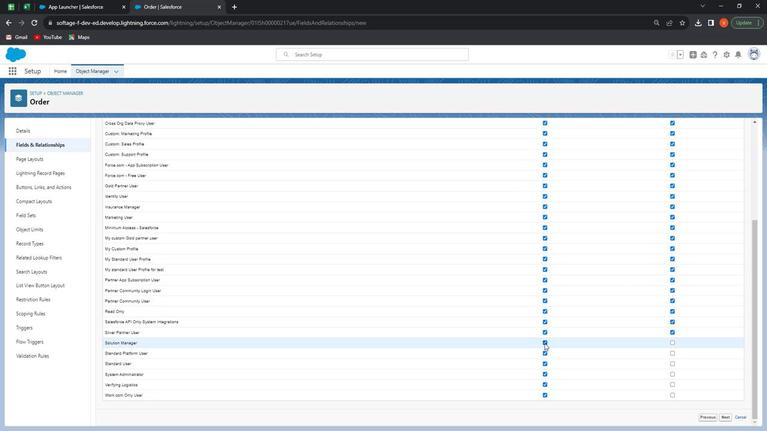 
Action: Mouse pressed left at (544, 343)
Screenshot: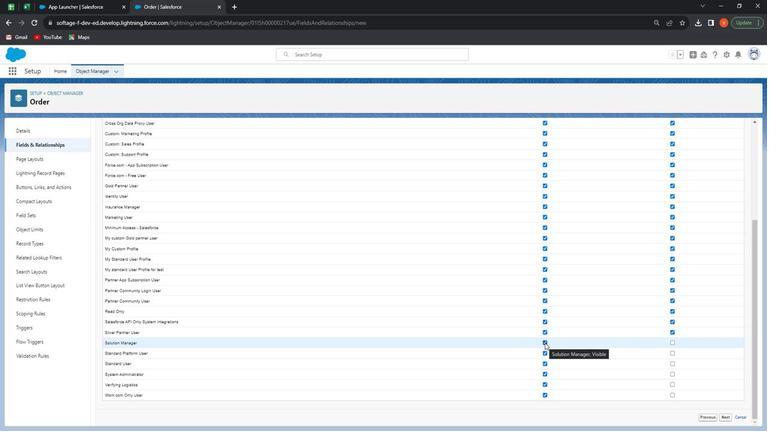 
Action: Mouse moved to (672, 353)
Screenshot: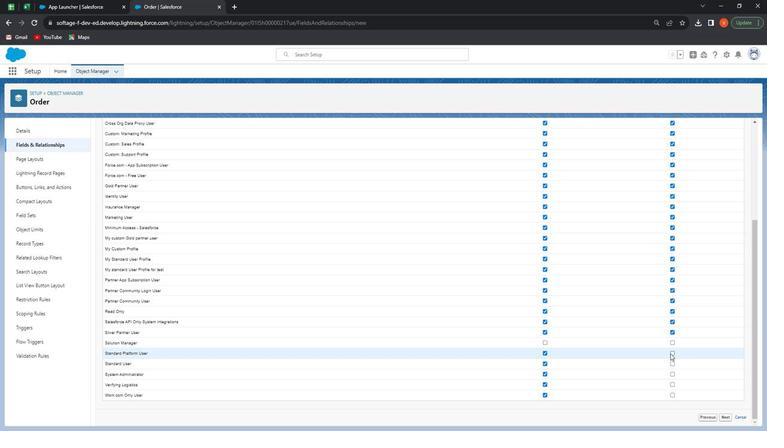 
Action: Mouse pressed left at (672, 353)
Screenshot: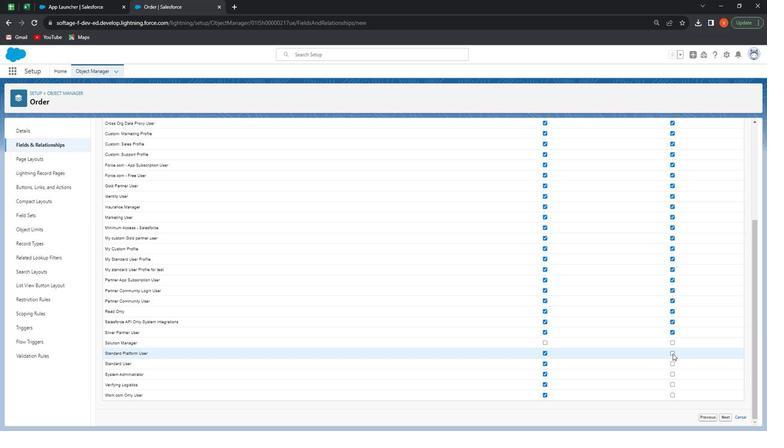 
Action: Mouse moved to (671, 365)
Screenshot: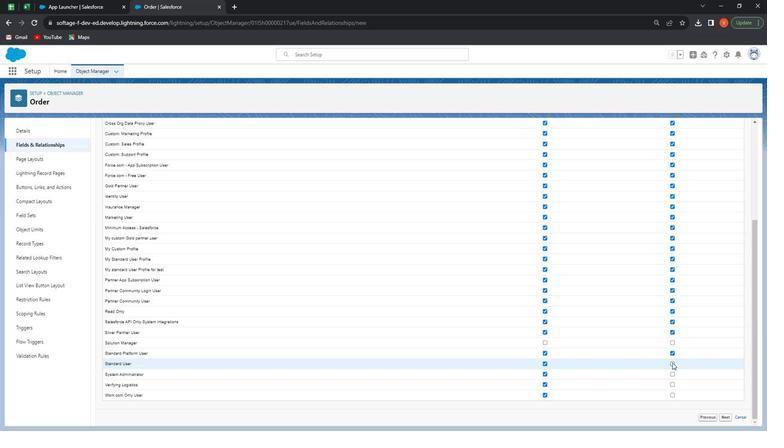 
Action: Mouse pressed left at (671, 365)
Screenshot: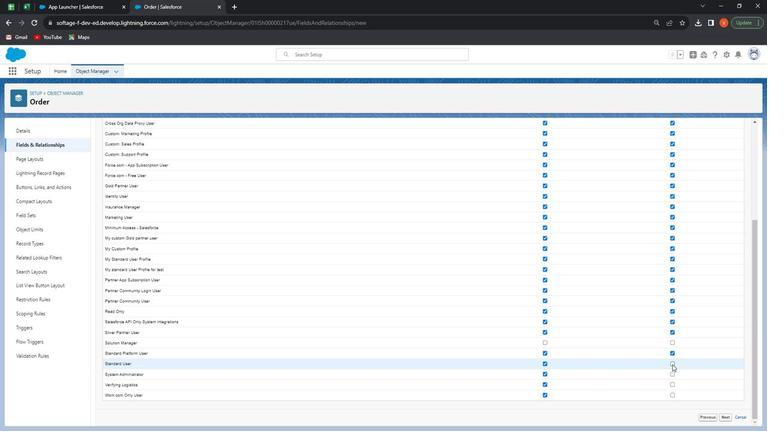 
Action: Mouse moved to (672, 374)
Screenshot: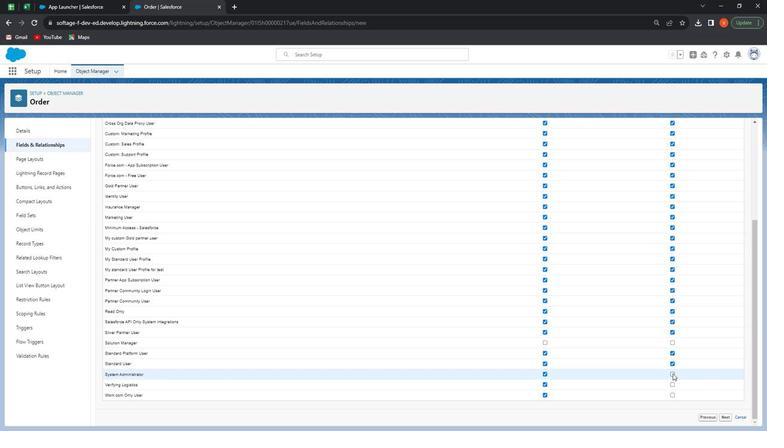 
Action: Mouse pressed left at (672, 374)
Screenshot: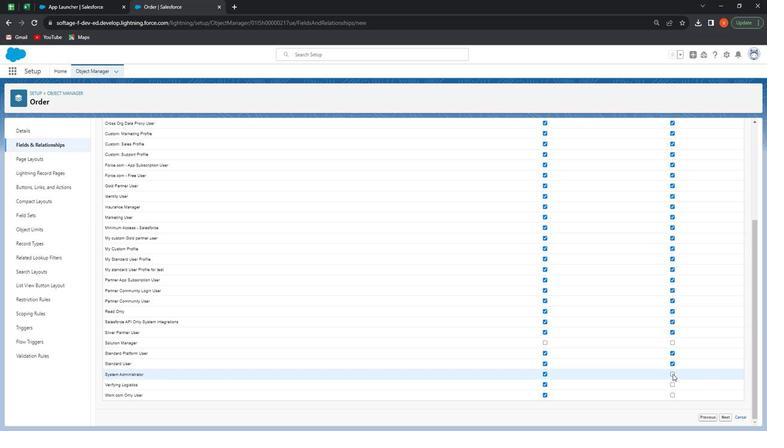 
Action: Mouse moved to (672, 386)
Screenshot: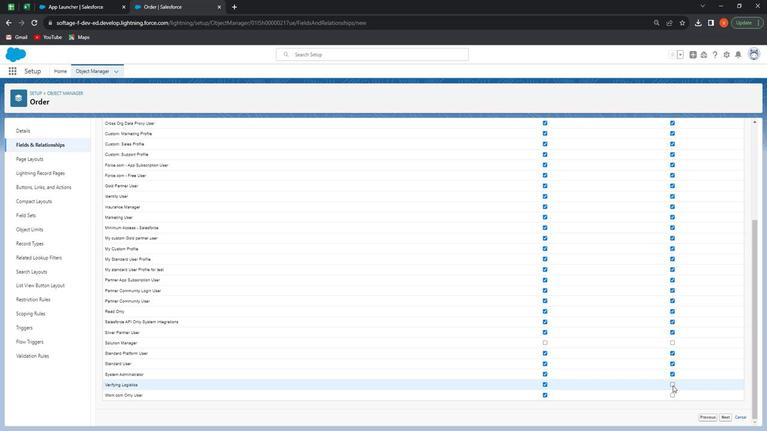 
Action: Mouse pressed left at (672, 386)
Screenshot: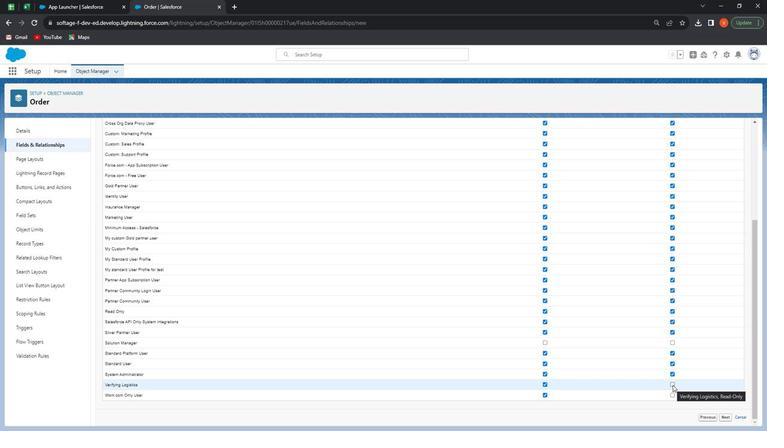 
Action: Mouse moved to (670, 395)
Screenshot: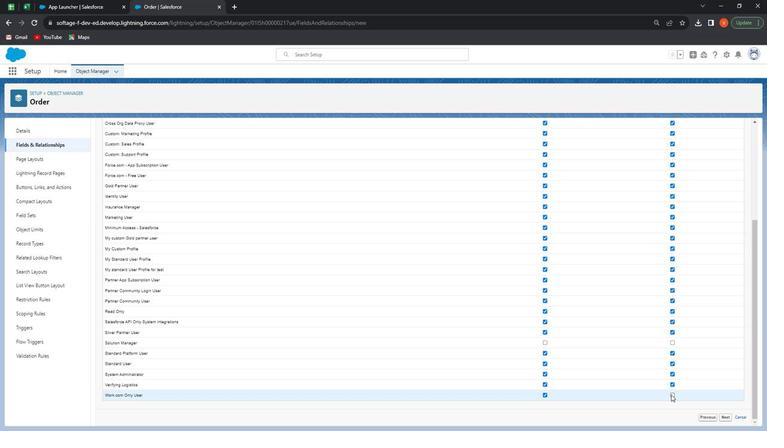 
Action: Mouse pressed left at (670, 395)
Screenshot: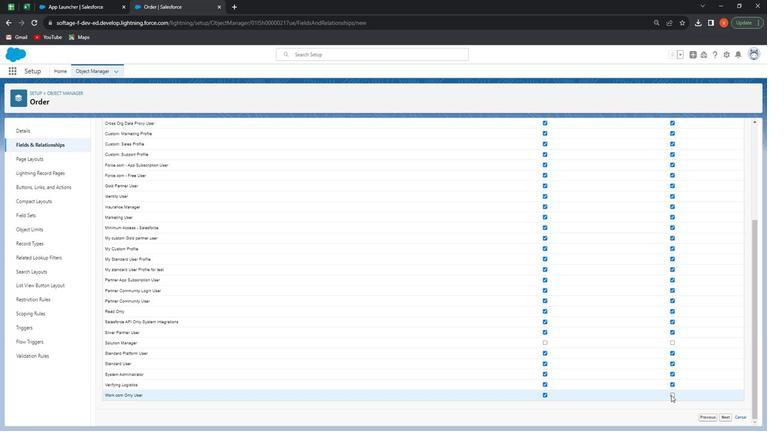 
Action: Mouse moved to (670, 372)
Screenshot: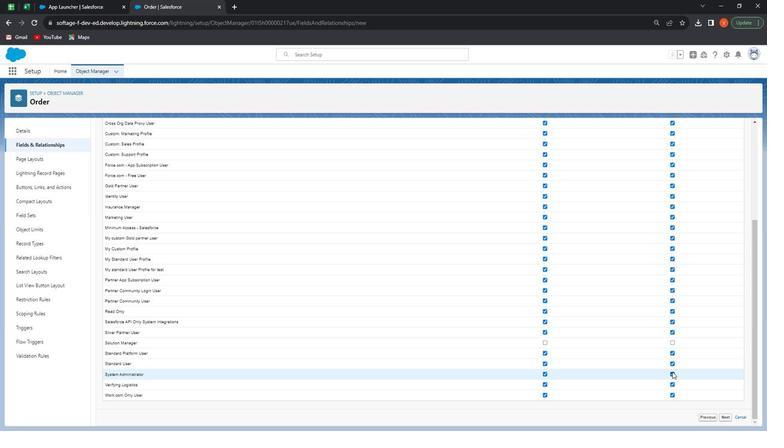 
Action: Mouse pressed left at (670, 372)
Screenshot: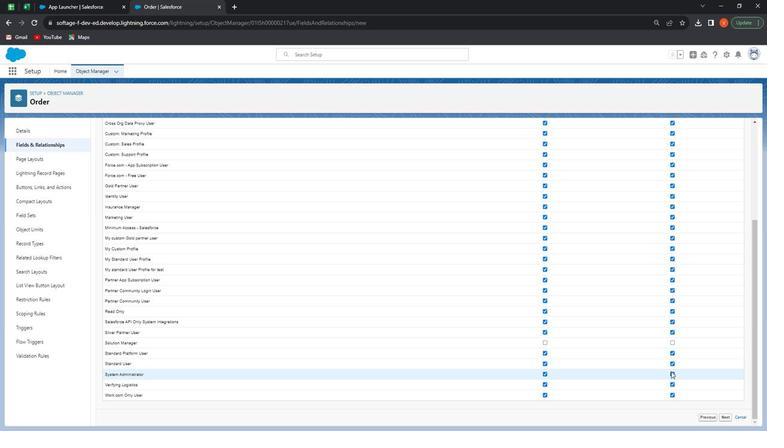 
Action: Mouse moved to (728, 416)
Screenshot: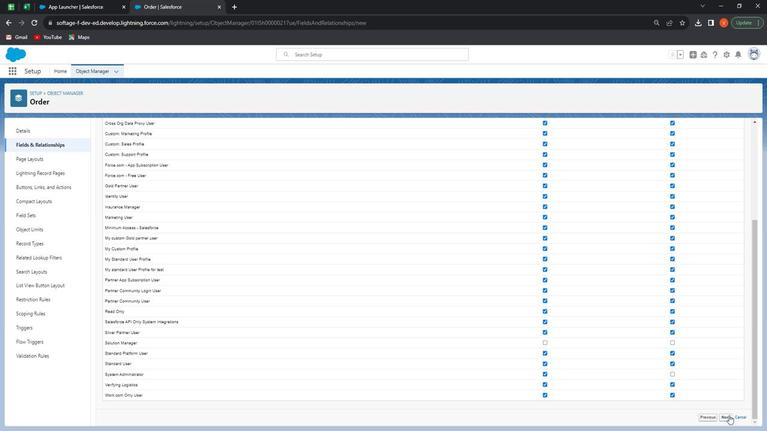 
Action: Mouse pressed left at (728, 416)
Screenshot: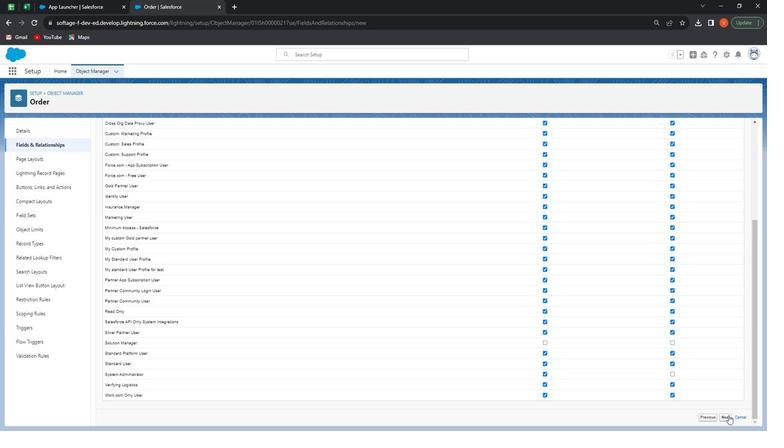 
Action: Mouse moved to (109, 243)
Screenshot: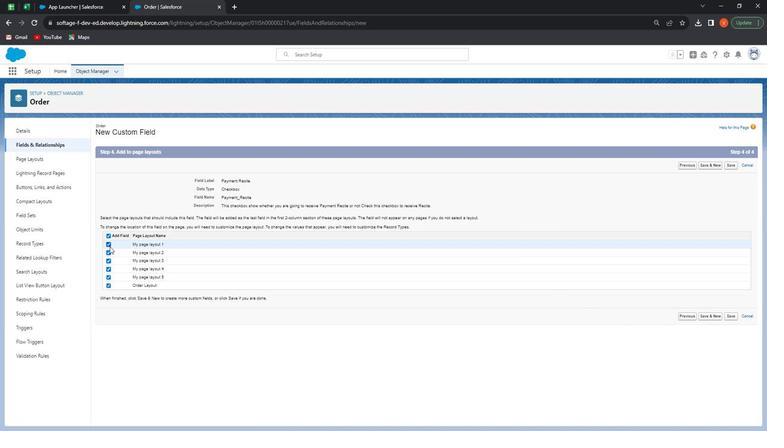 
Action: Mouse pressed left at (109, 243)
Screenshot: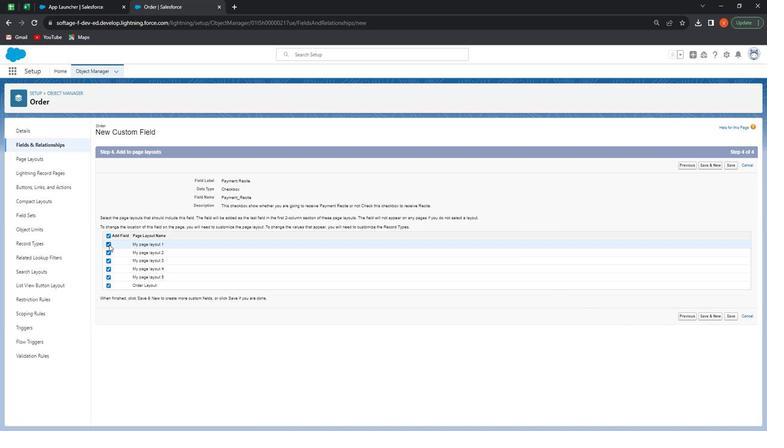 
Action: Mouse moved to (107, 242)
Screenshot: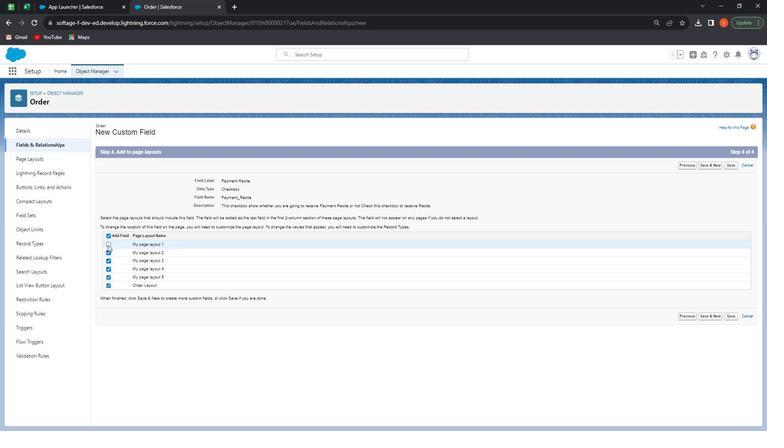 
Action: Mouse pressed left at (107, 242)
Screenshot: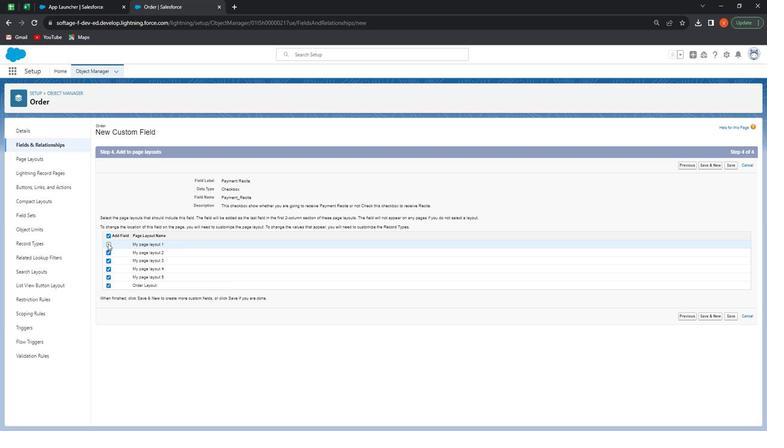 
Action: Mouse moved to (730, 313)
Screenshot: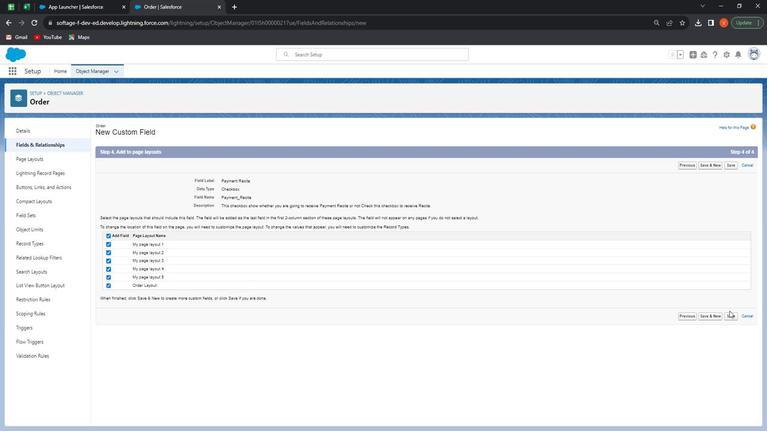 
Action: Mouse pressed left at (730, 313)
Screenshot: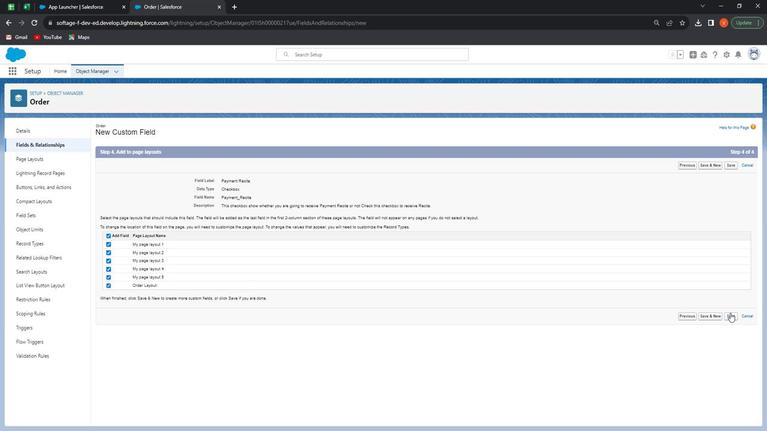 
Action: Mouse moved to (723, 316)
Screenshot: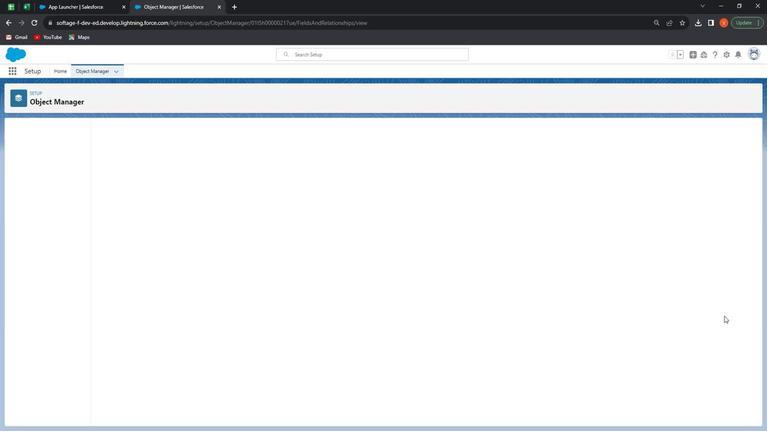 
Action: Mouse pressed right at (723, 316)
Screenshot: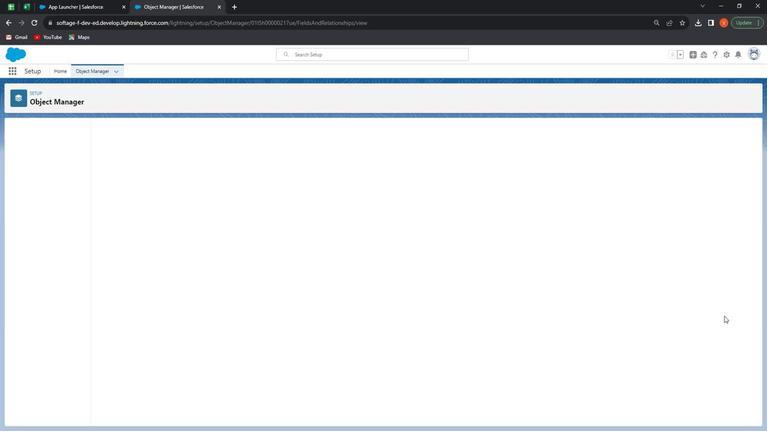 
Action: Mouse moved to (529, 292)
Screenshot: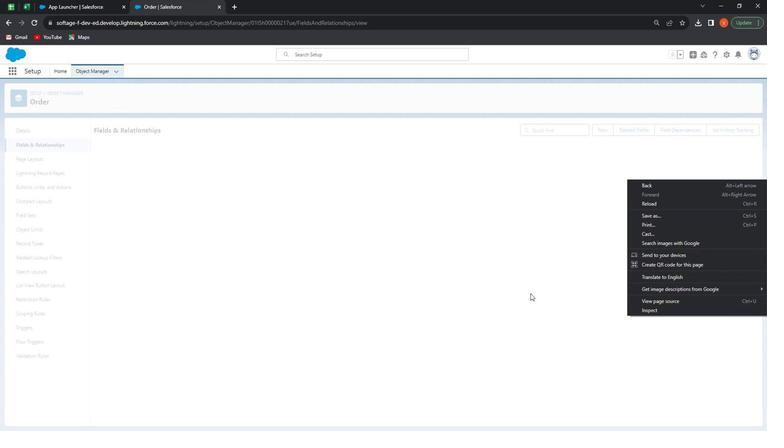 
Action: Mouse pressed left at (529, 292)
Screenshot: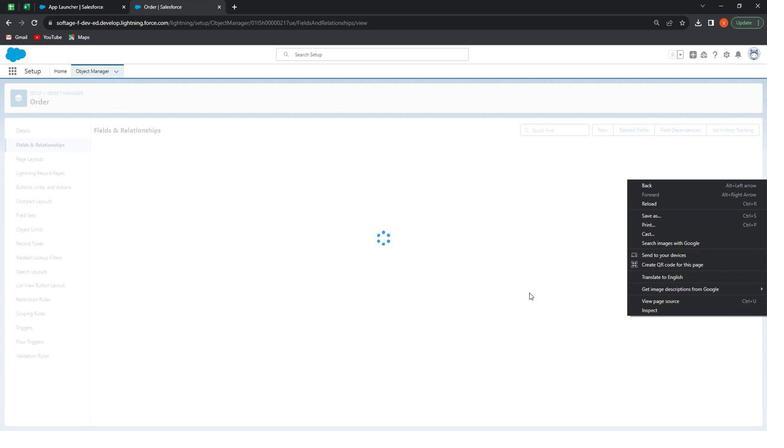 
Action: Mouse moved to (97, 69)
Screenshot: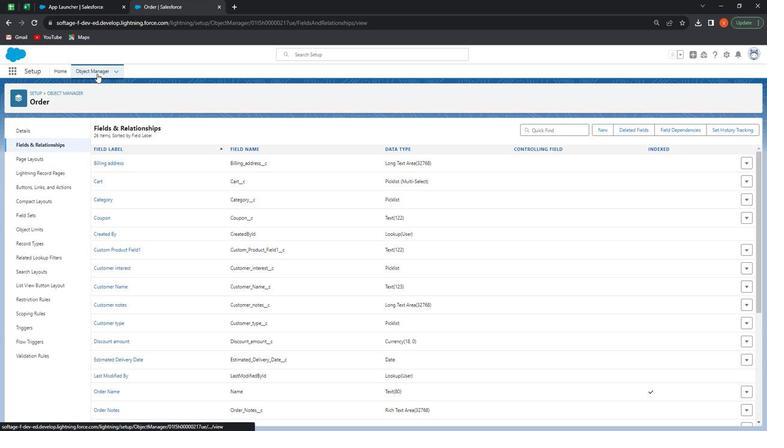 
Action: Mouse pressed left at (97, 69)
Screenshot: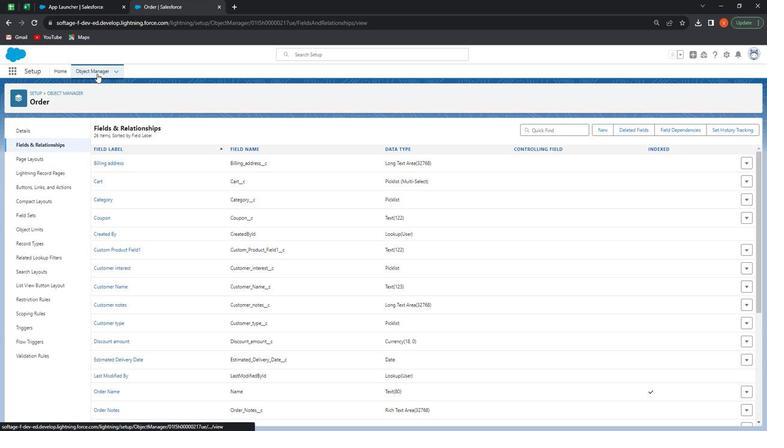 
Action: Mouse moved to (58, 210)
Screenshot: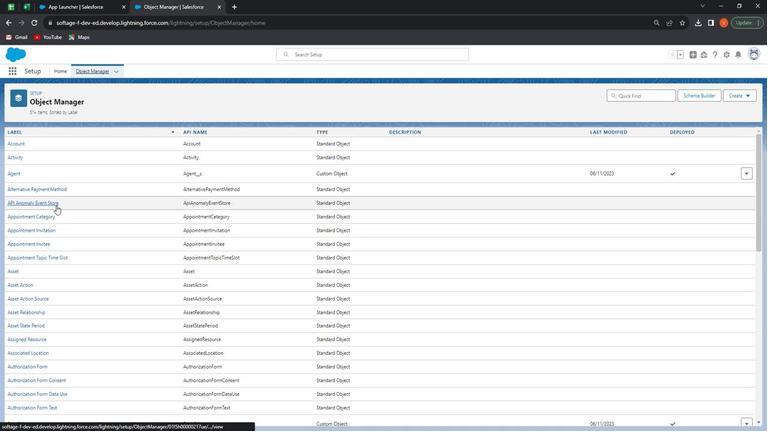 
Action: Mouse scrolled (58, 209) with delta (0, 0)
Screenshot: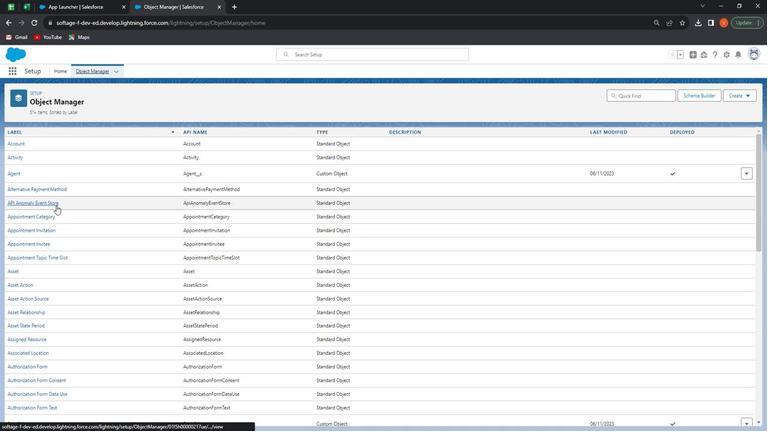 
Action: Mouse moved to (58, 212)
Screenshot: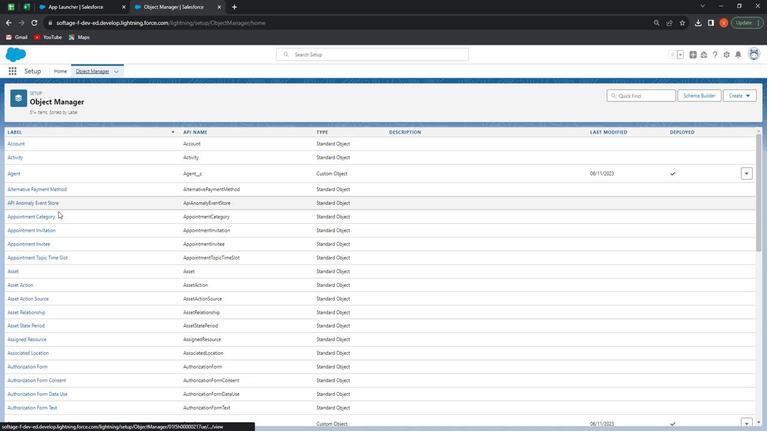 
Action: Mouse scrolled (58, 211) with delta (0, 0)
Screenshot: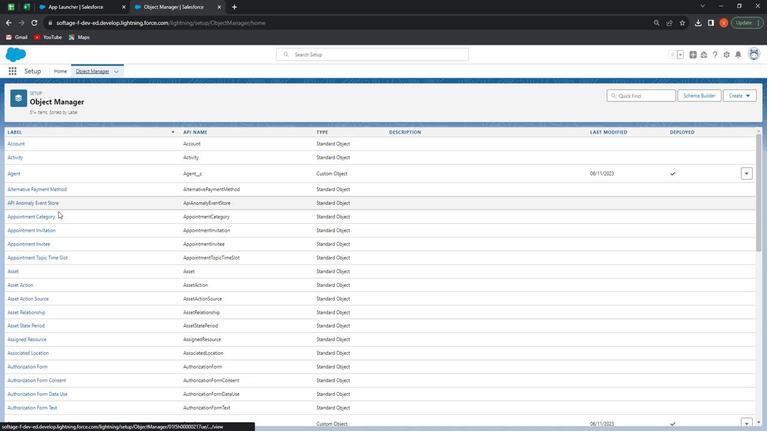 
Action: Mouse moved to (59, 212)
Screenshot: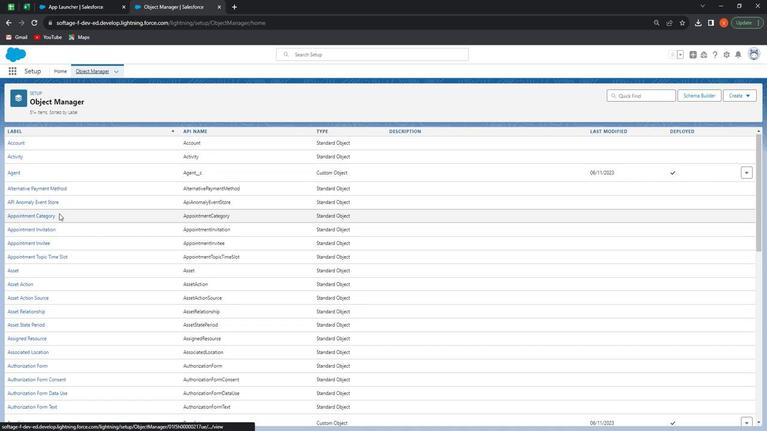 
Action: Mouse scrolled (59, 212) with delta (0, 0)
Screenshot: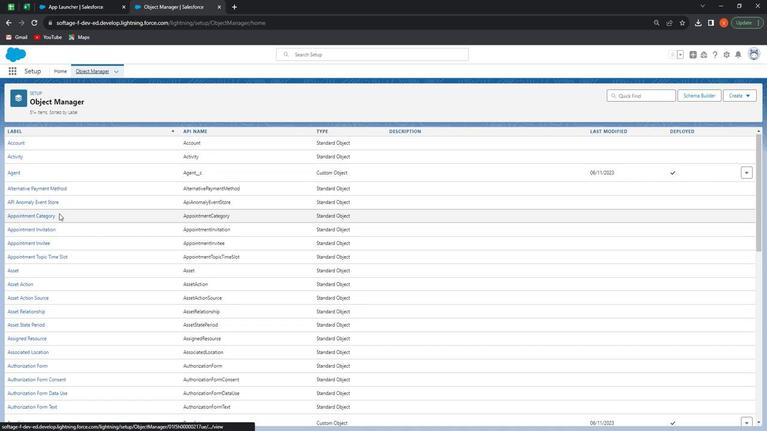 
Action: Mouse moved to (59, 213)
Screenshot: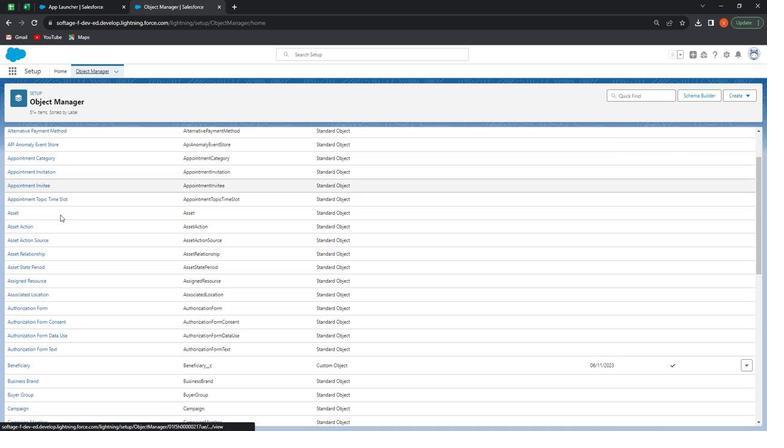 
Action: Mouse scrolled (59, 213) with delta (0, 0)
Screenshot: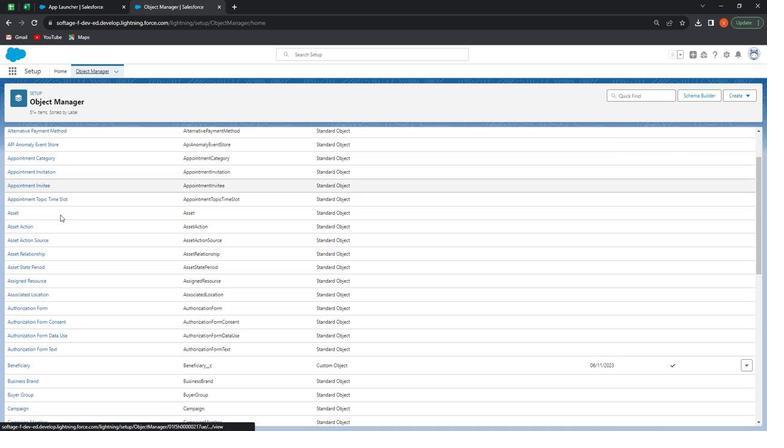 
Action: Mouse moved to (60, 214)
Screenshot: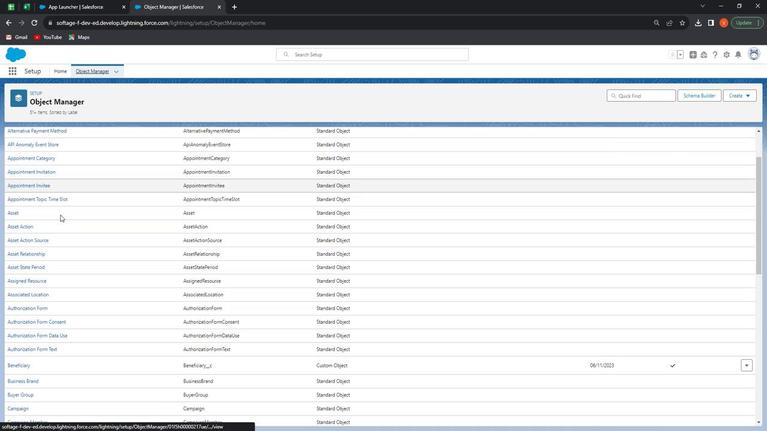 
Action: Mouse scrolled (60, 213) with delta (0, 0)
Screenshot: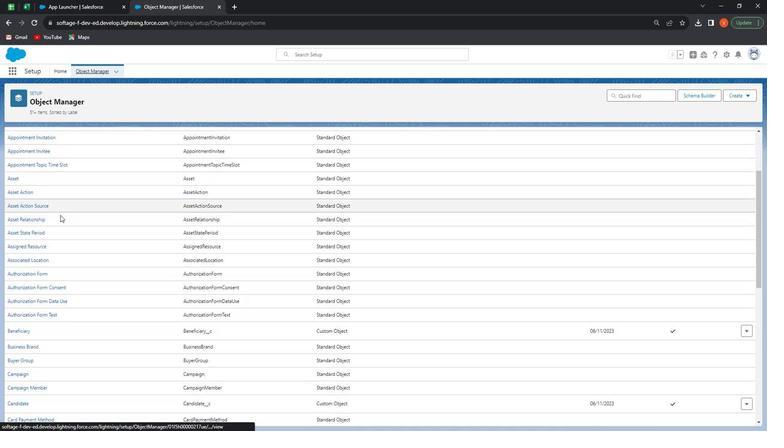 
Action: Mouse moved to (61, 215)
Screenshot: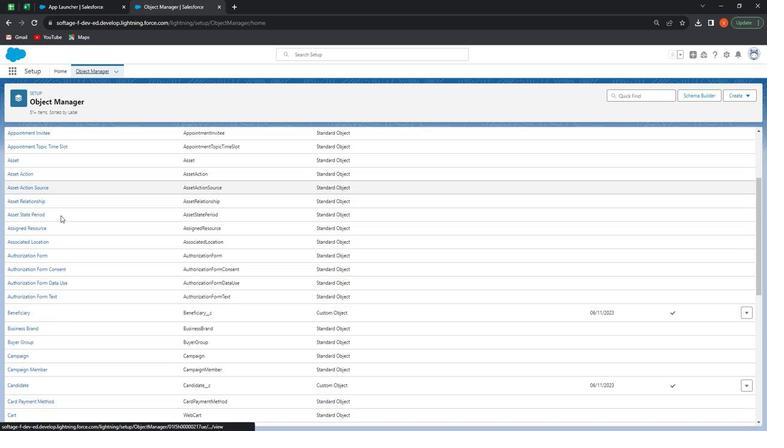 
Action: Mouse scrolled (61, 215) with delta (0, 0)
Screenshot: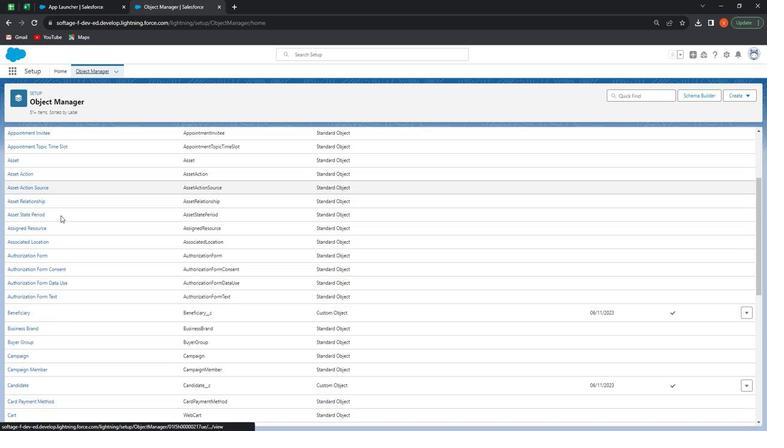 
Action: Mouse moved to (69, 223)
Screenshot: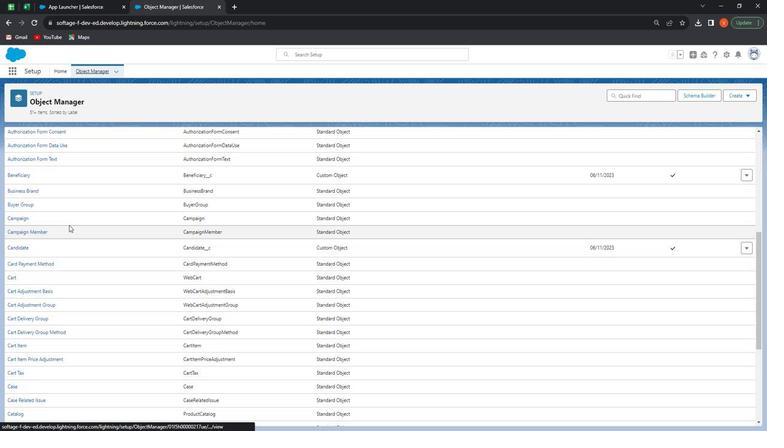 
Action: Mouse scrolled (69, 223) with delta (0, 0)
Screenshot: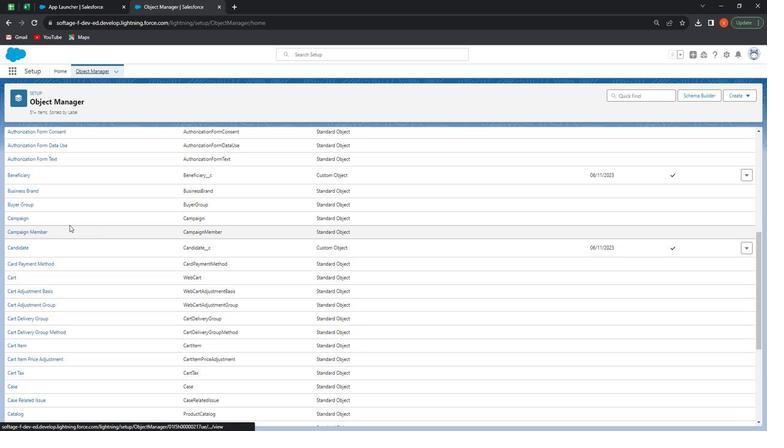 
Action: Mouse scrolled (69, 223) with delta (0, 0)
Screenshot: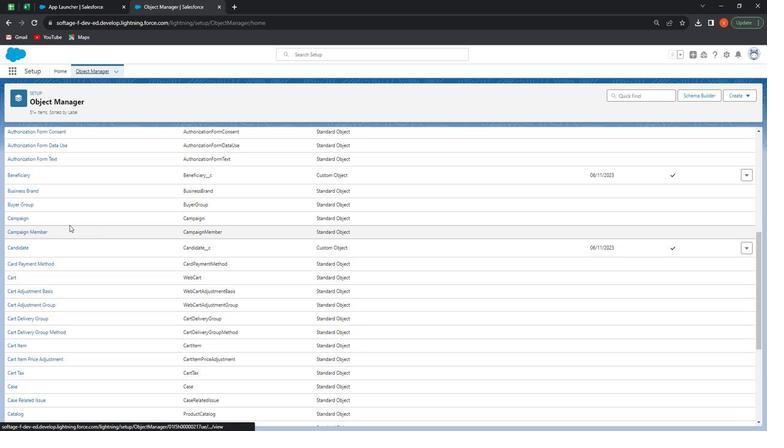 
Action: Mouse scrolled (69, 223) with delta (0, 0)
Screenshot: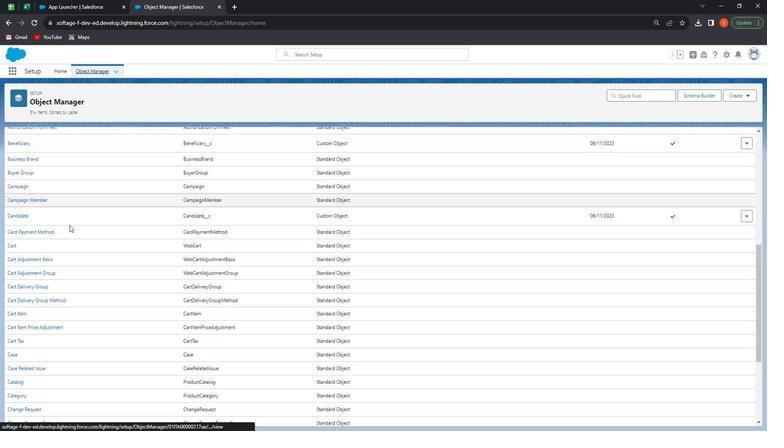 
Action: Mouse scrolled (69, 223) with delta (0, 0)
Screenshot: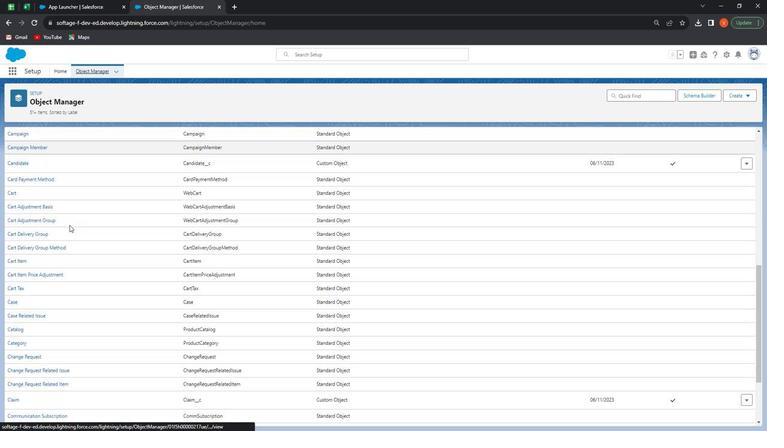 
Action: Mouse scrolled (69, 223) with delta (0, 0)
Screenshot: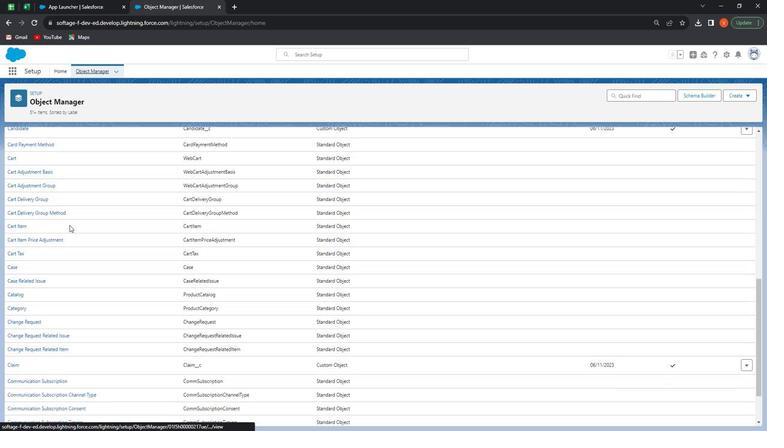 
Action: Mouse scrolled (69, 223) with delta (0, 0)
Screenshot: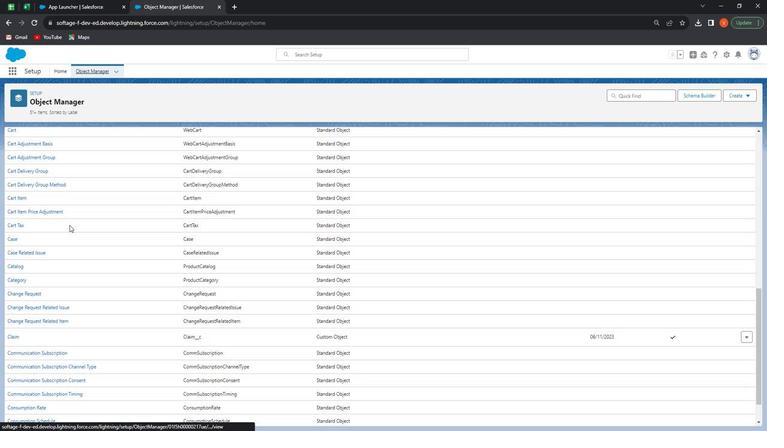 
Action: Mouse scrolled (69, 223) with delta (0, 0)
Screenshot: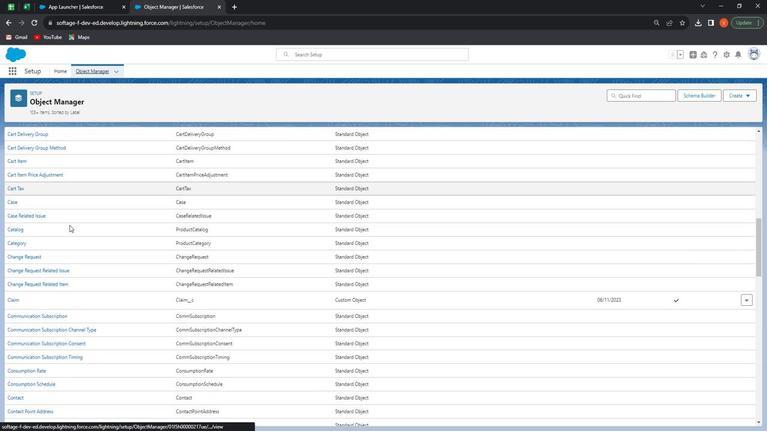 
Action: Mouse scrolled (69, 223) with delta (0, 0)
Screenshot: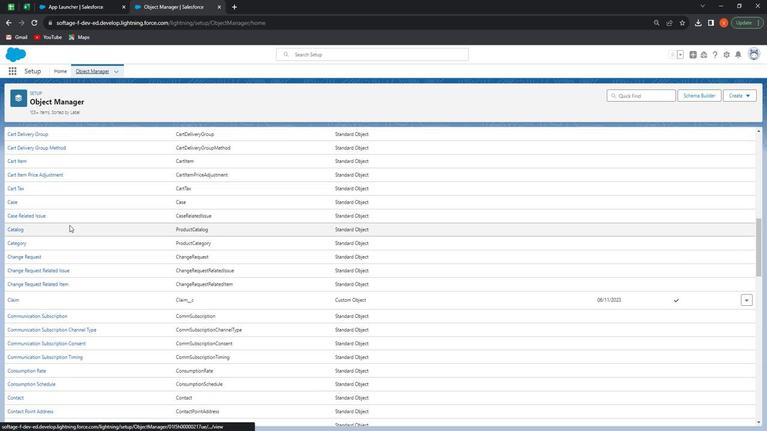 
Action: Mouse scrolled (69, 223) with delta (0, 0)
Screenshot: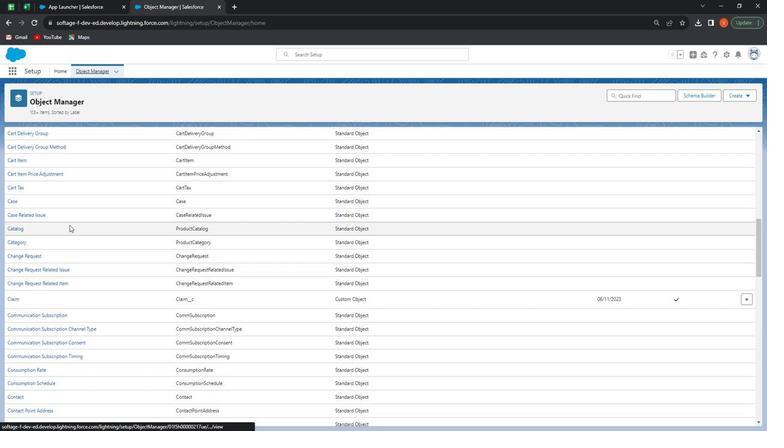 
Action: Mouse scrolled (69, 223) with delta (0, 0)
Screenshot: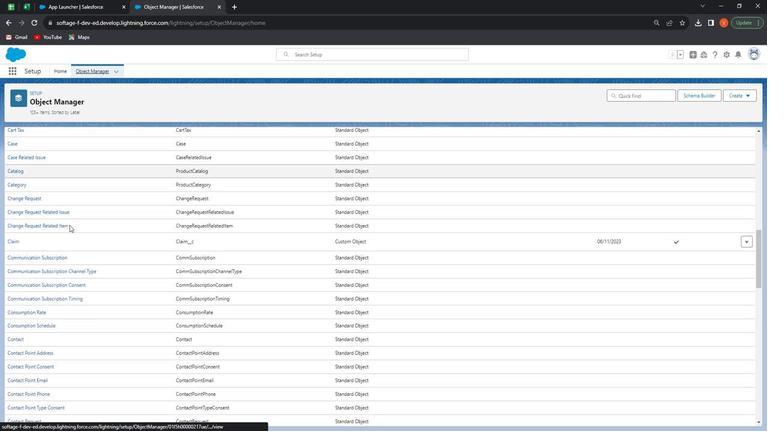 
Action: Mouse scrolled (69, 223) with delta (0, 0)
Screenshot: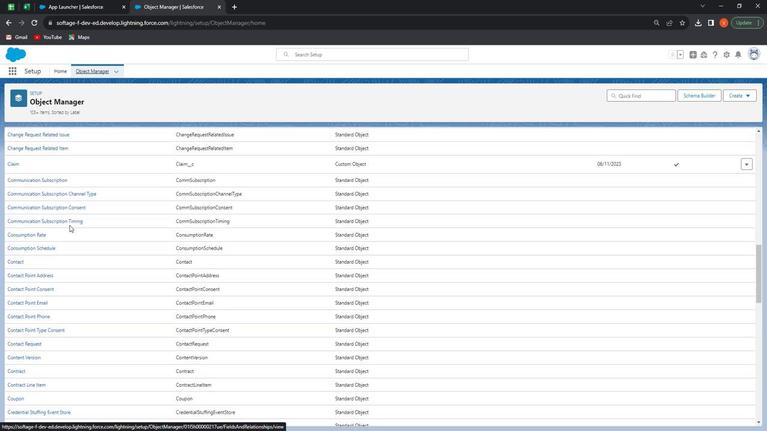 
Action: Mouse moved to (69, 223)
Screenshot: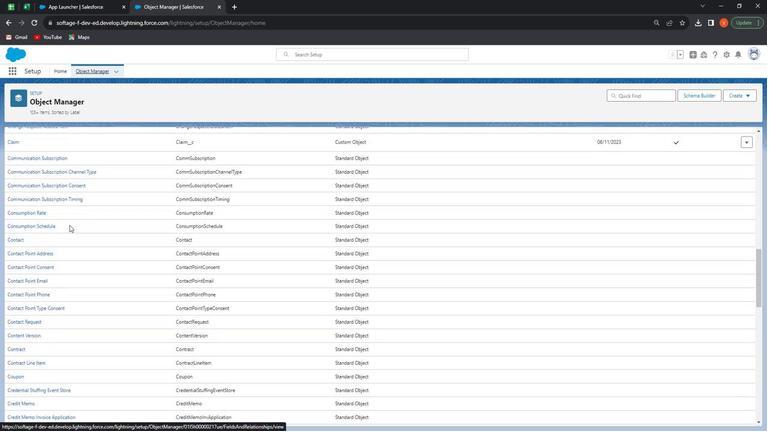 
Action: Mouse scrolled (69, 223) with delta (0, 0)
Screenshot: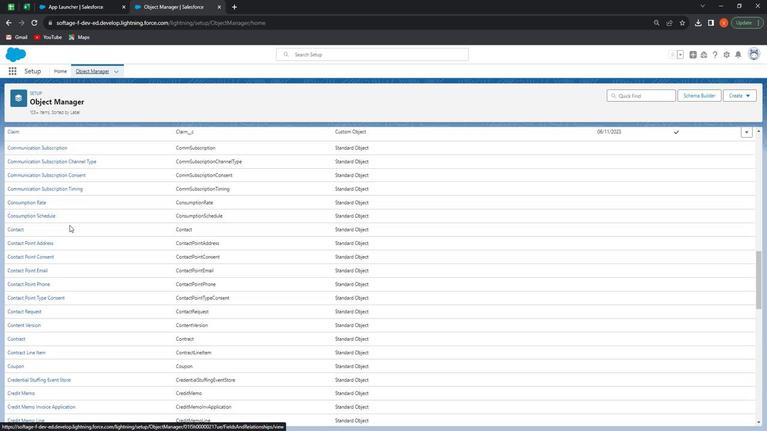 
Action: Mouse moved to (65, 220)
Screenshot: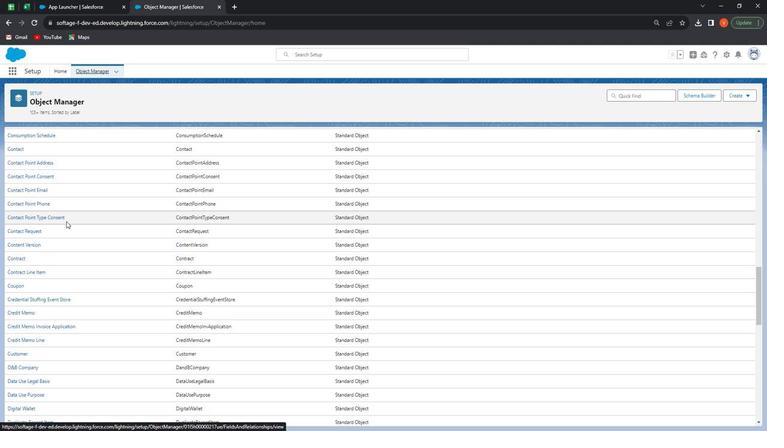 
Action: Mouse scrolled (65, 220) with delta (0, 0)
Screenshot: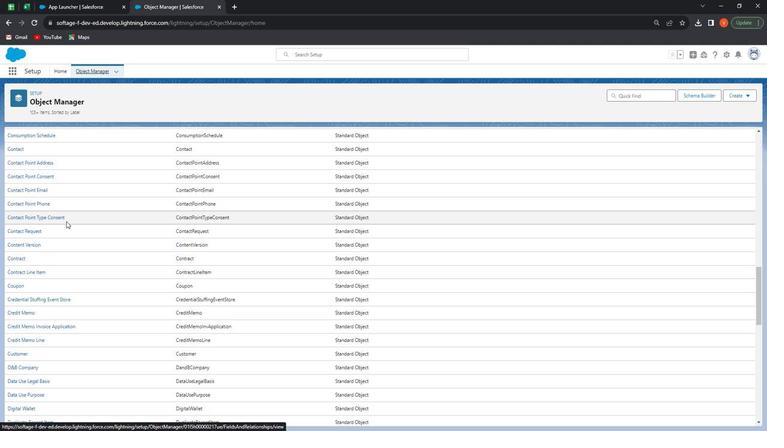 
Action: Mouse moved to (65, 221)
Screenshot: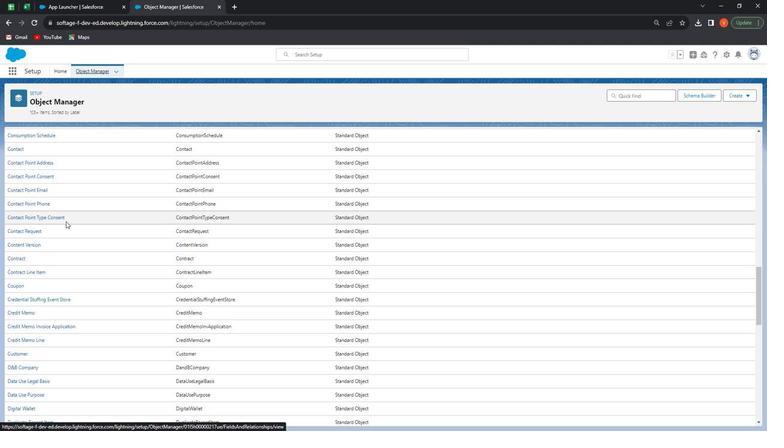 
Action: Mouse scrolled (65, 221) with delta (0, 0)
Screenshot: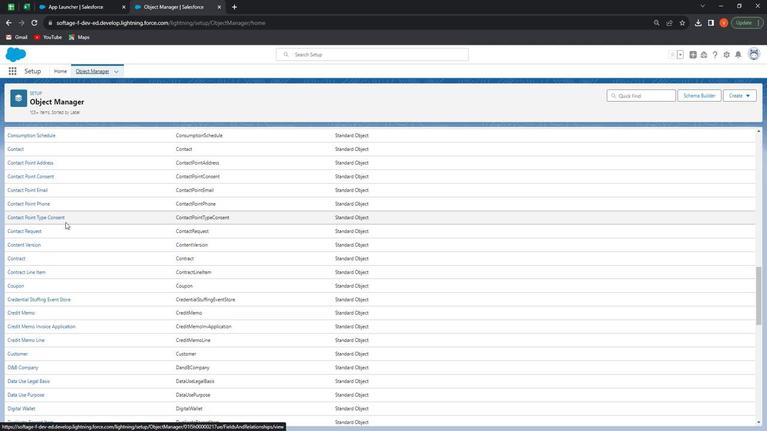 
Action: Mouse moved to (65, 223)
Screenshot: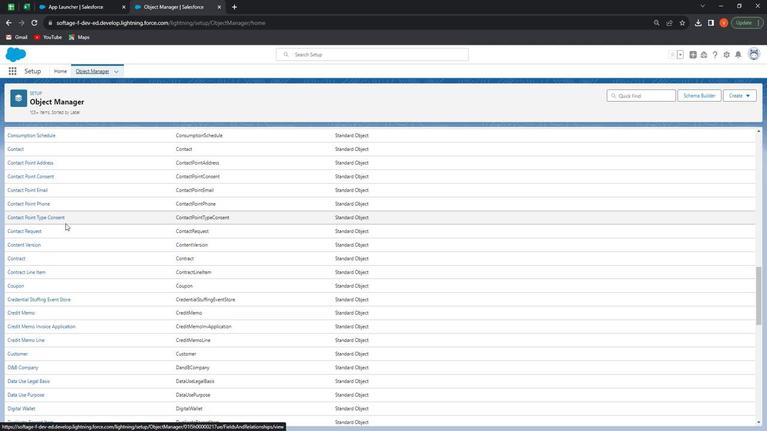 
Action: Mouse scrolled (65, 223) with delta (0, 0)
Screenshot: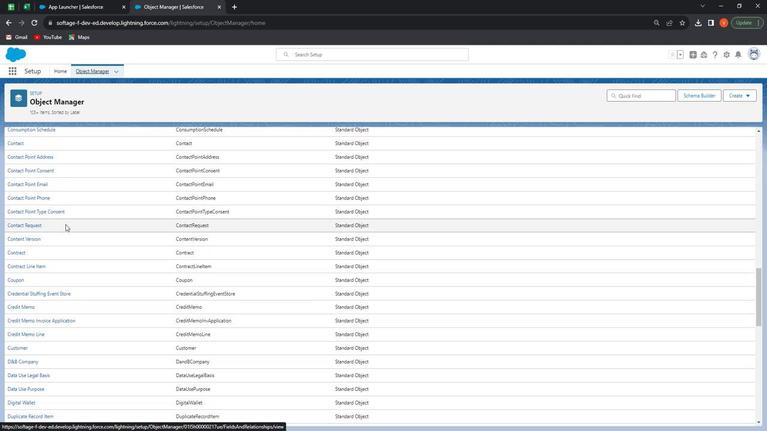 
Action: Mouse moved to (65, 223)
Screenshot: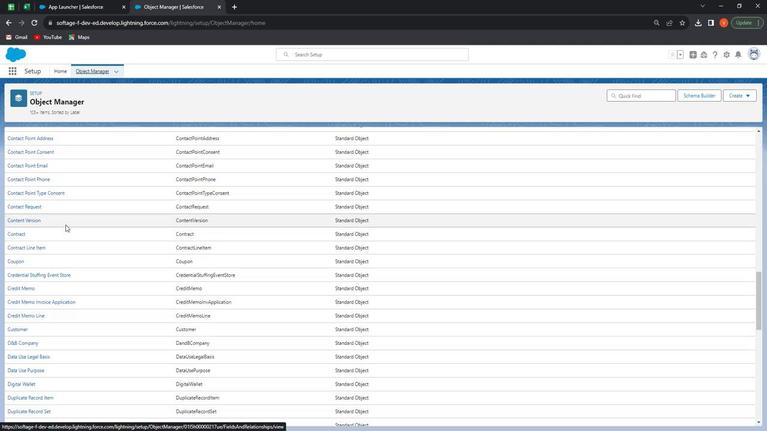 
Action: Mouse scrolled (65, 223) with delta (0, 0)
Screenshot: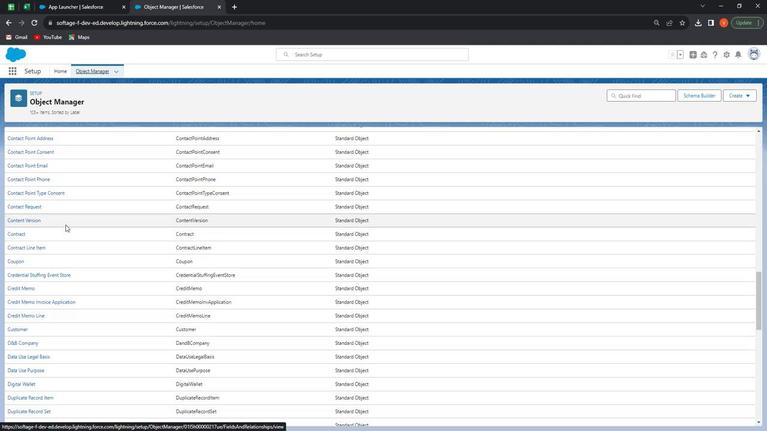 
Action: Mouse scrolled (65, 223) with delta (0, 0)
